 Task: Find a house in Sungurlu, Turkey, for 2 guests from June 3 to June 9, with a price range of ₹6000 to ₹12000, 1 bedroom, 1 bed, 1 bathroom, a washing machine, and an English-speaking host.
Action: Mouse moved to (572, 122)
Screenshot: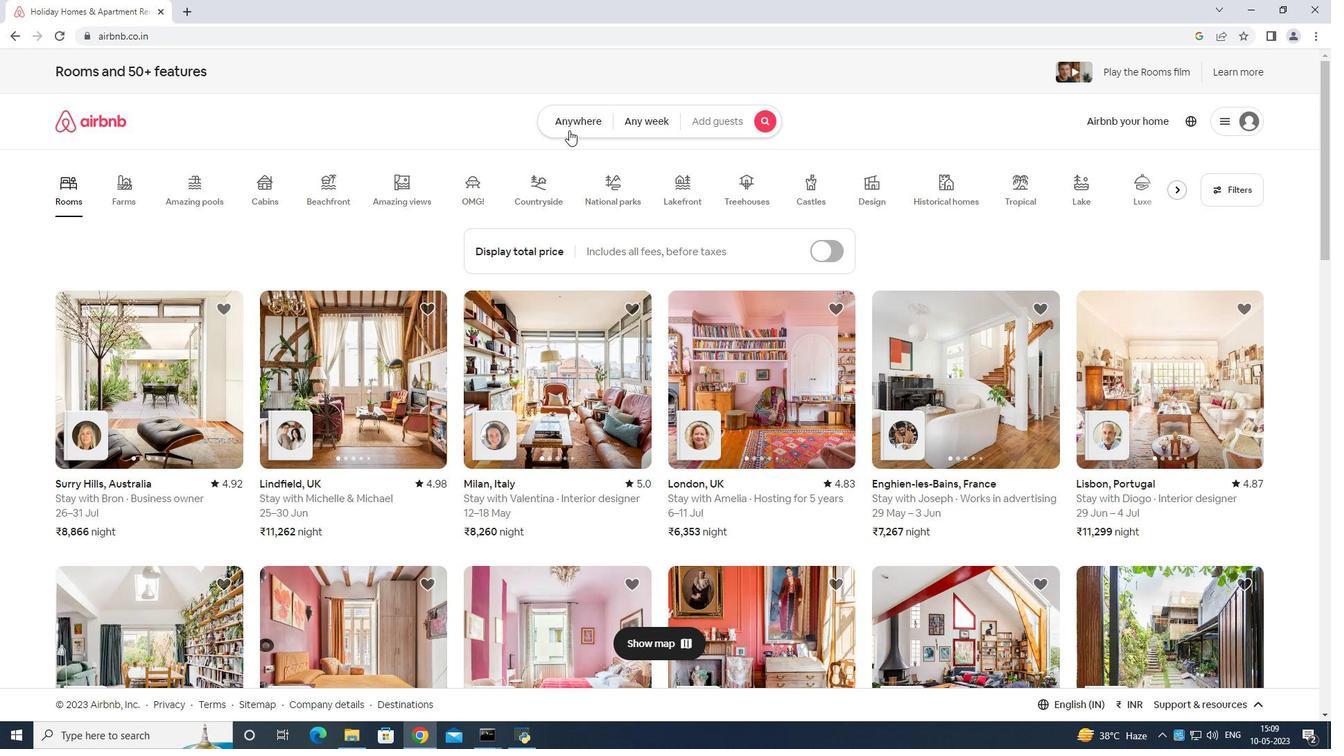 
Action: Mouse pressed left at (572, 122)
Screenshot: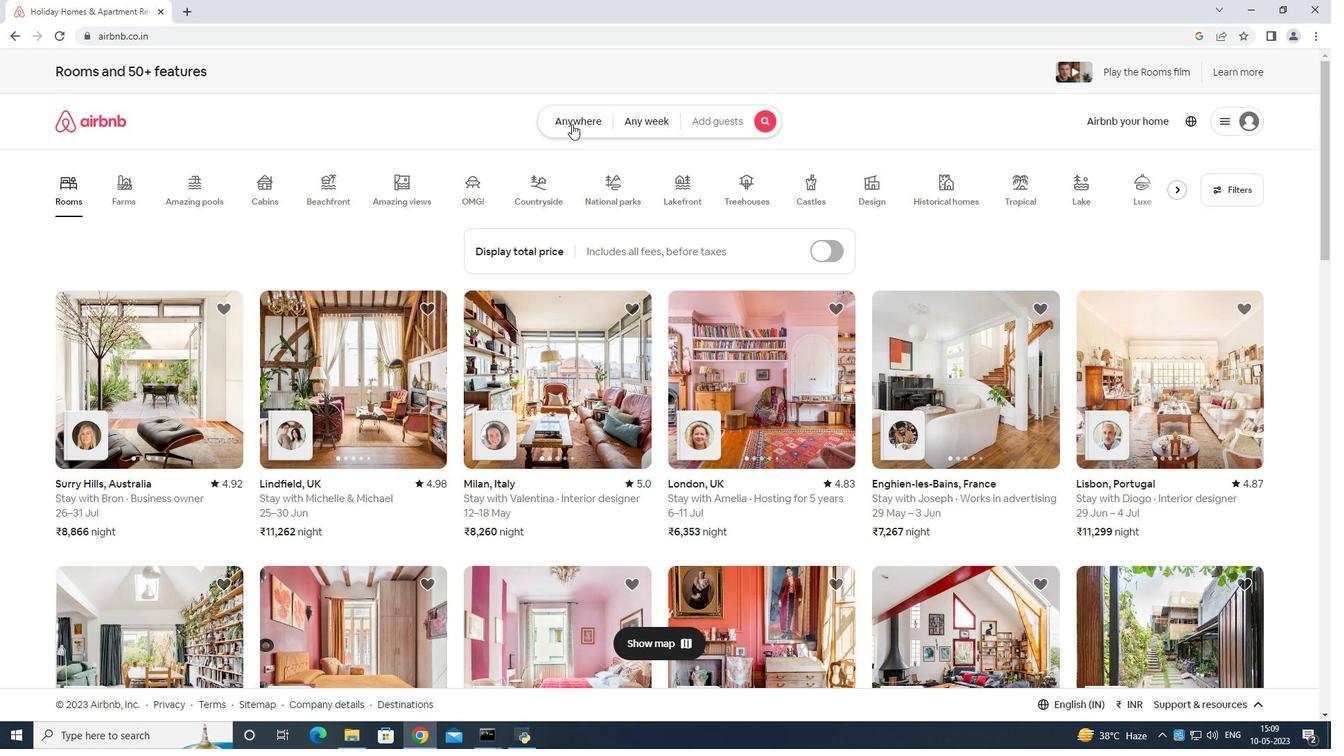 
Action: Mouse moved to (501, 160)
Screenshot: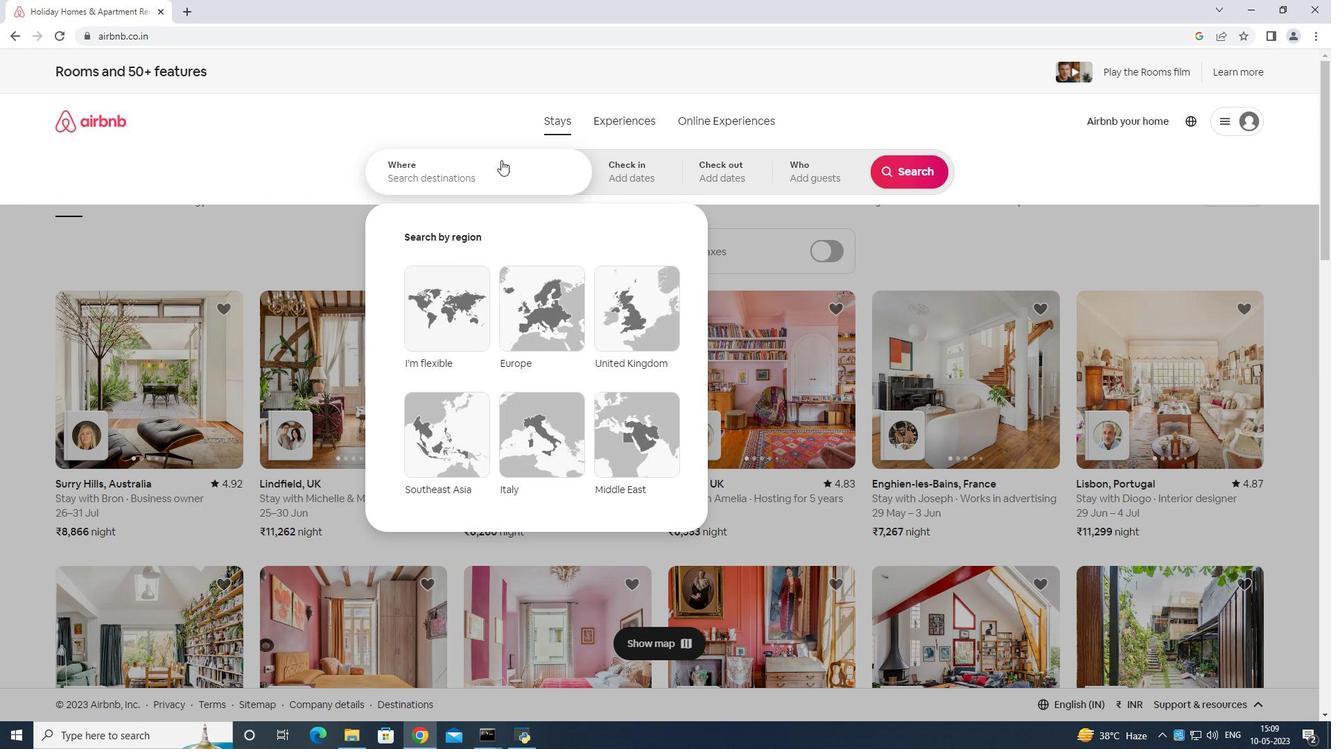 
Action: Mouse pressed left at (501, 160)
Screenshot: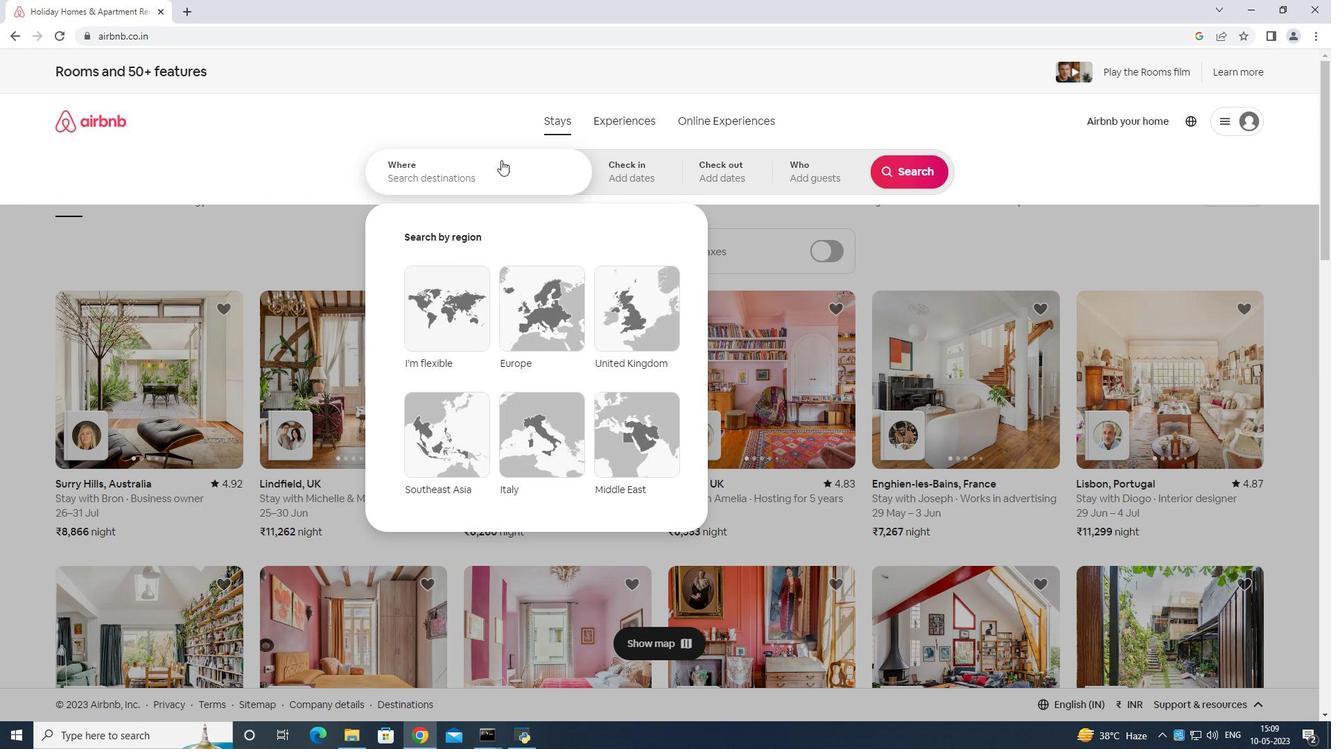 
Action: Mouse moved to (498, 159)
Screenshot: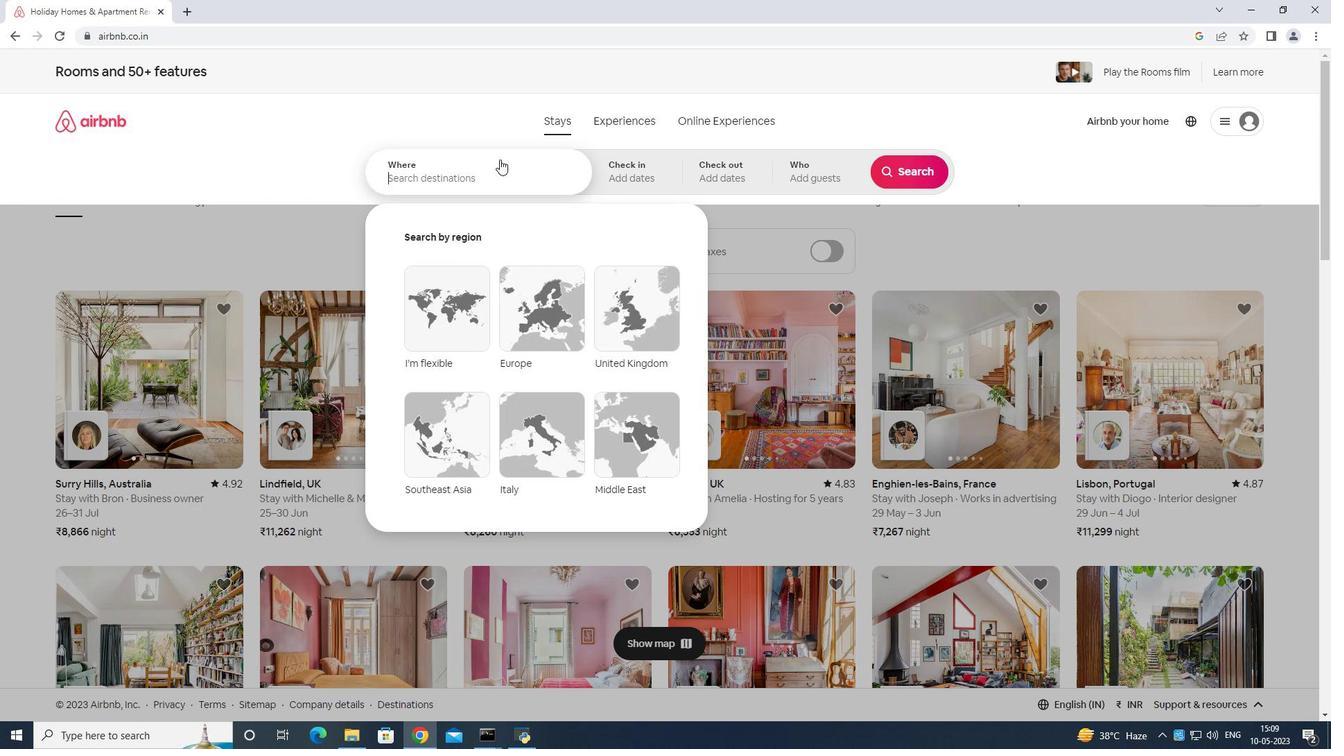 
Action: Key pressed <Key.shift>sa<Key.backspace><Key.backspace><Key.shift>Sungru<Key.backspace><Key.backspace>urlu<Key.space>turkey<Key.enter>
Screenshot: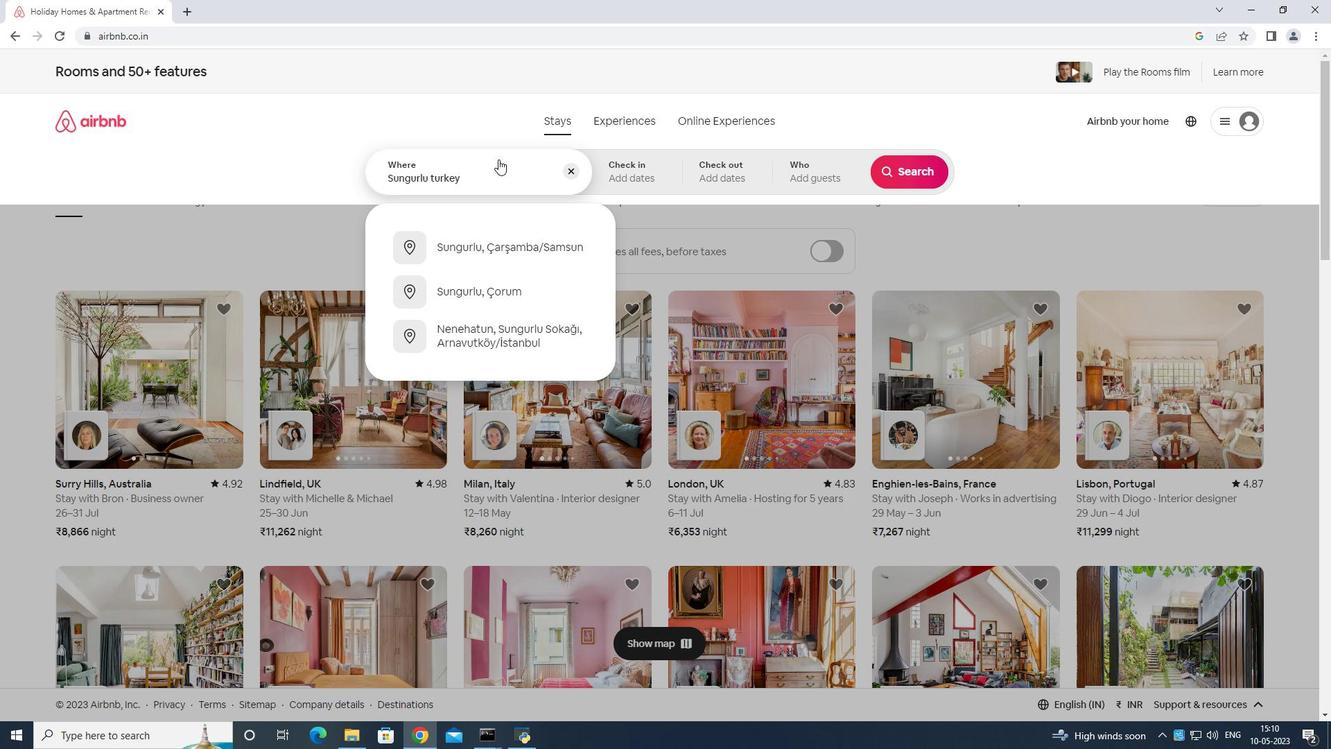 
Action: Mouse moved to (884, 341)
Screenshot: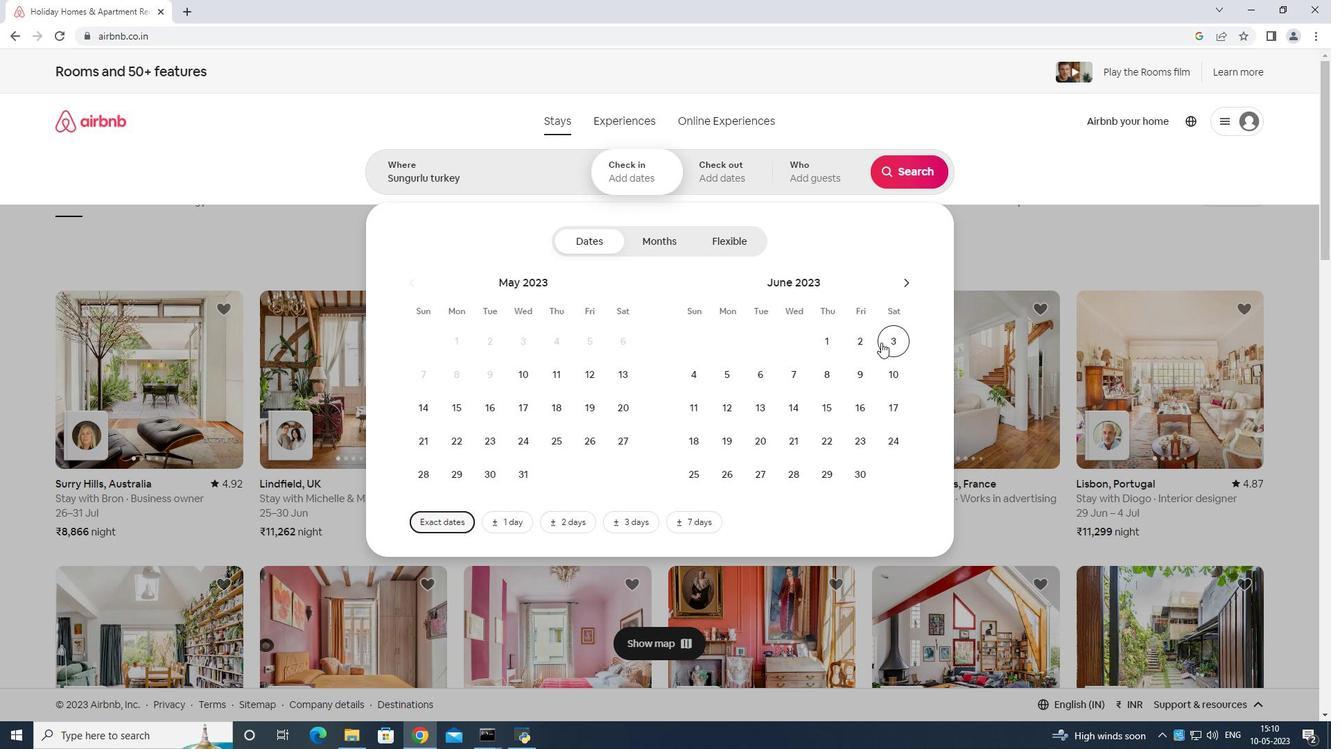 
Action: Mouse pressed left at (884, 341)
Screenshot: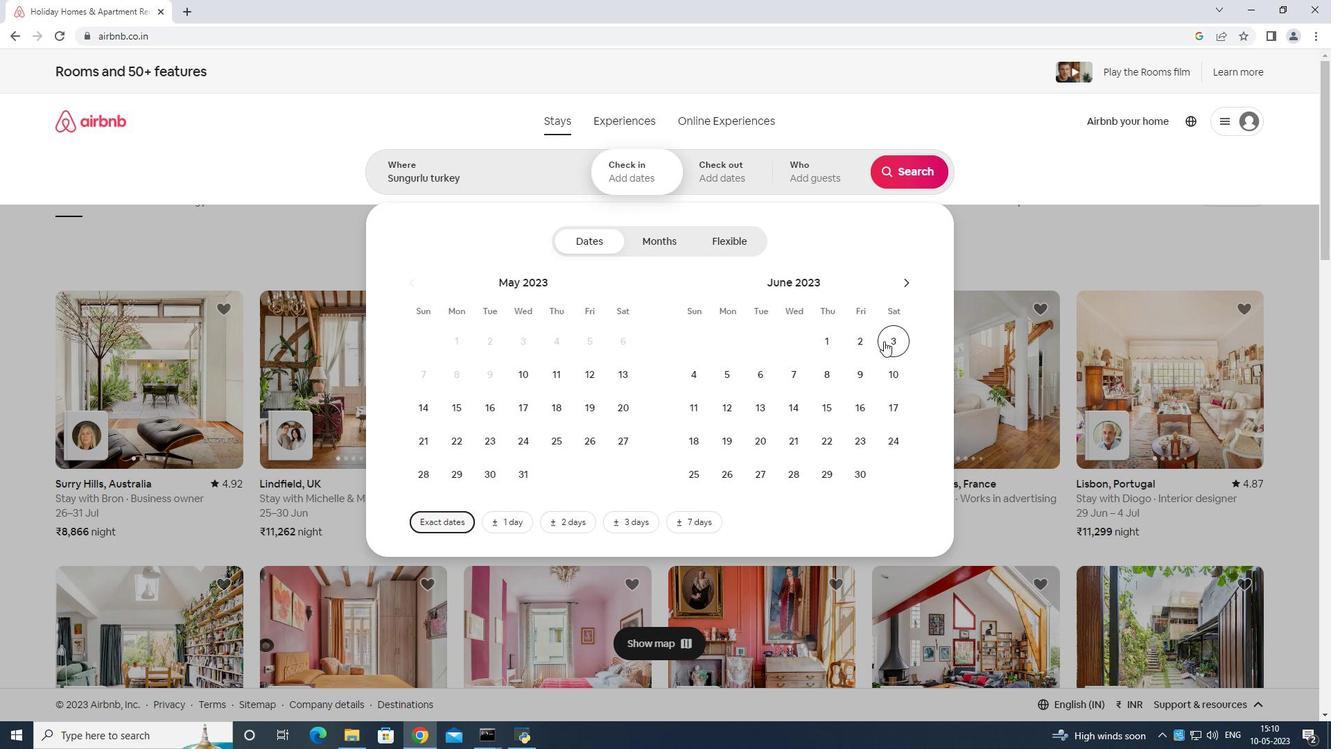 
Action: Mouse moved to (865, 368)
Screenshot: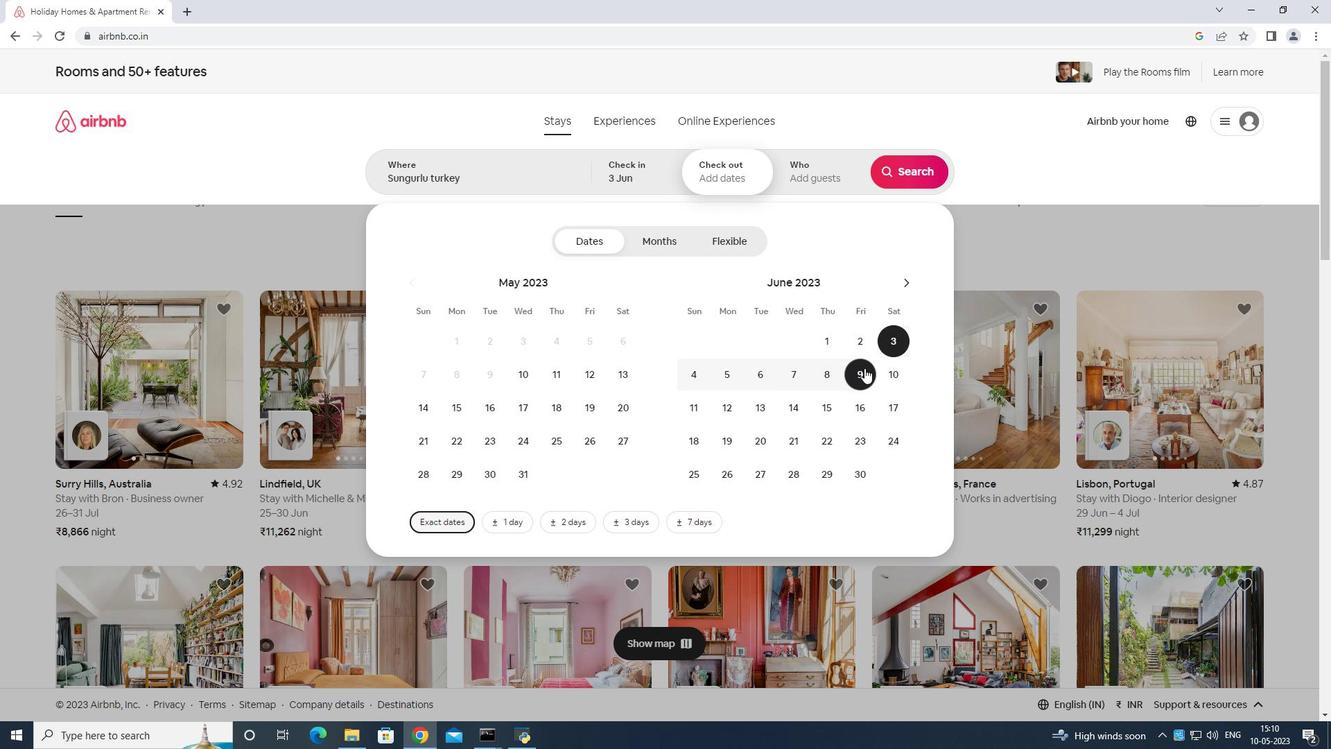 
Action: Mouse pressed left at (865, 368)
Screenshot: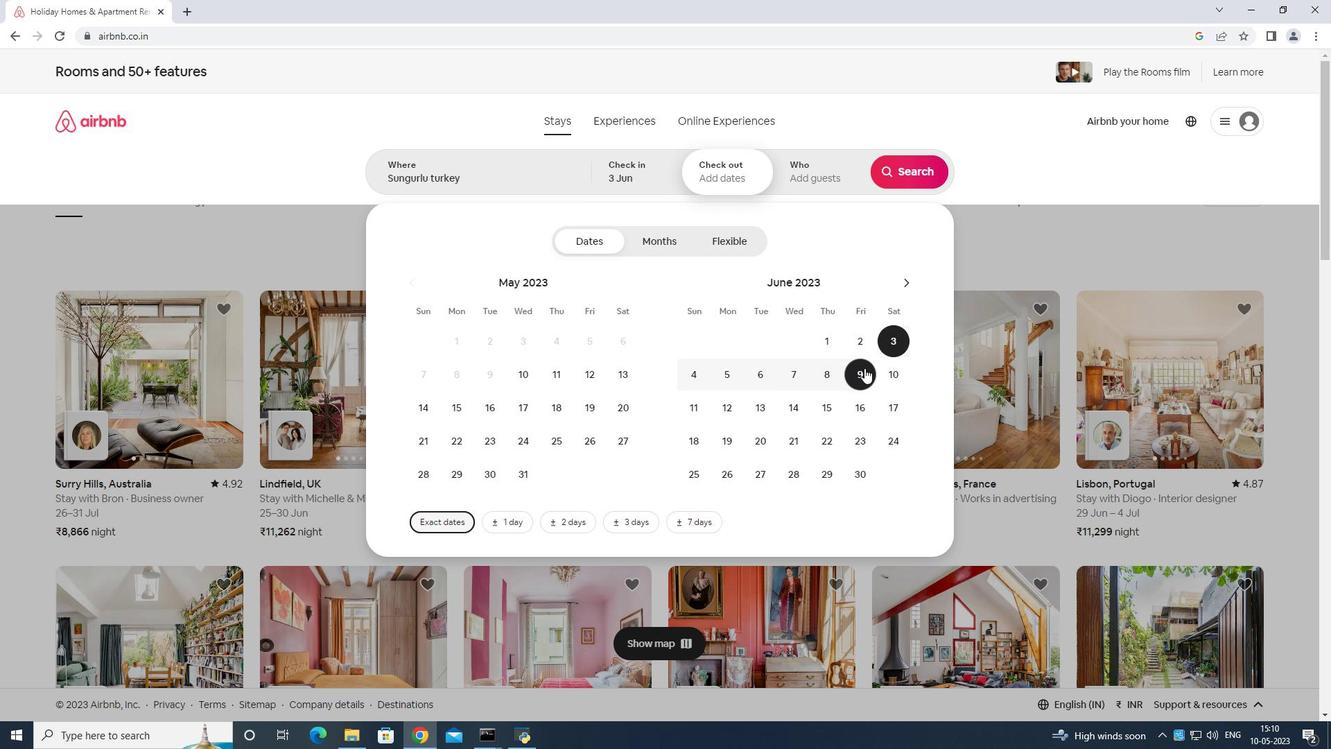 
Action: Mouse moved to (832, 167)
Screenshot: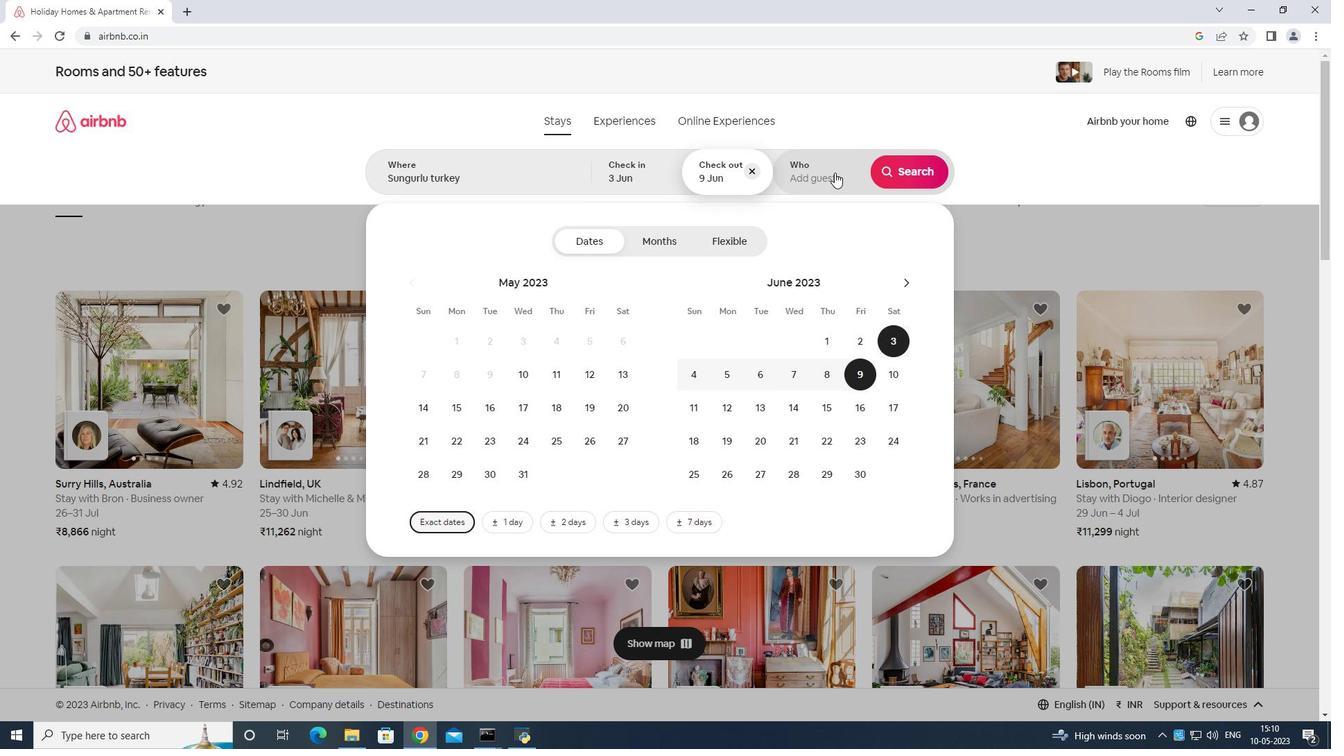 
Action: Mouse pressed left at (832, 167)
Screenshot: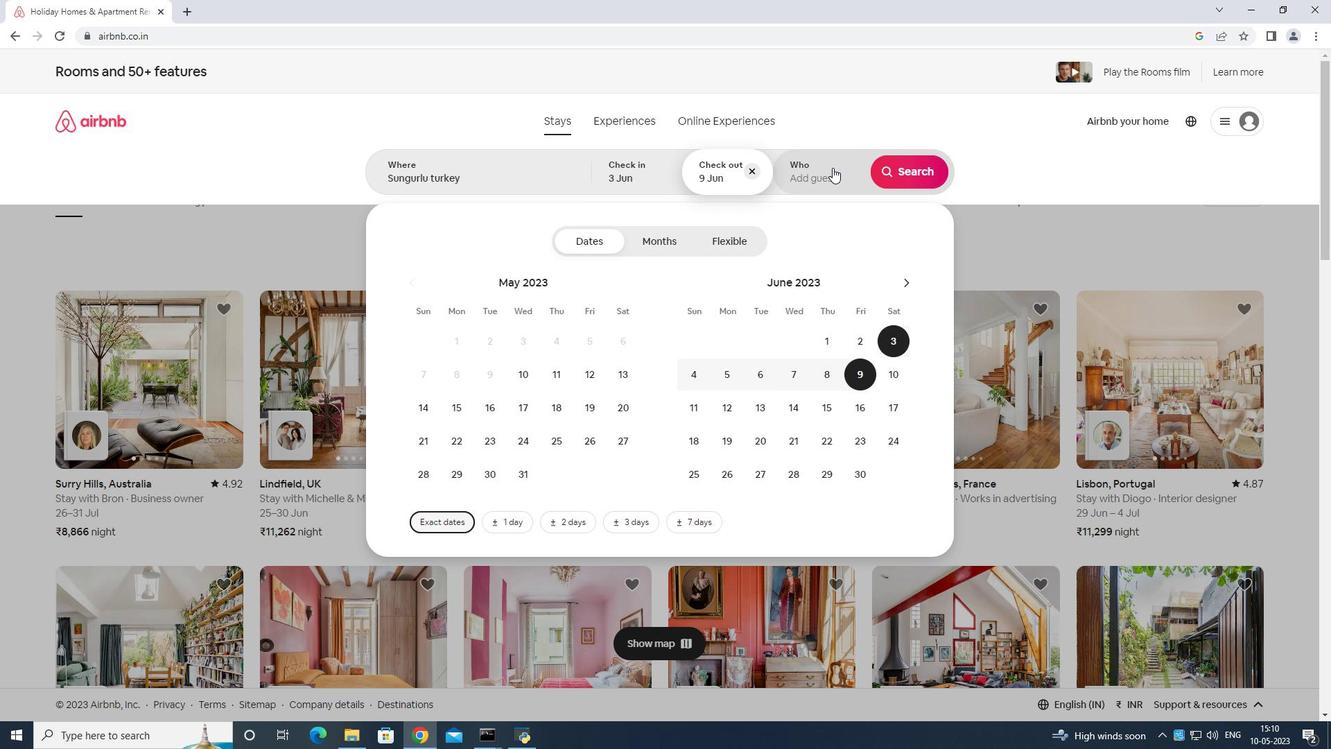 
Action: Mouse moved to (908, 241)
Screenshot: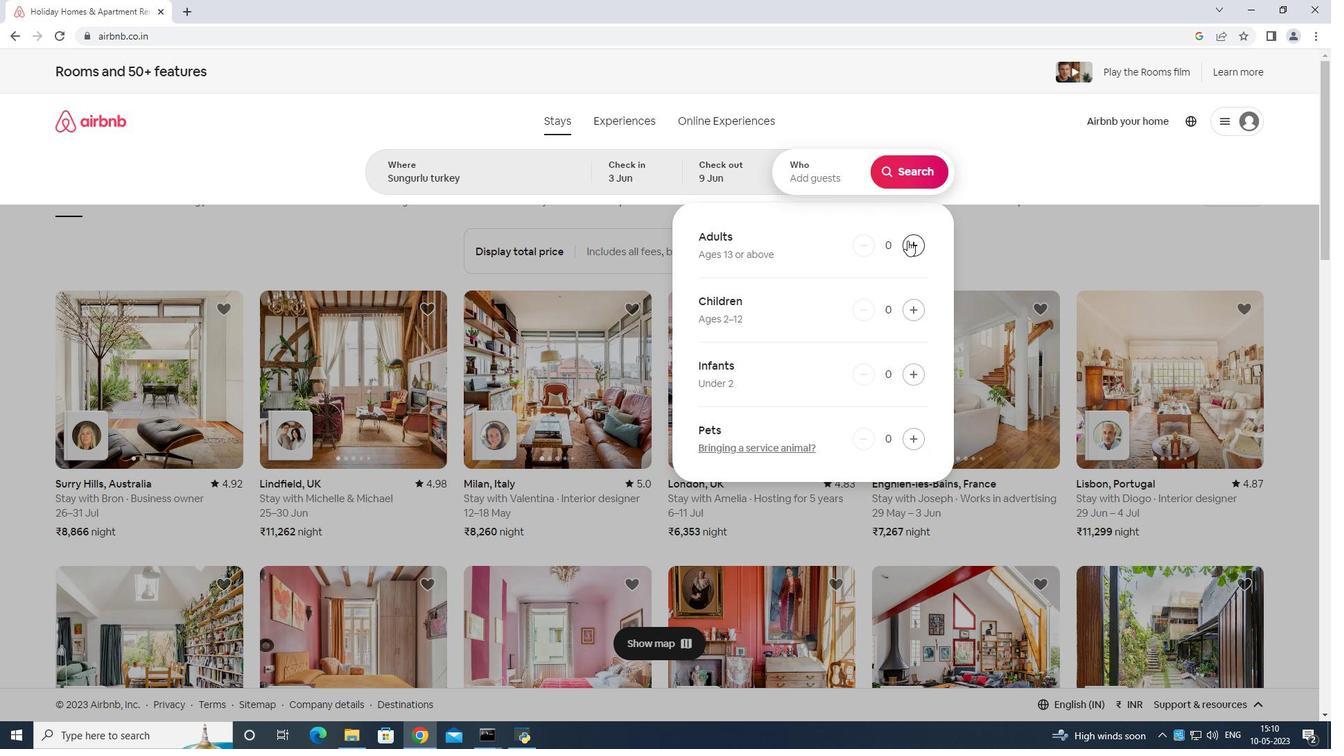 
Action: Mouse pressed left at (908, 241)
Screenshot: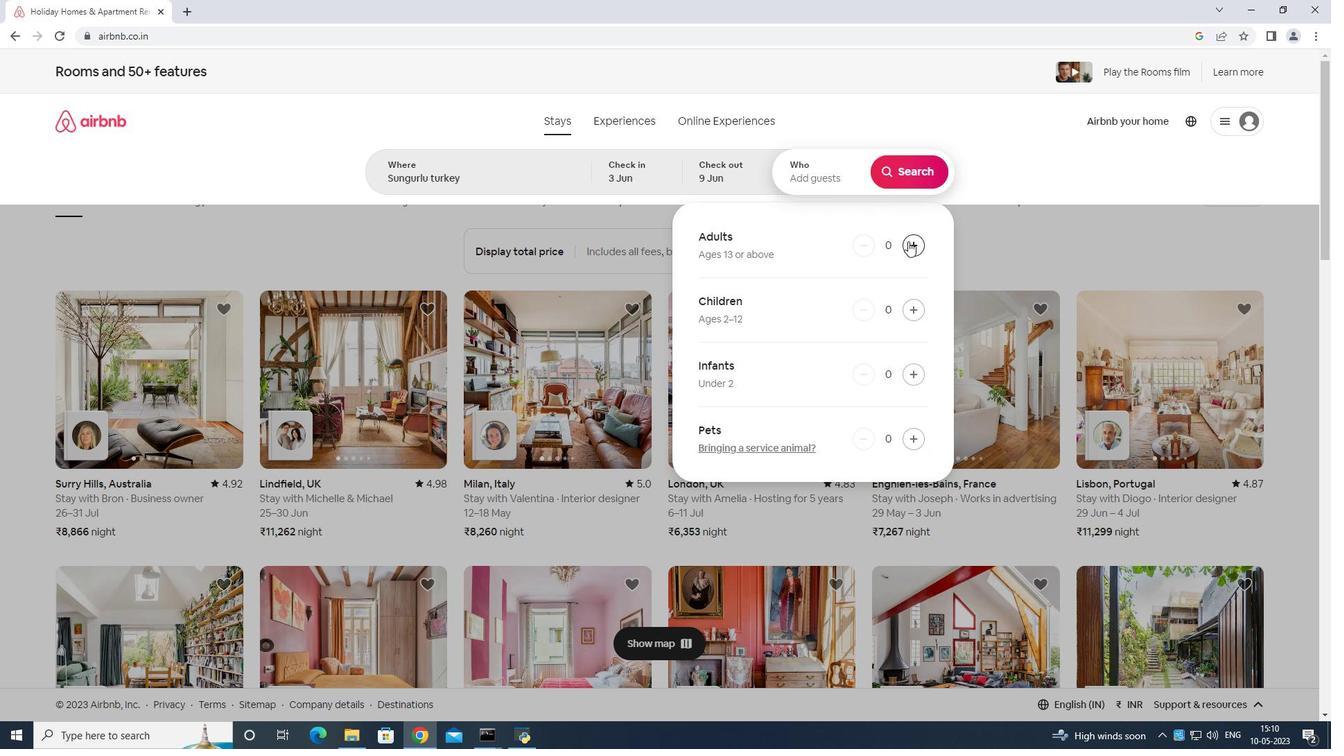 
Action: Mouse pressed left at (908, 241)
Screenshot: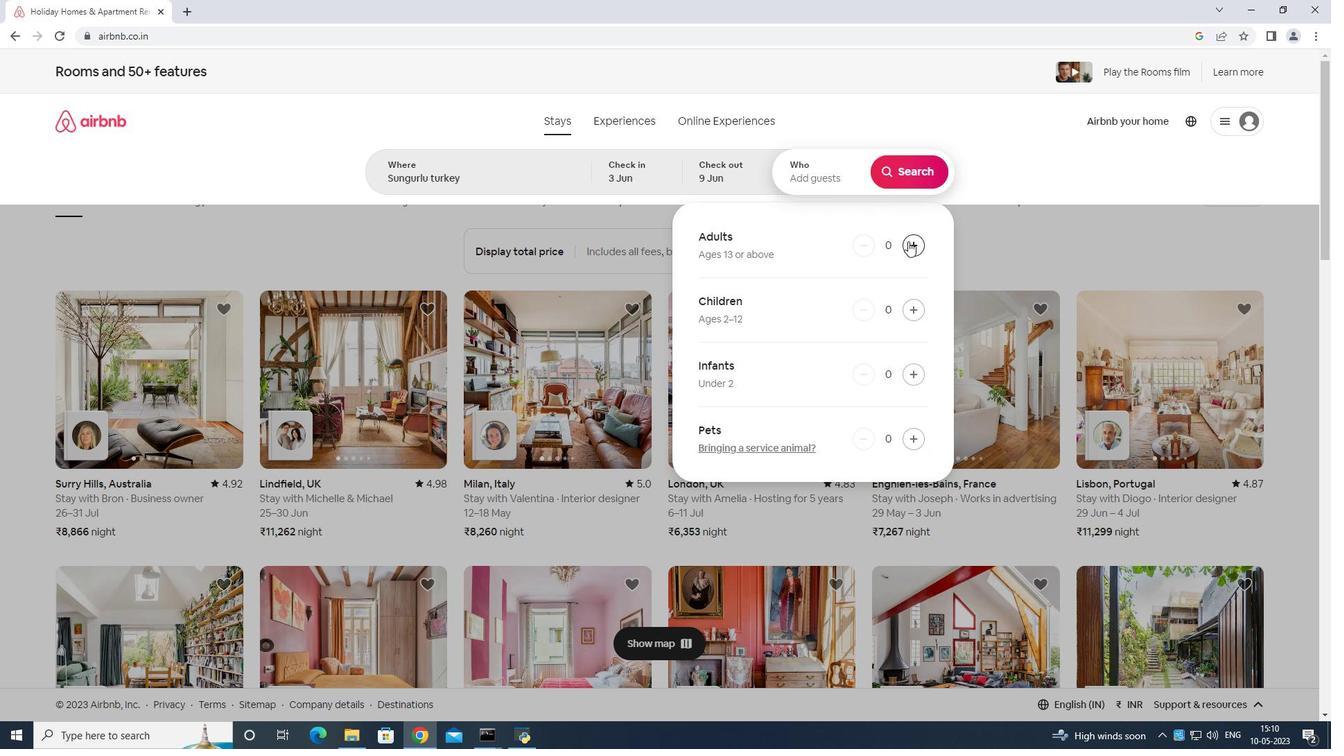 
Action: Mouse moved to (912, 171)
Screenshot: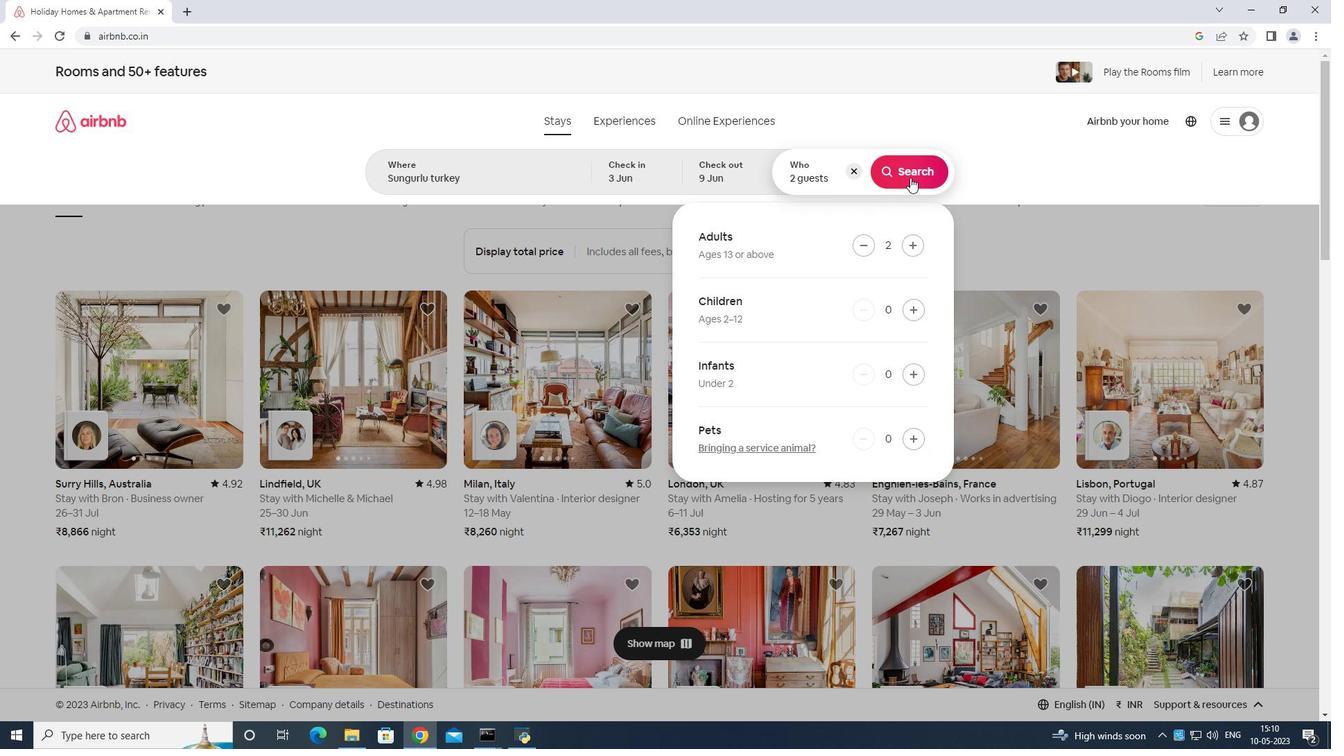 
Action: Mouse pressed left at (912, 171)
Screenshot: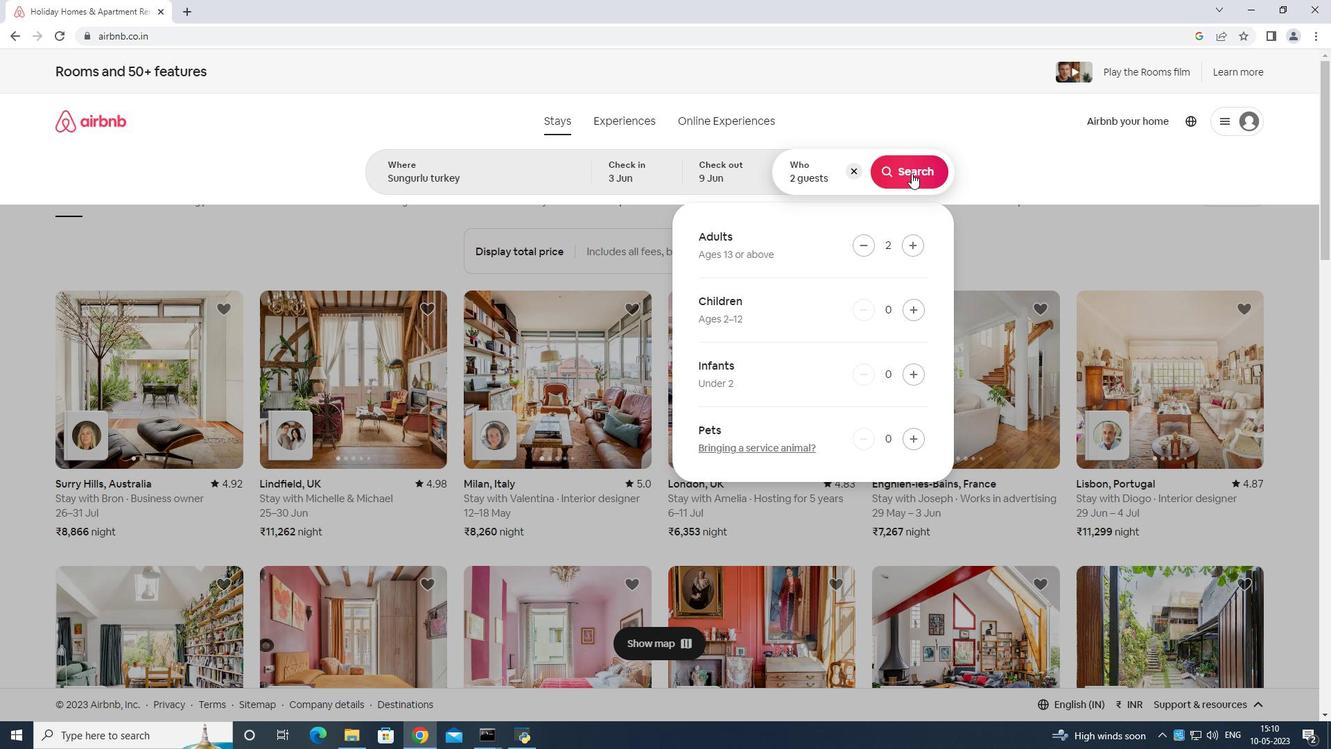 
Action: Mouse moved to (1267, 124)
Screenshot: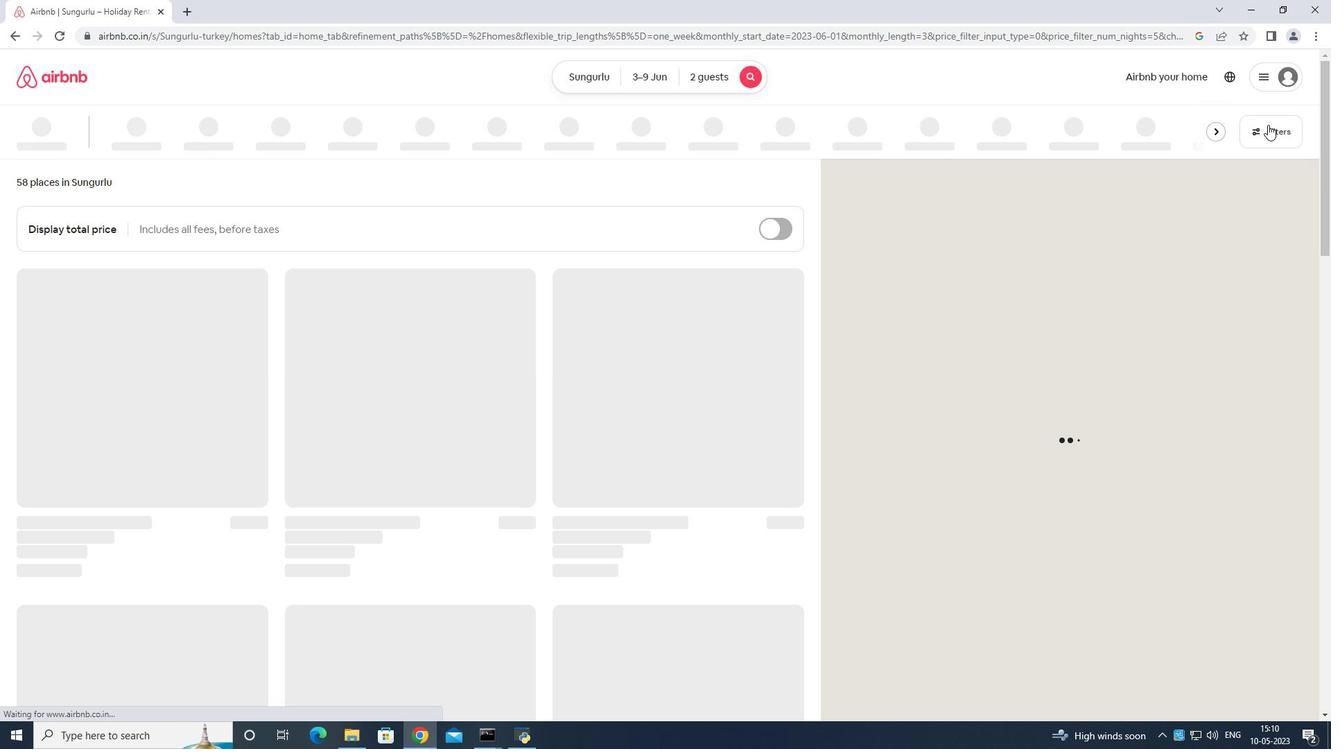 
Action: Mouse pressed left at (1267, 124)
Screenshot: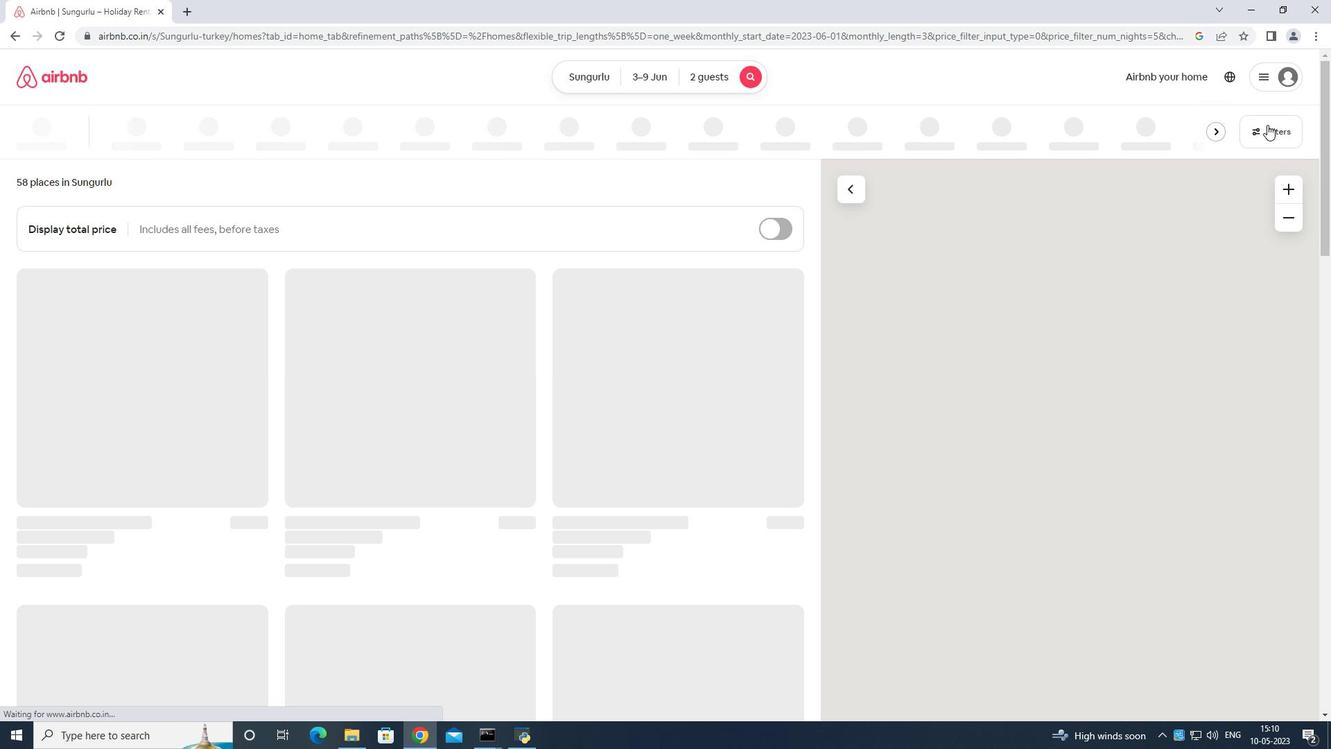 
Action: Mouse moved to (590, 464)
Screenshot: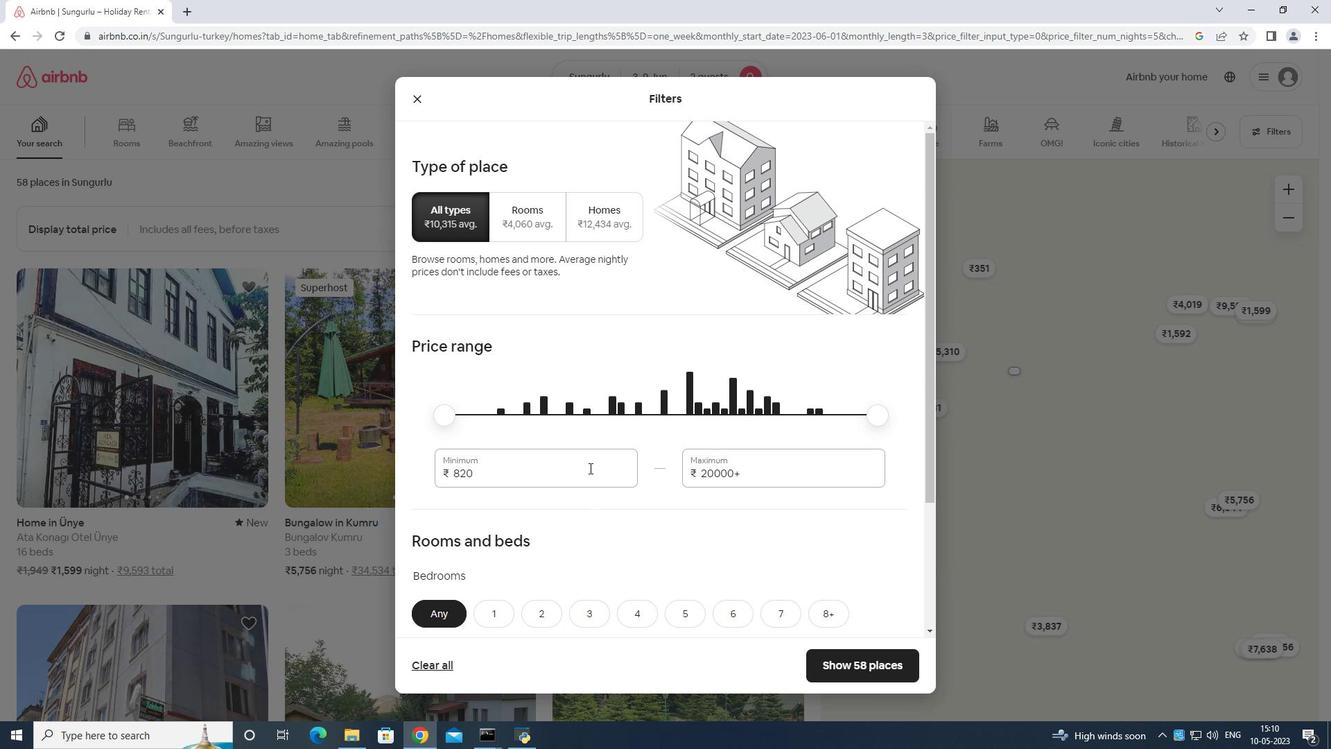 
Action: Mouse pressed left at (590, 464)
Screenshot: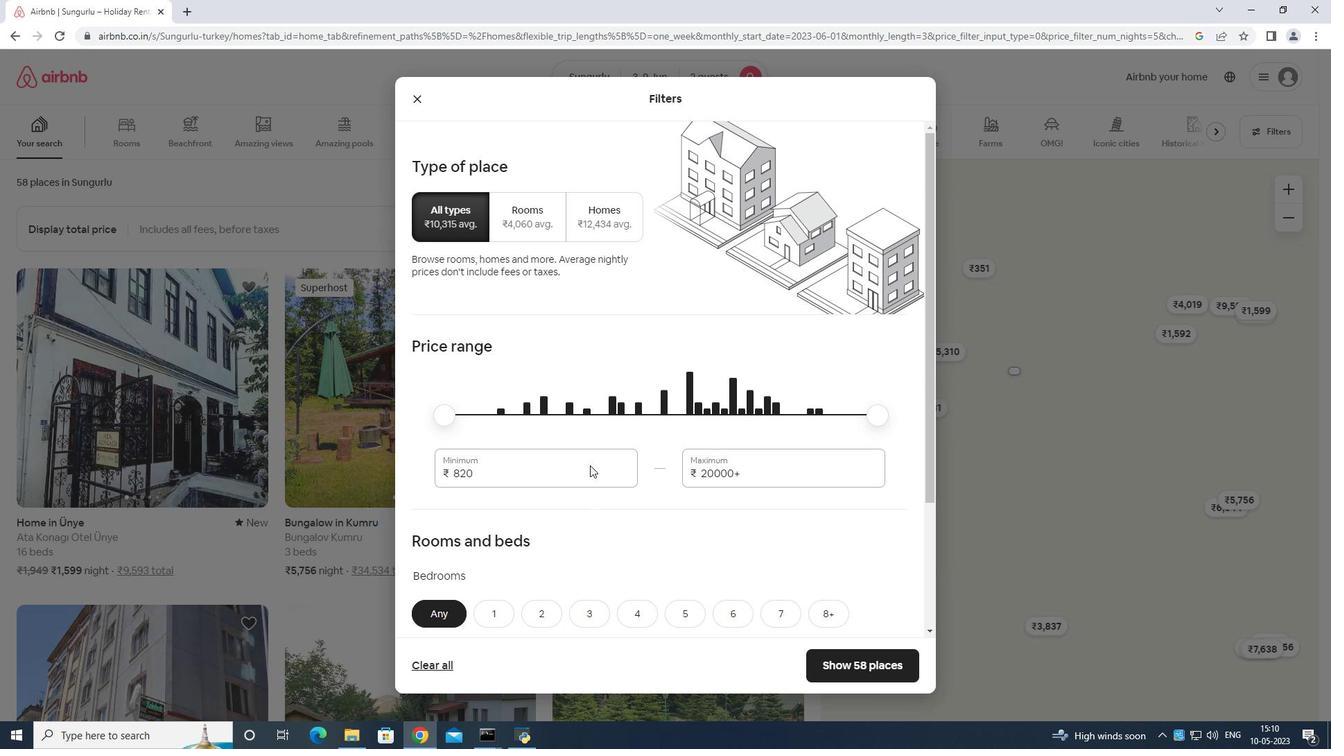 
Action: Key pressed <Key.backspace>6000
Screenshot: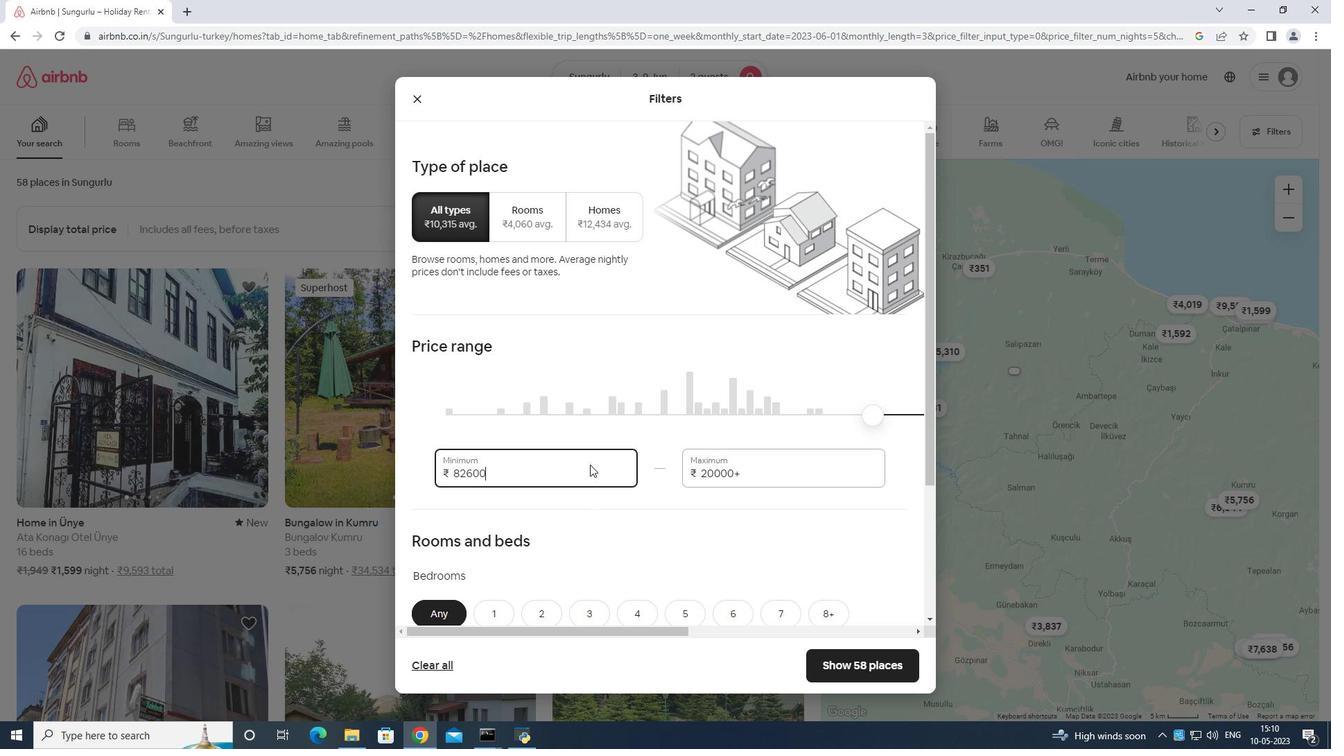 
Action: Mouse moved to (564, 481)
Screenshot: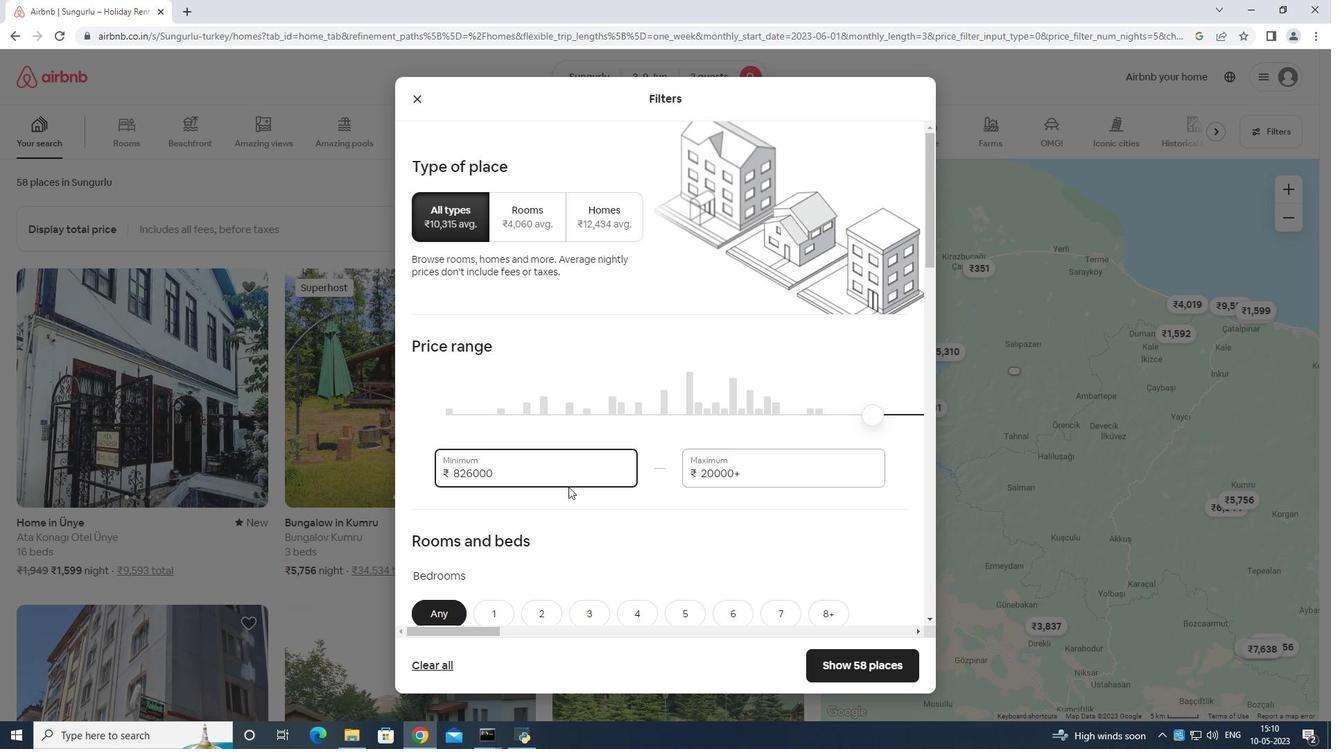 
Action: Key pressed <Key.backspace><Key.backspace><Key.backspace><Key.backspace><Key.backspace><Key.backspace><Key.backspace><Key.backspace><Key.backspace><Key.backspace><Key.backspace><Key.backspace><Key.backspace><Key.backspace>6000
Screenshot: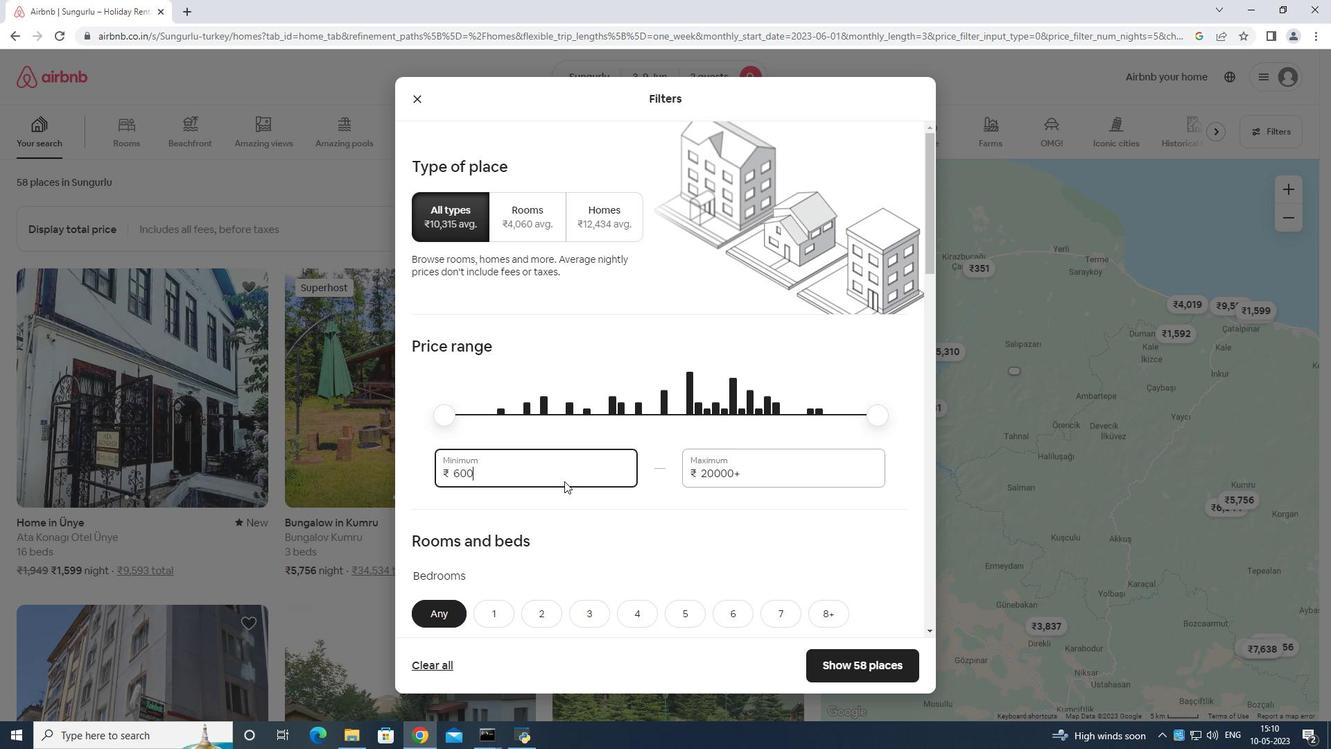 
Action: Mouse moved to (823, 459)
Screenshot: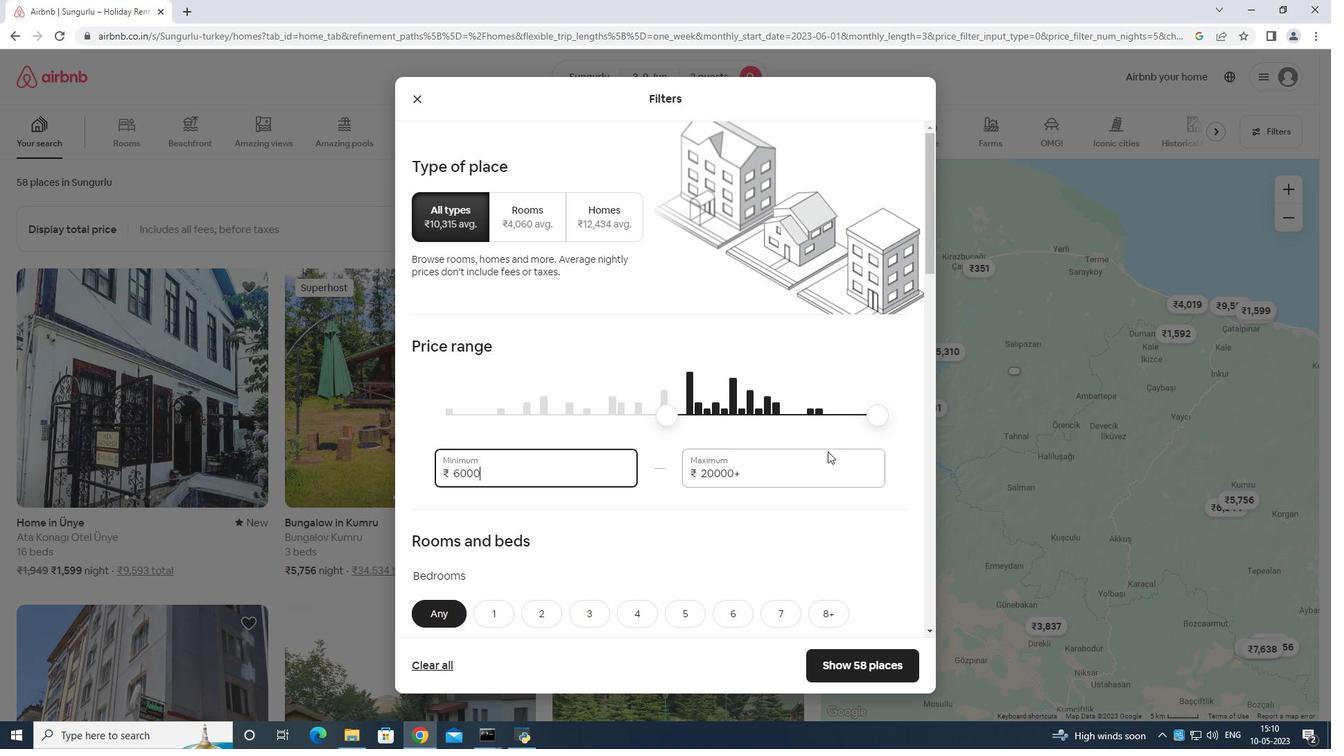 
Action: Mouse pressed left at (823, 459)
Screenshot: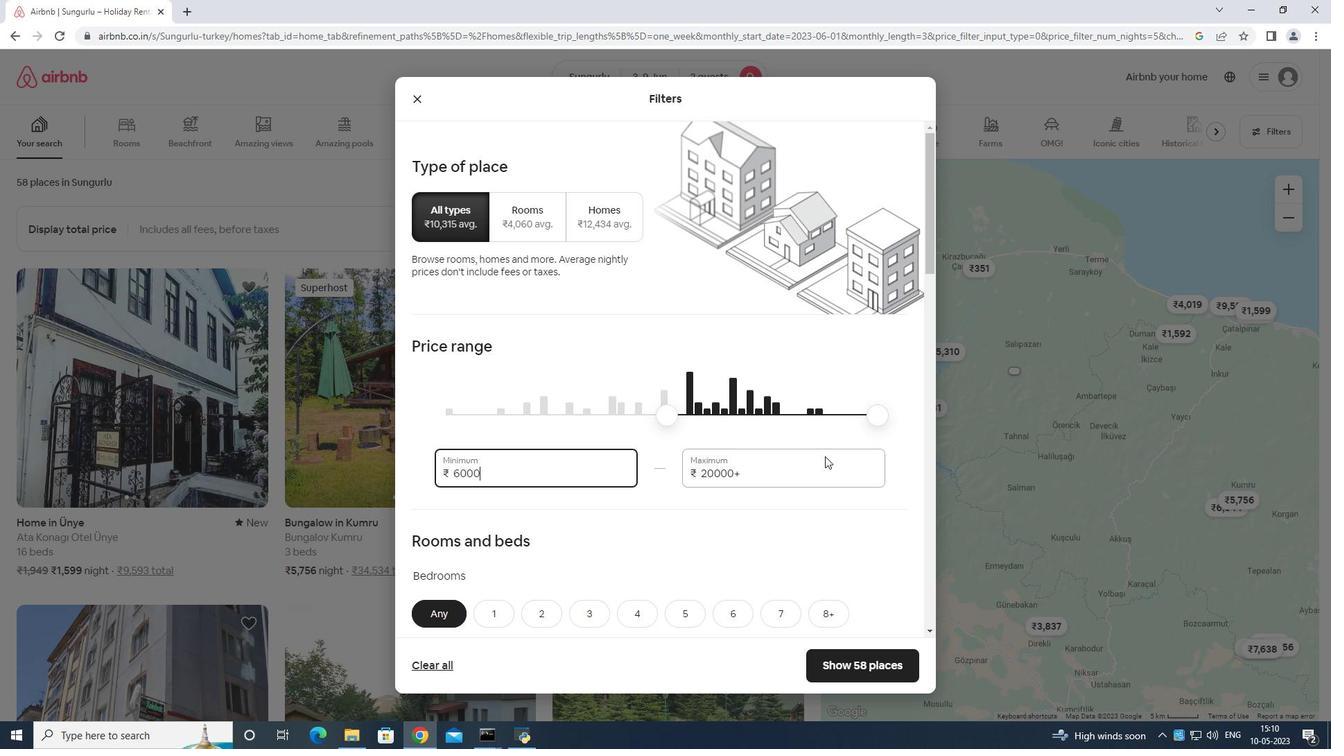 
Action: Mouse moved to (819, 454)
Screenshot: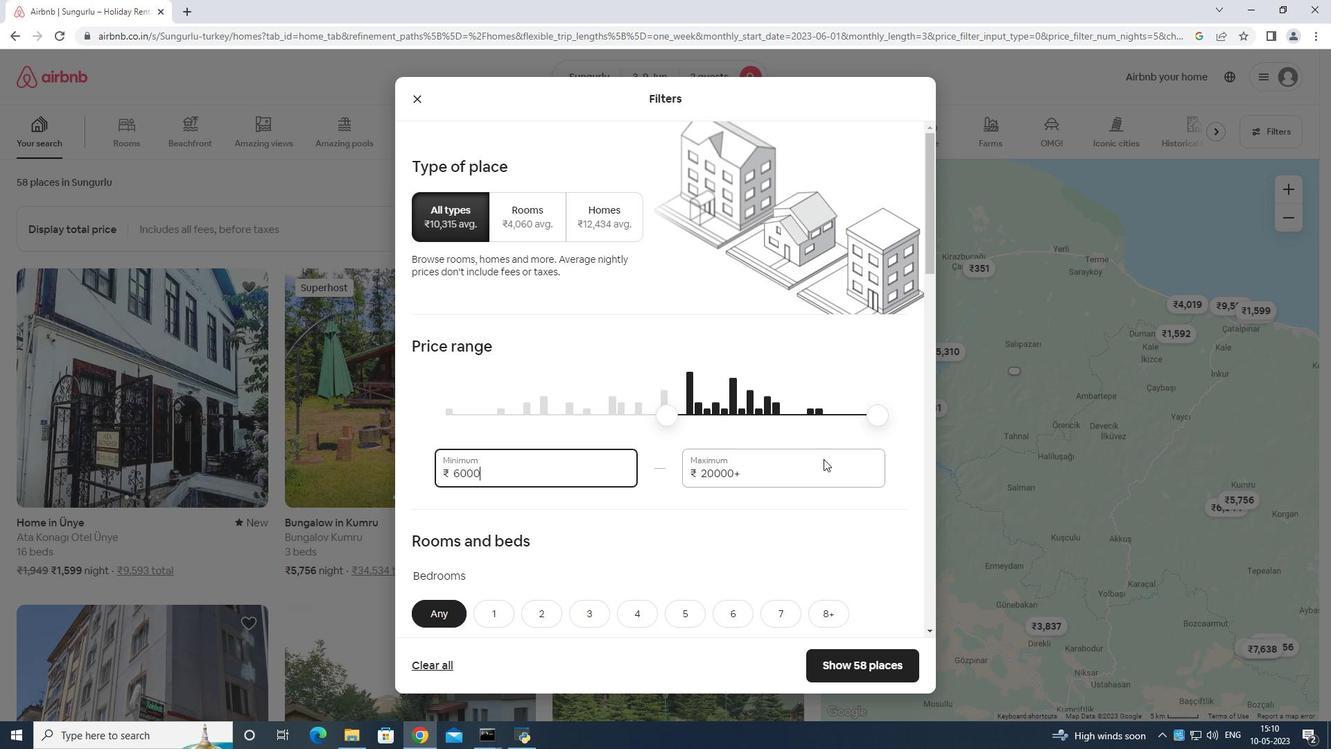 
Action: Key pressed <Key.backspace><Key.backspace><Key.backspace><Key.backspace><Key.backspace><Key.backspace><Key.backspace><Key.backspace><Key.backspace><Key.backspace><Key.backspace><Key.backspace>12000
Screenshot: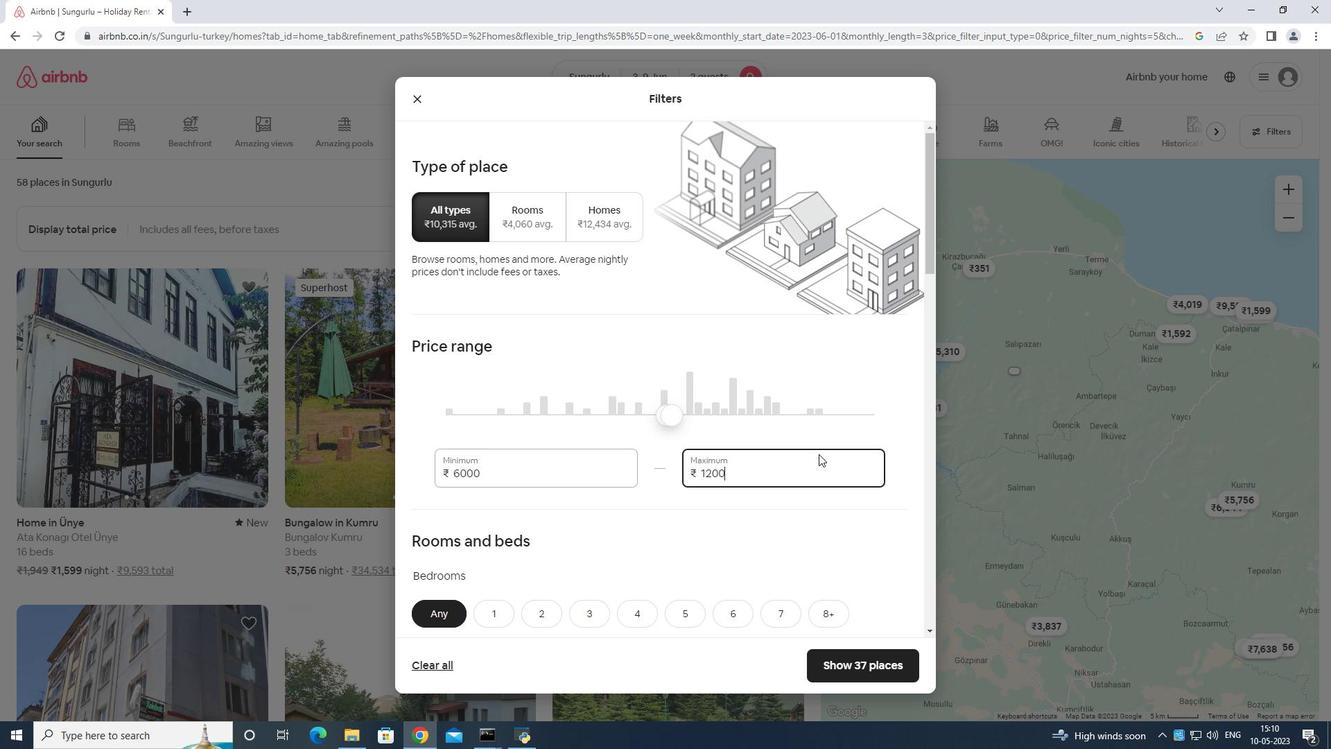 
Action: Mouse moved to (740, 444)
Screenshot: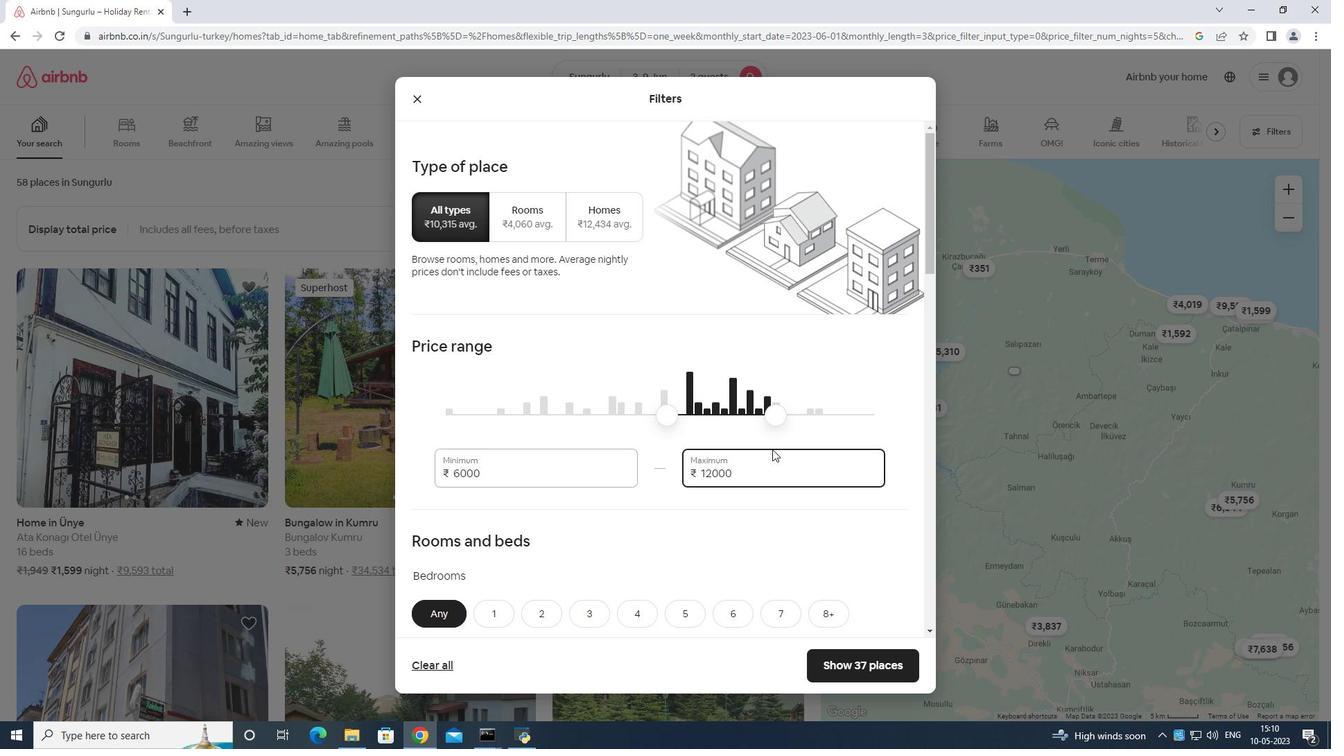 
Action: Mouse scrolled (740, 443) with delta (0, 0)
Screenshot: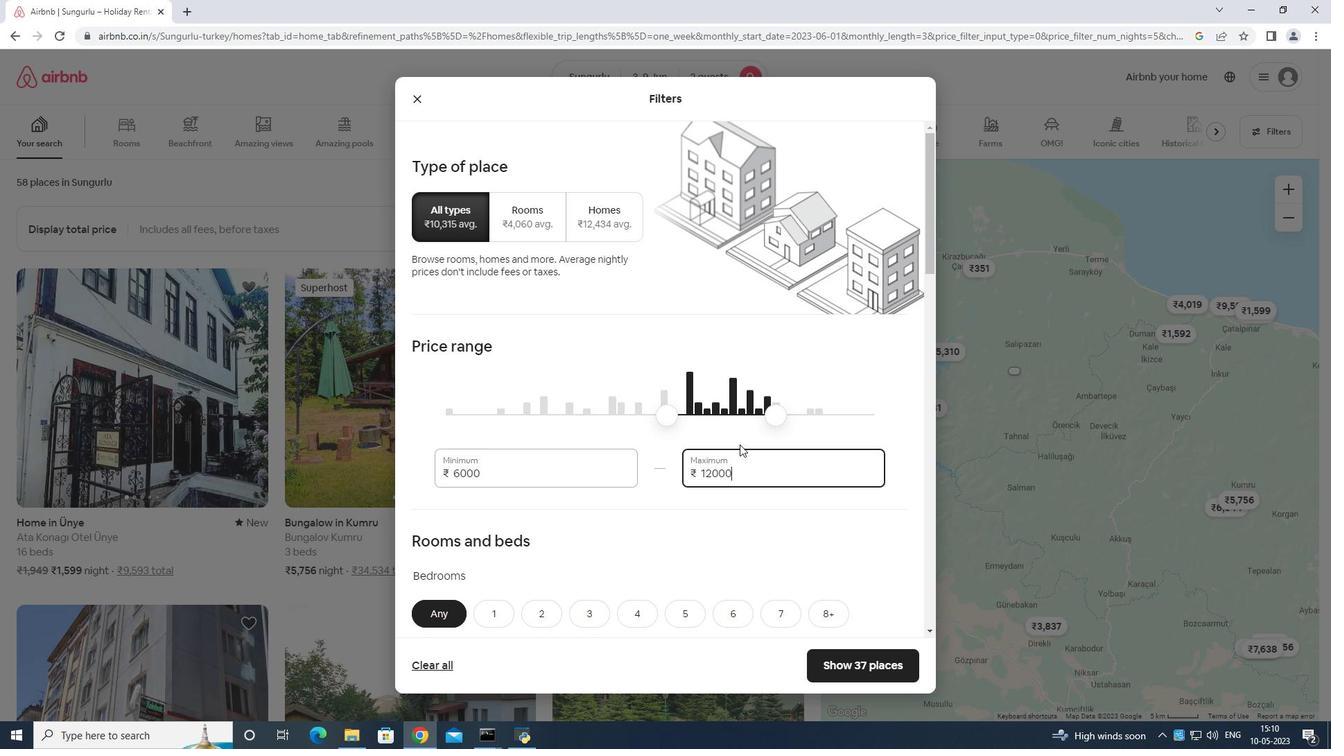 
Action: Mouse moved to (740, 445)
Screenshot: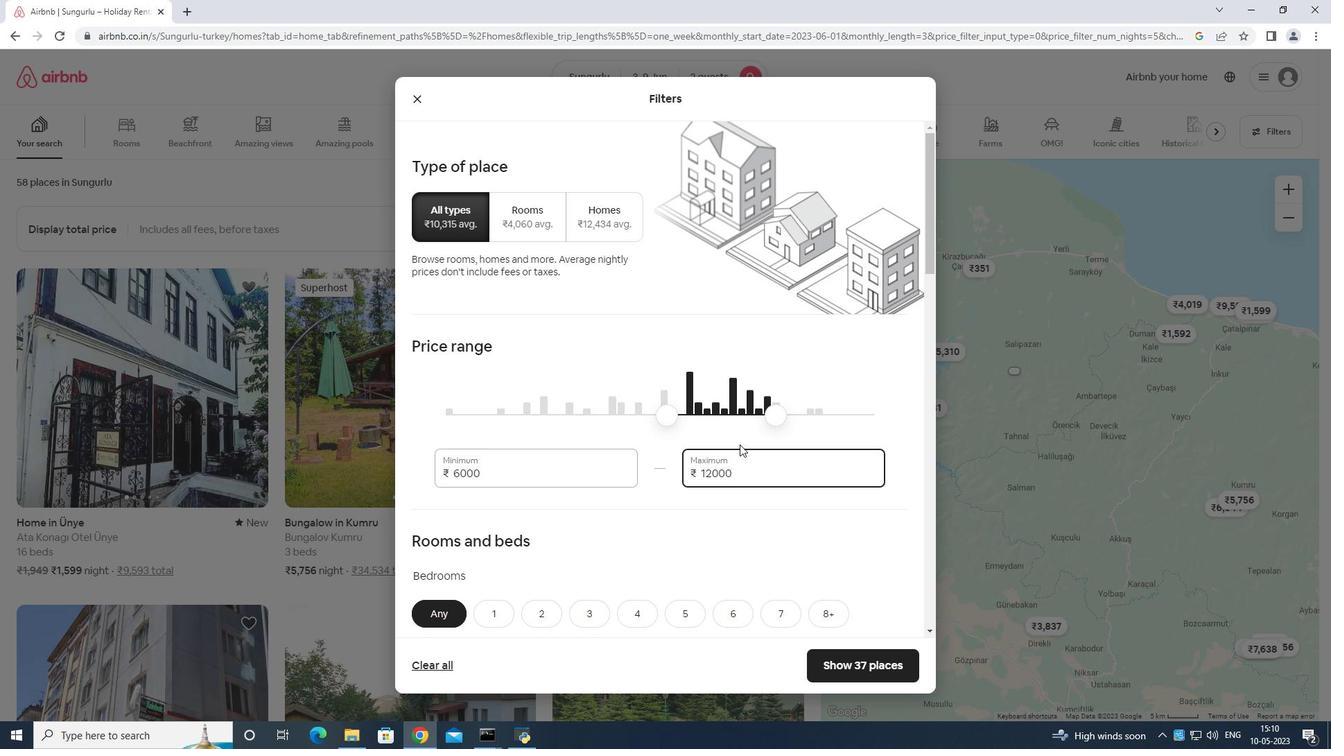 
Action: Mouse scrolled (740, 444) with delta (0, 0)
Screenshot: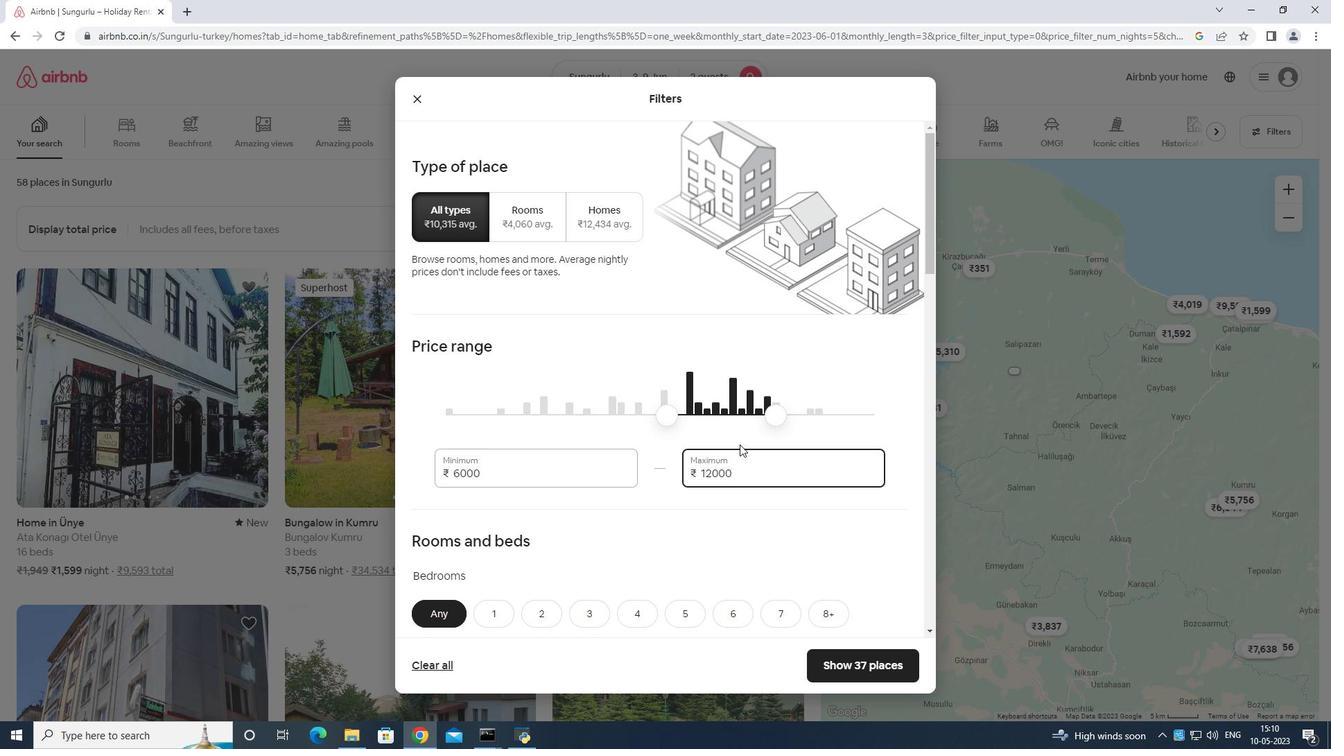 
Action: Mouse moved to (502, 474)
Screenshot: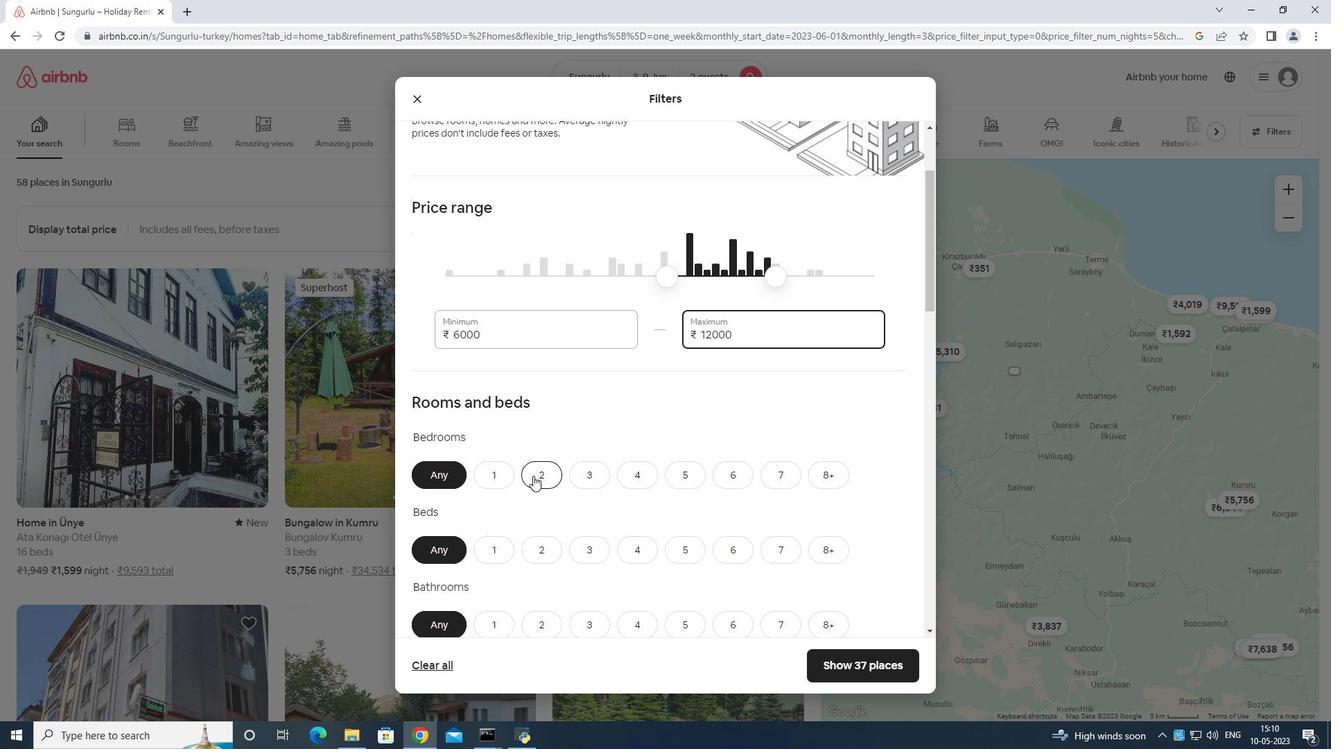 
Action: Mouse pressed left at (502, 474)
Screenshot: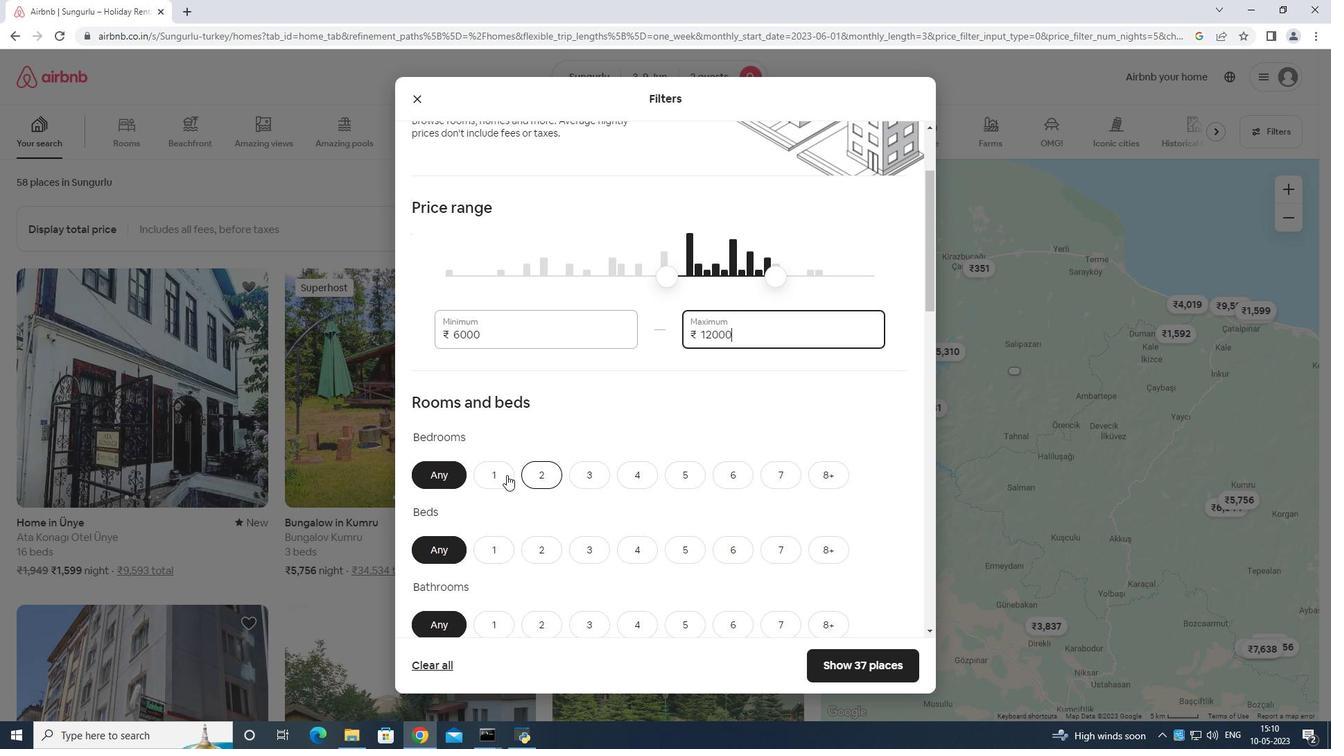 
Action: Mouse moved to (496, 557)
Screenshot: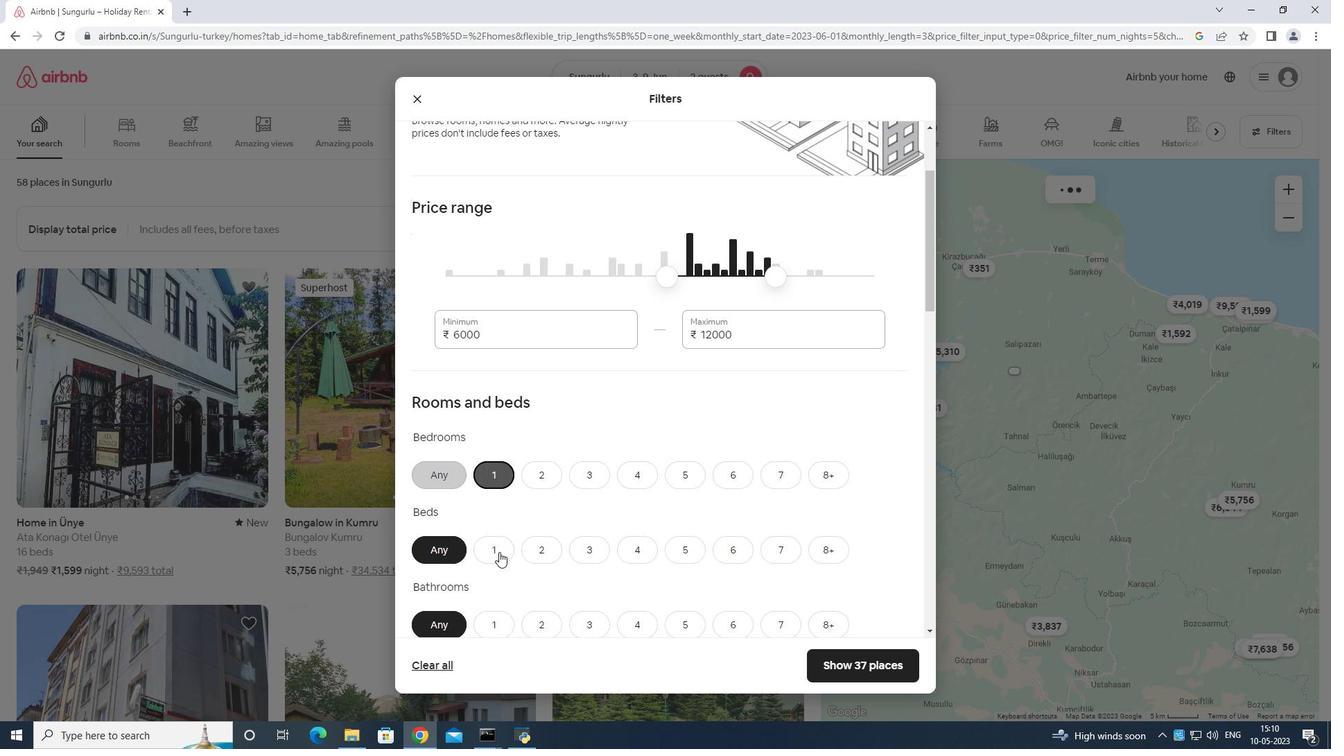 
Action: Mouse pressed left at (496, 557)
Screenshot: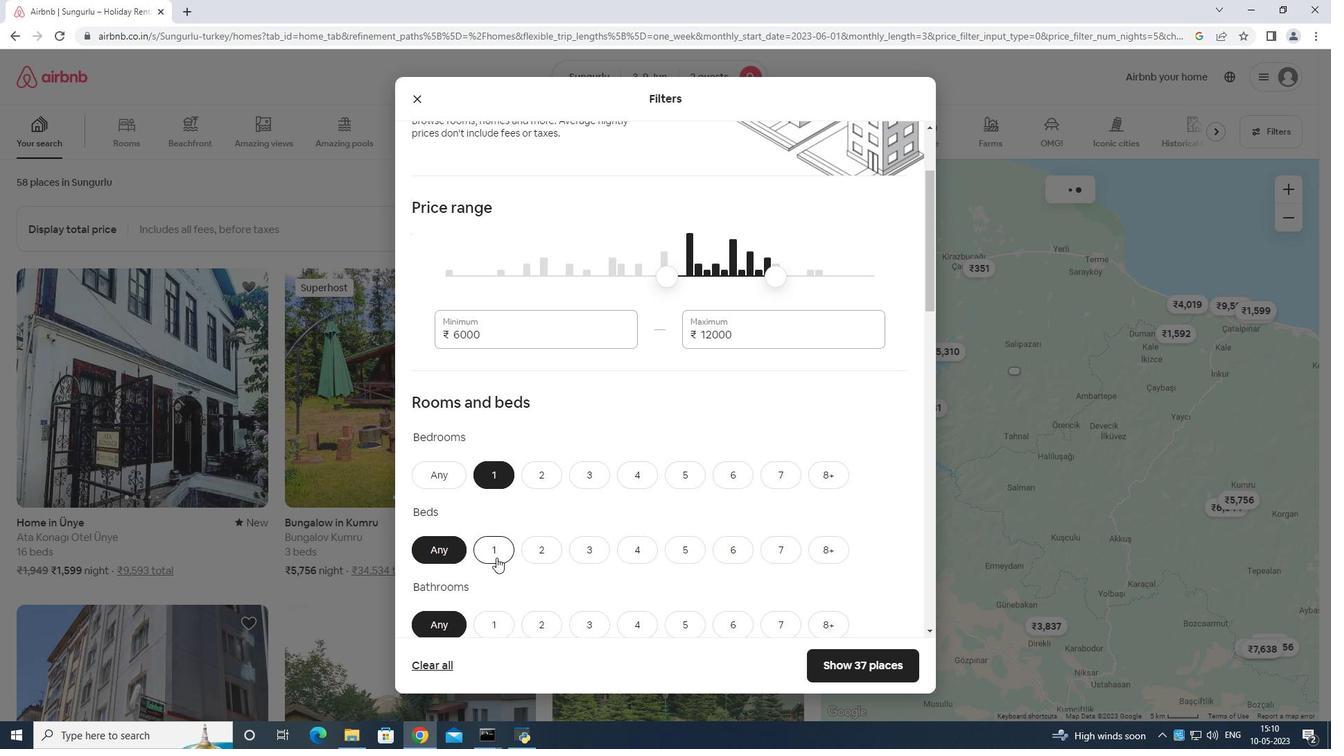 
Action: Mouse moved to (486, 626)
Screenshot: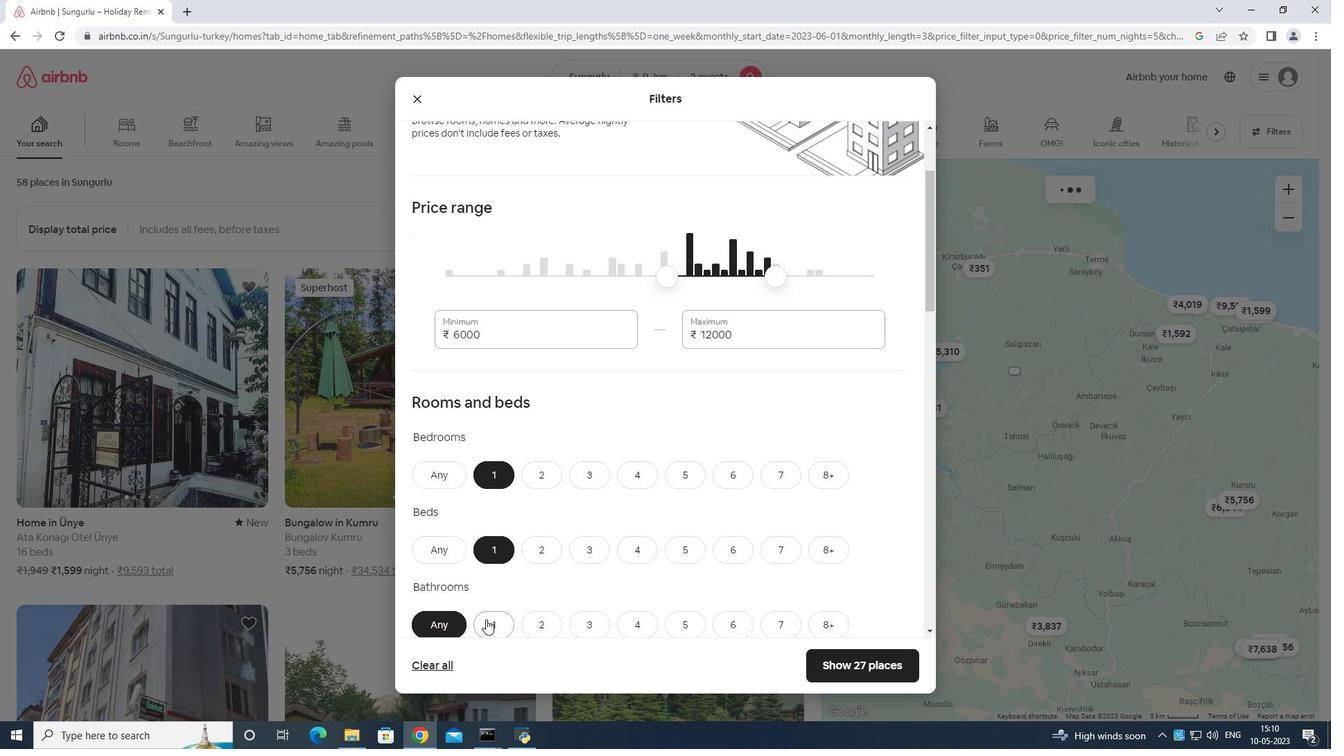 
Action: Mouse pressed left at (486, 626)
Screenshot: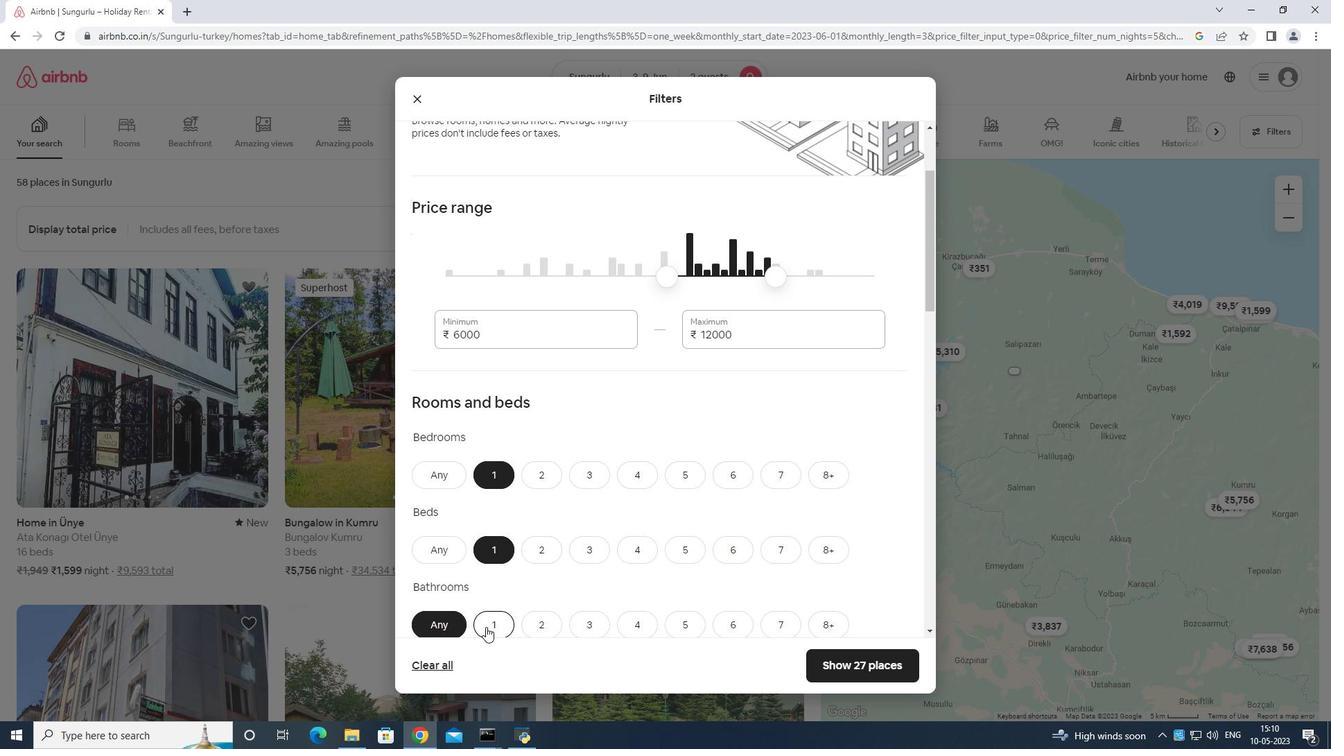 
Action: Mouse moved to (559, 589)
Screenshot: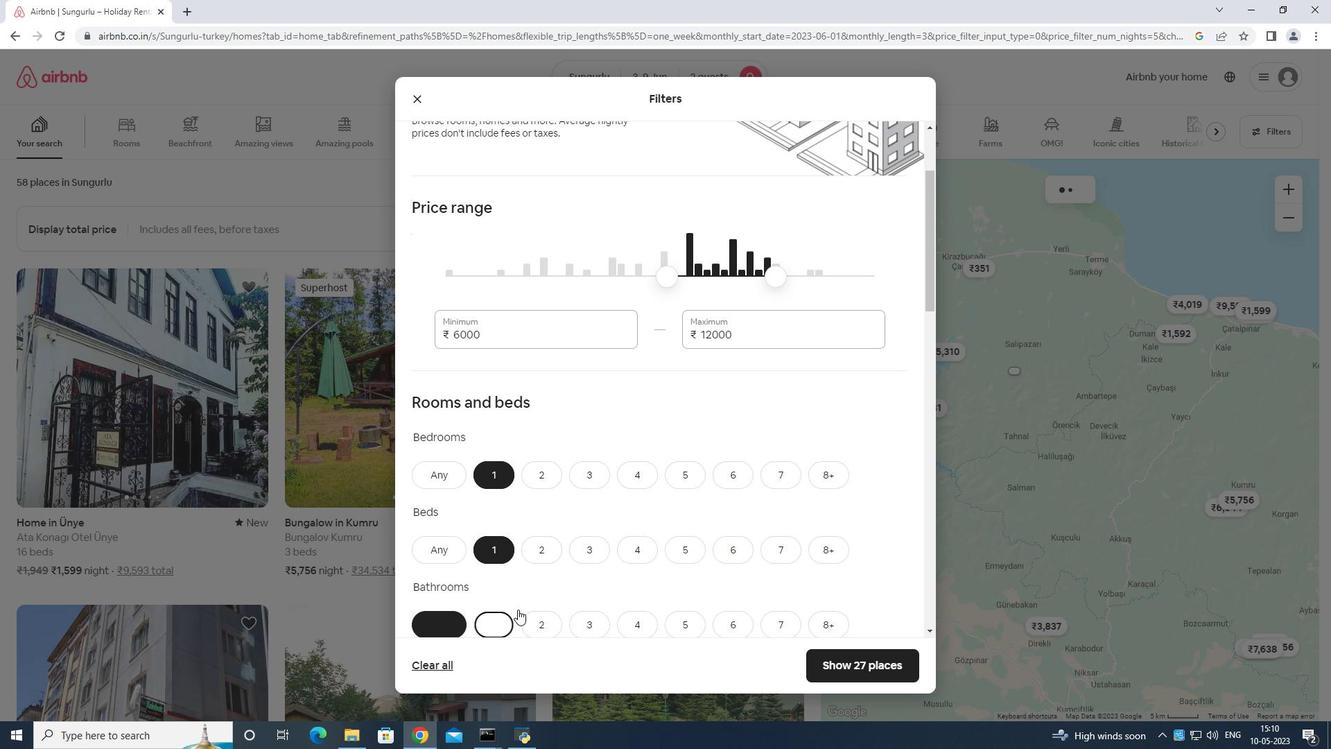 
Action: Mouse scrolled (559, 588) with delta (0, 0)
Screenshot: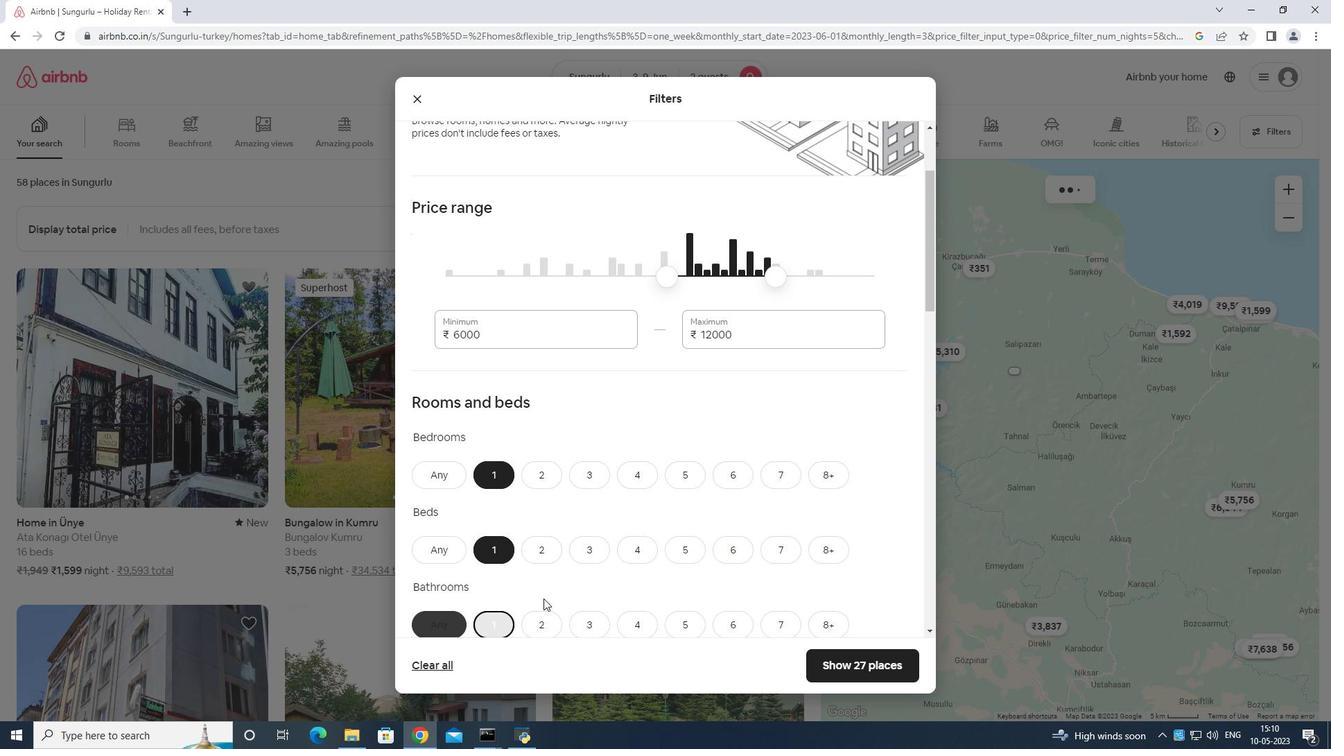 
Action: Mouse moved to (560, 589)
Screenshot: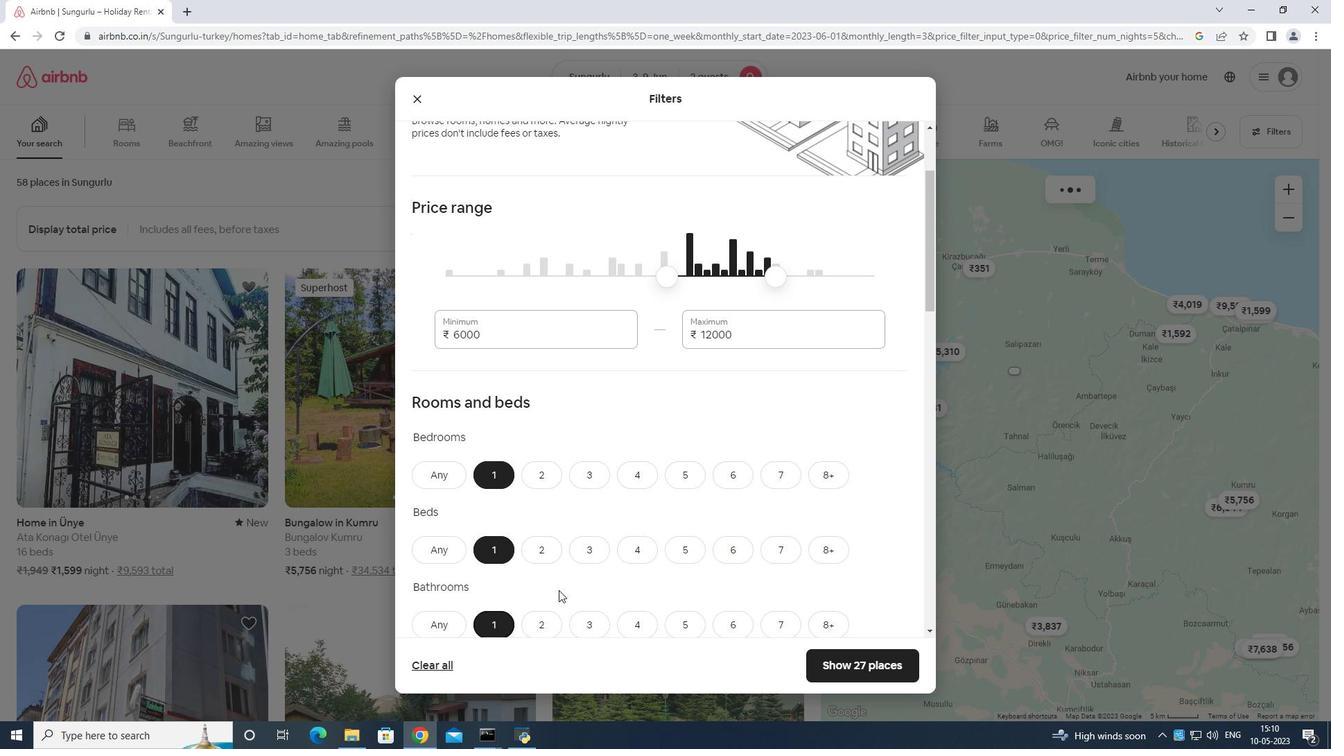
Action: Mouse scrolled (560, 588) with delta (0, 0)
Screenshot: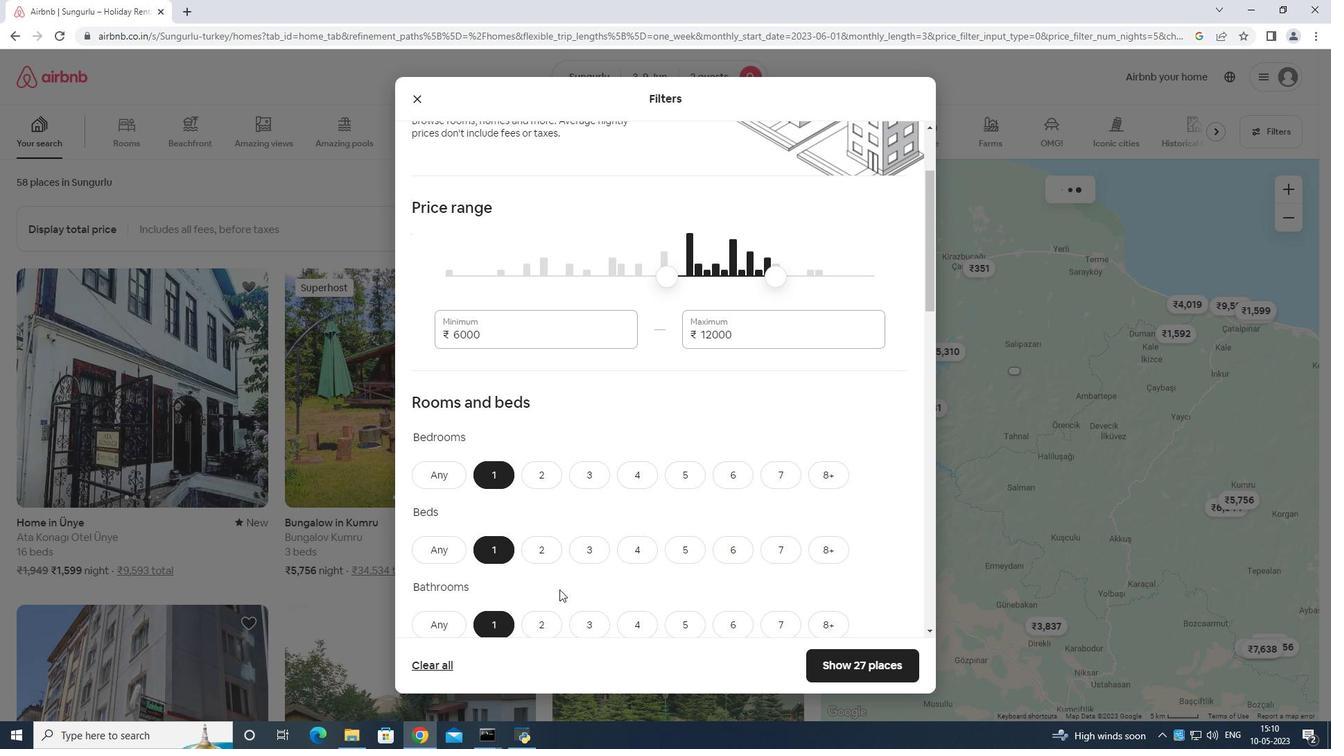 
Action: Mouse moved to (561, 588)
Screenshot: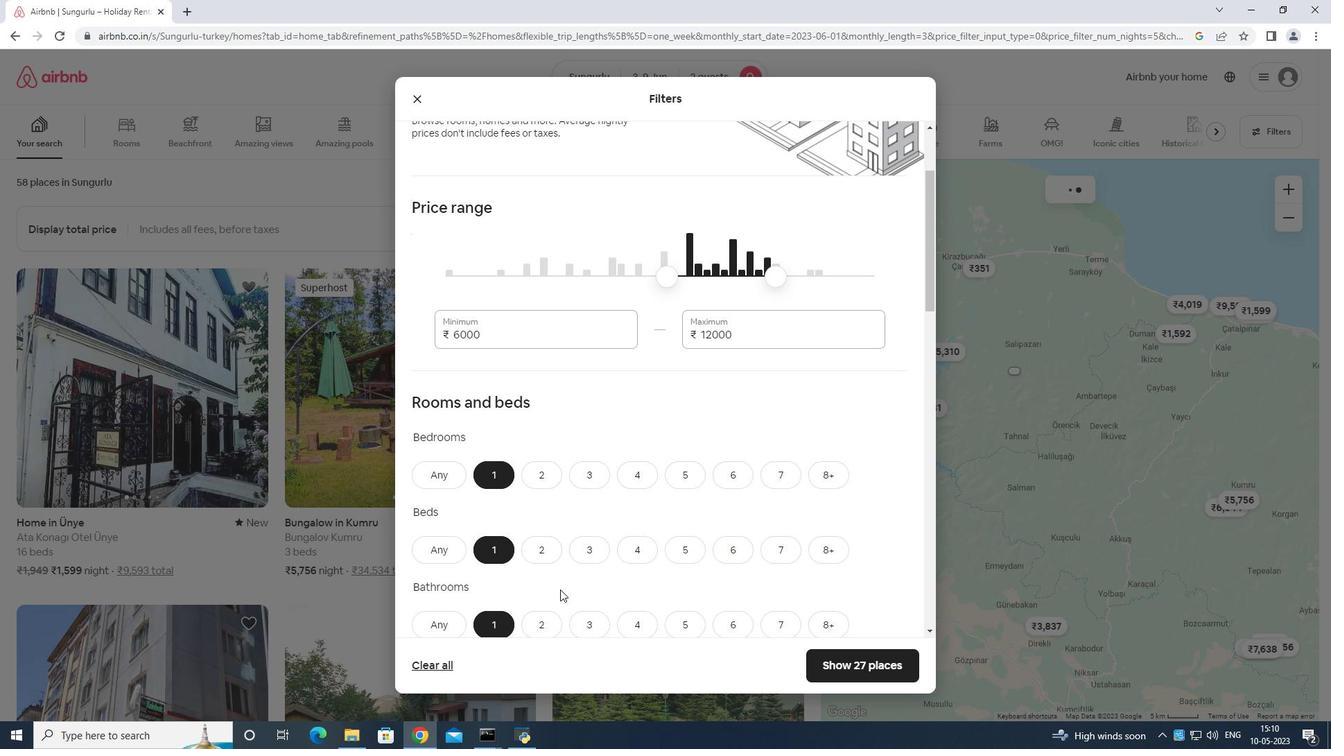 
Action: Mouse scrolled (561, 588) with delta (0, 0)
Screenshot: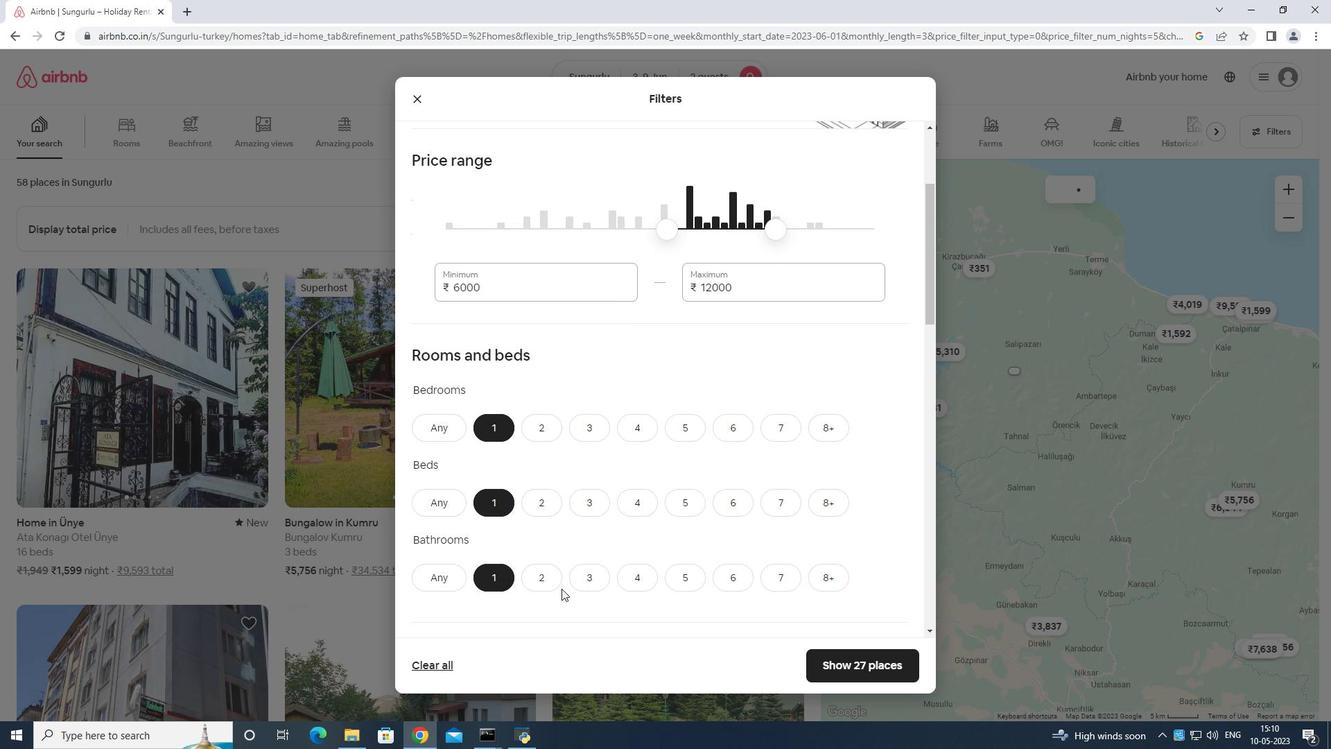 
Action: Mouse moved to (498, 561)
Screenshot: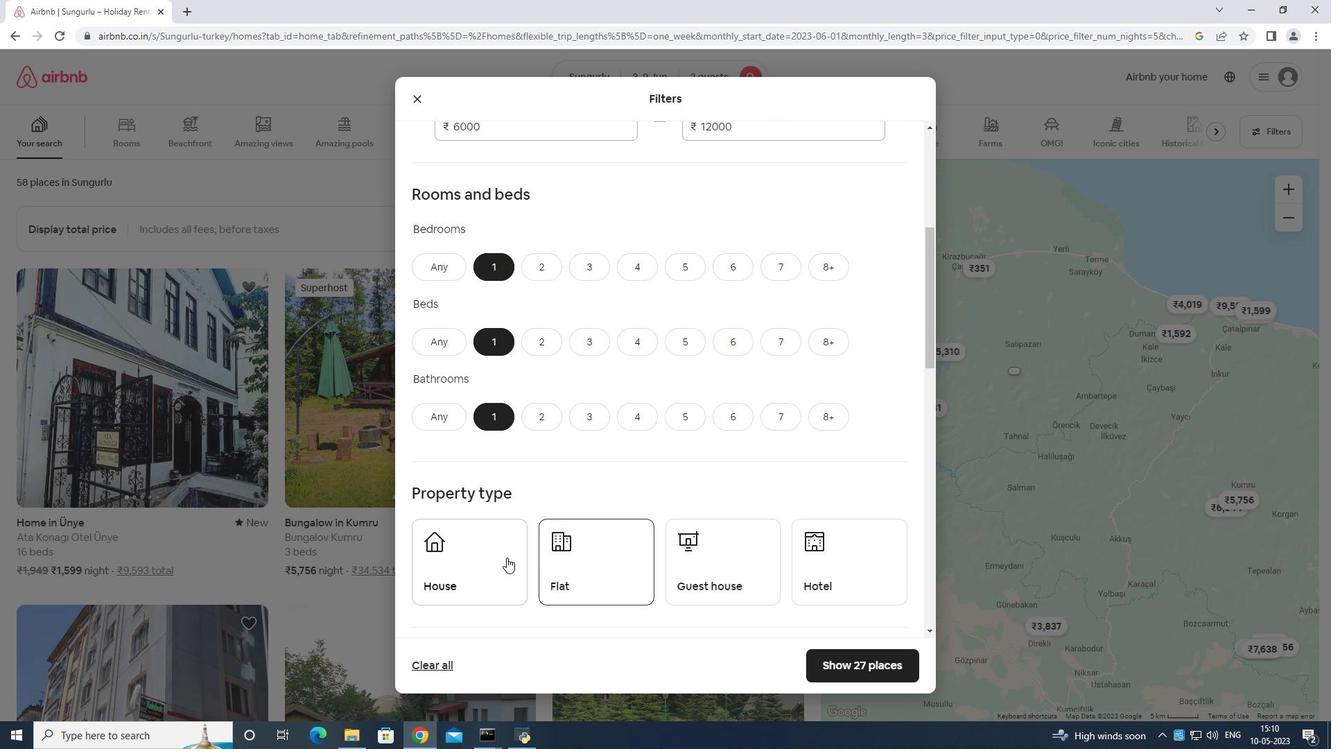 
Action: Mouse pressed left at (498, 561)
Screenshot: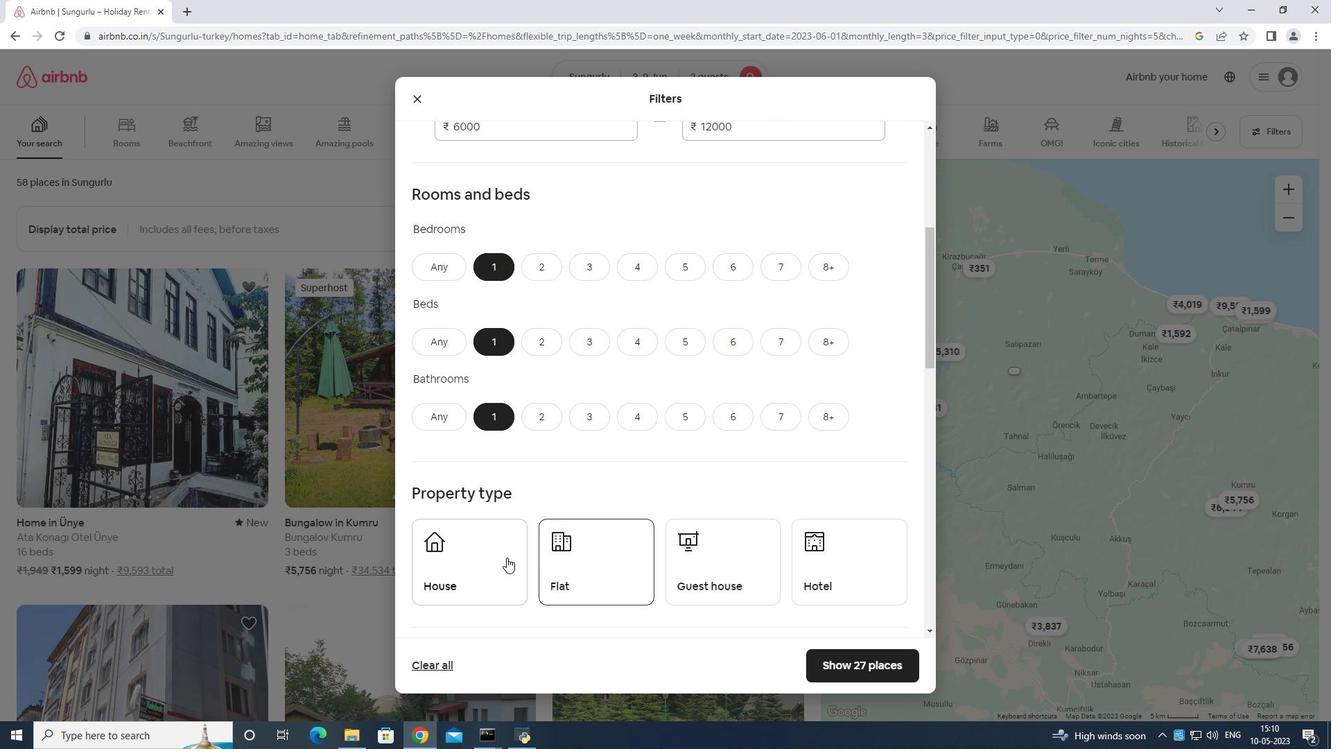 
Action: Mouse moved to (564, 560)
Screenshot: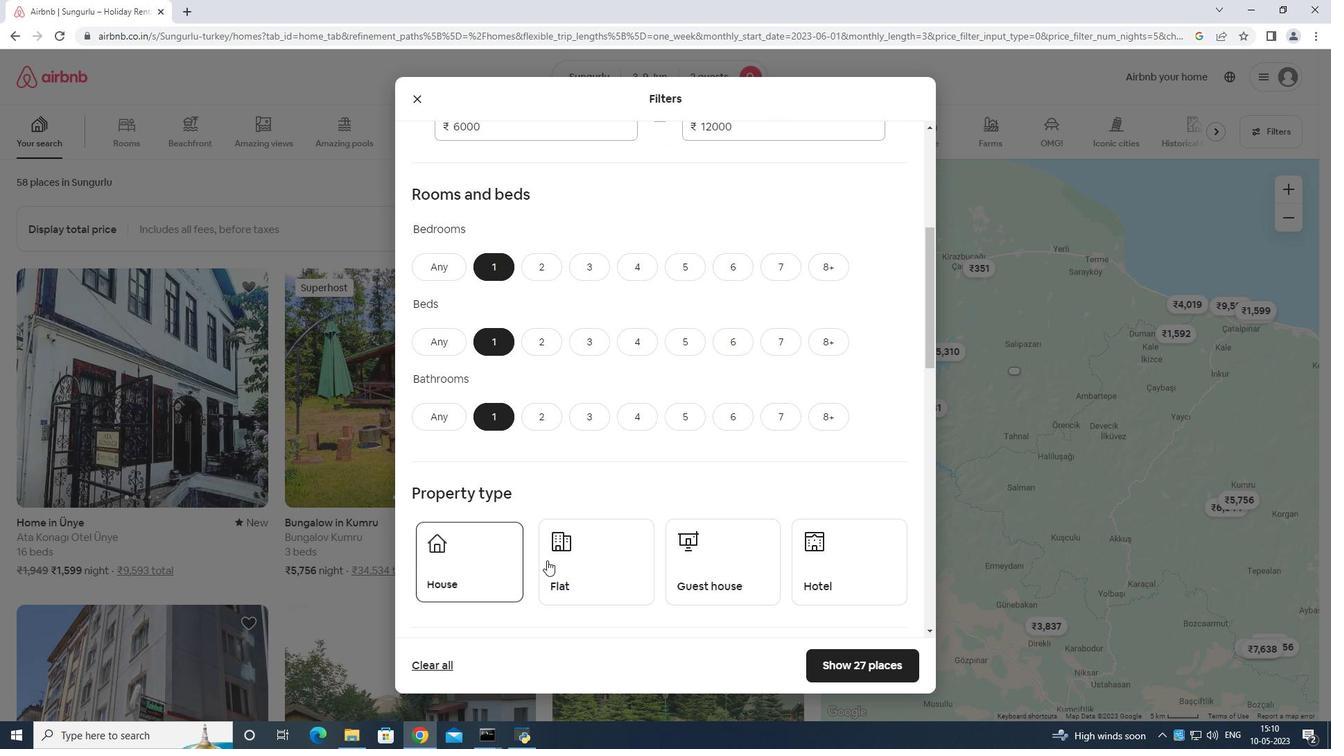 
Action: Mouse pressed left at (564, 560)
Screenshot: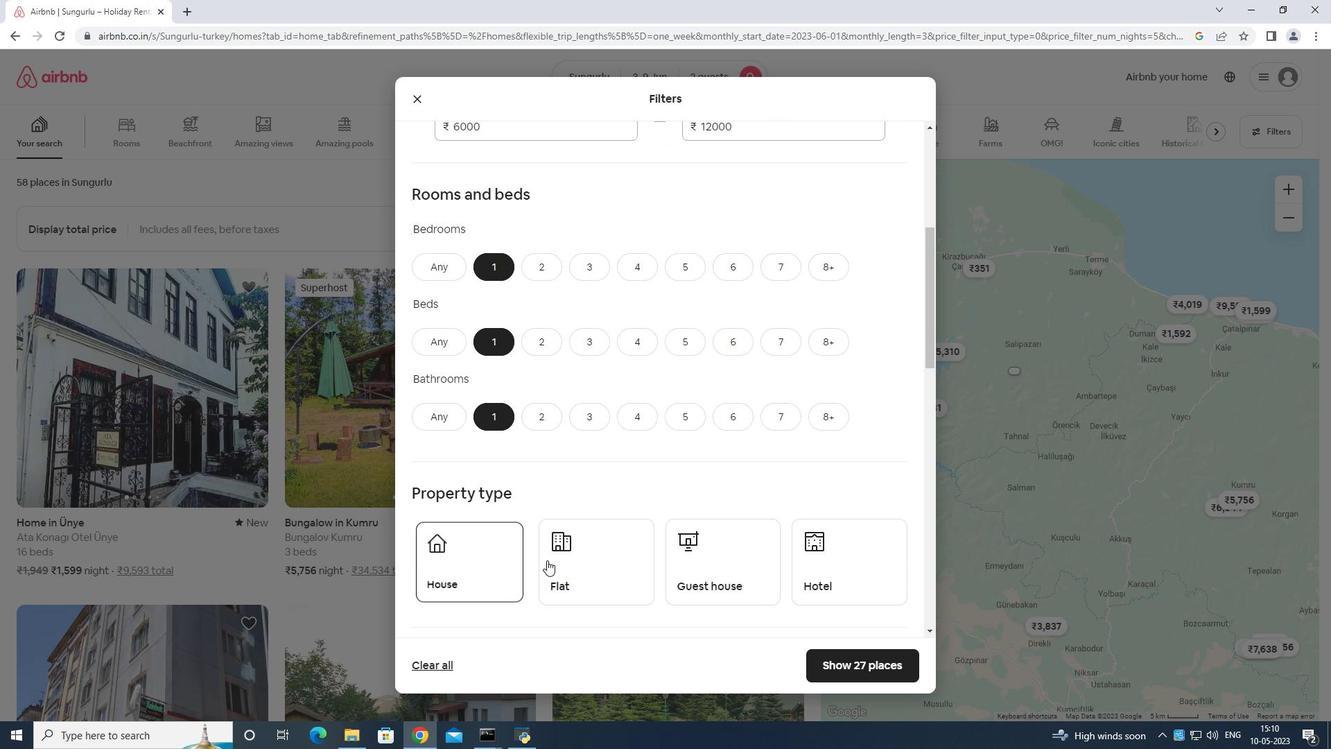 
Action: Mouse moved to (660, 560)
Screenshot: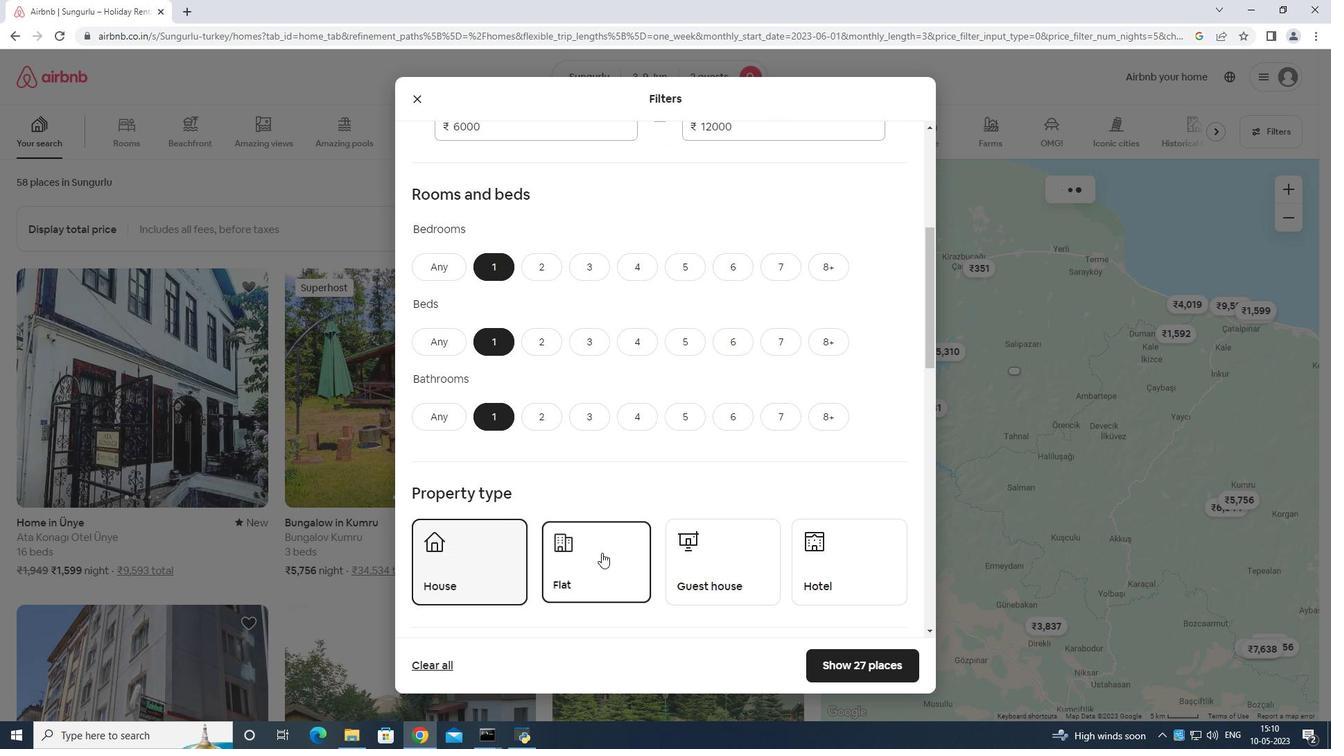 
Action: Mouse pressed left at (660, 560)
Screenshot: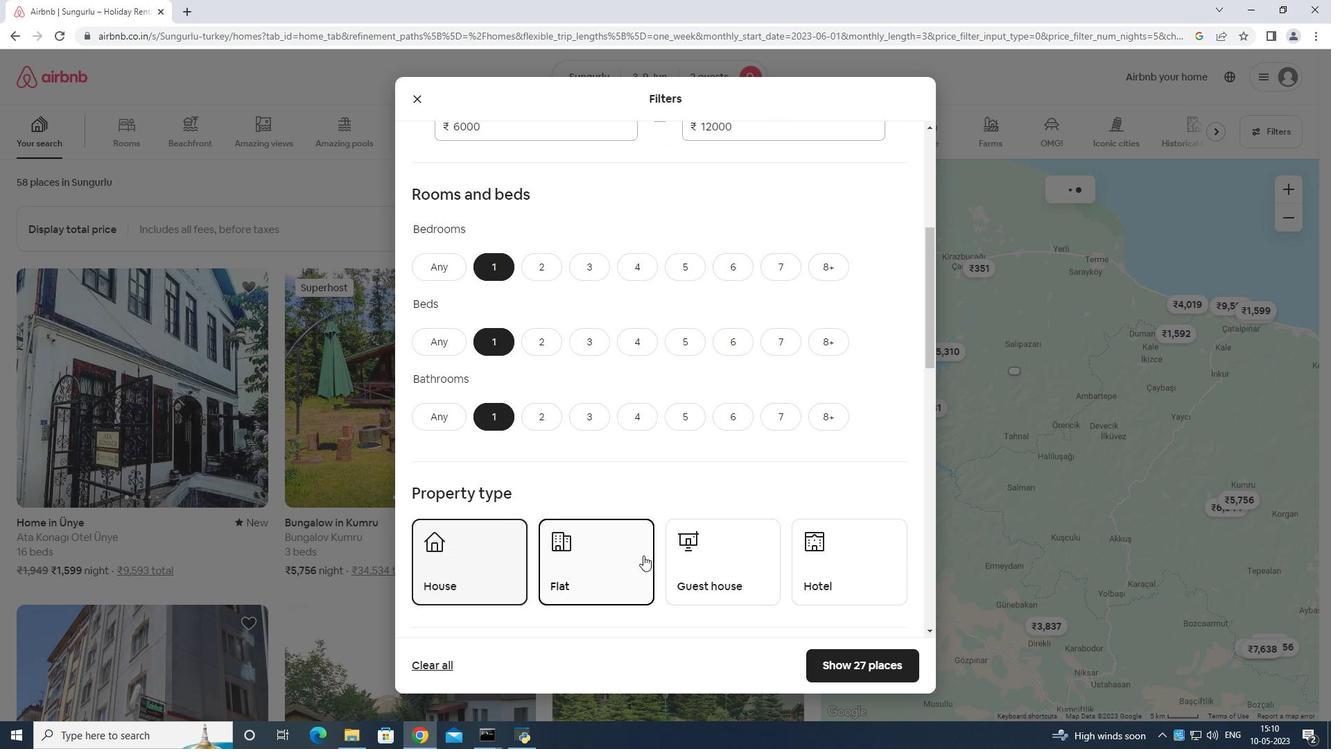 
Action: Mouse moved to (818, 565)
Screenshot: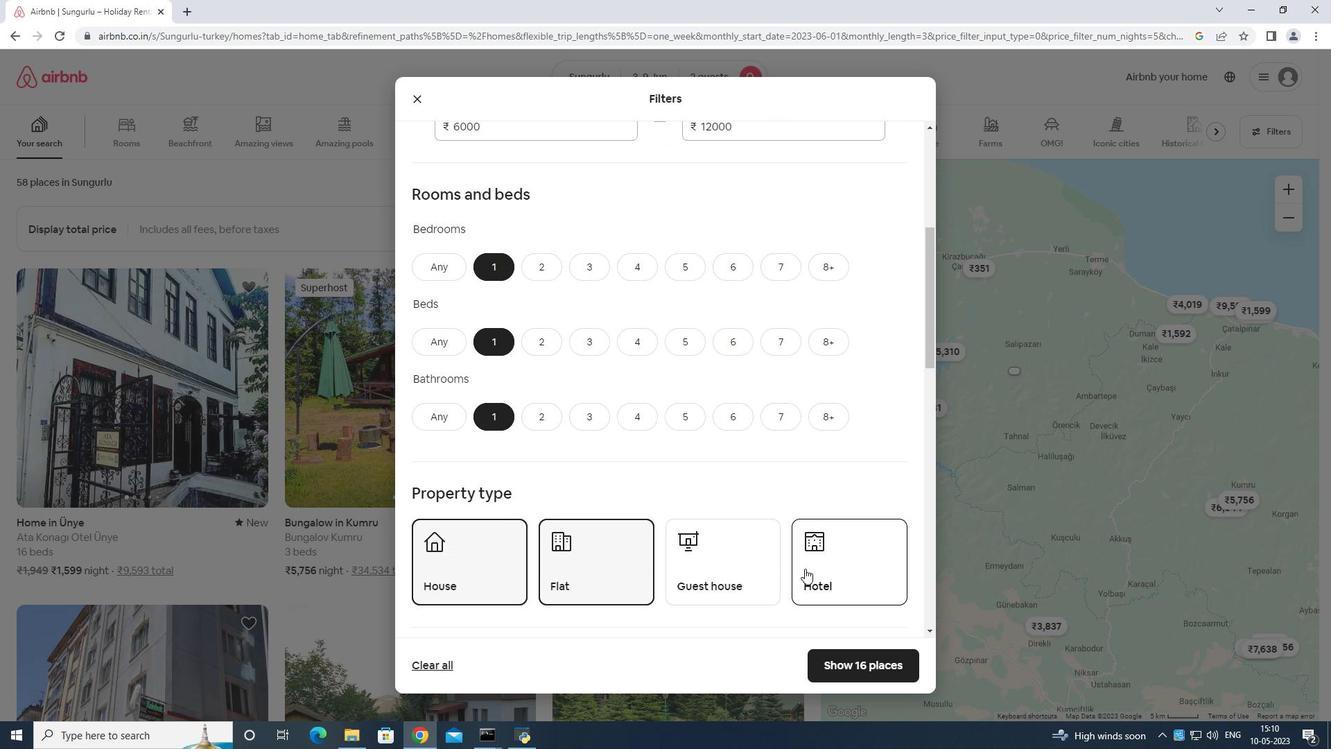 
Action: Mouse pressed left at (818, 565)
Screenshot: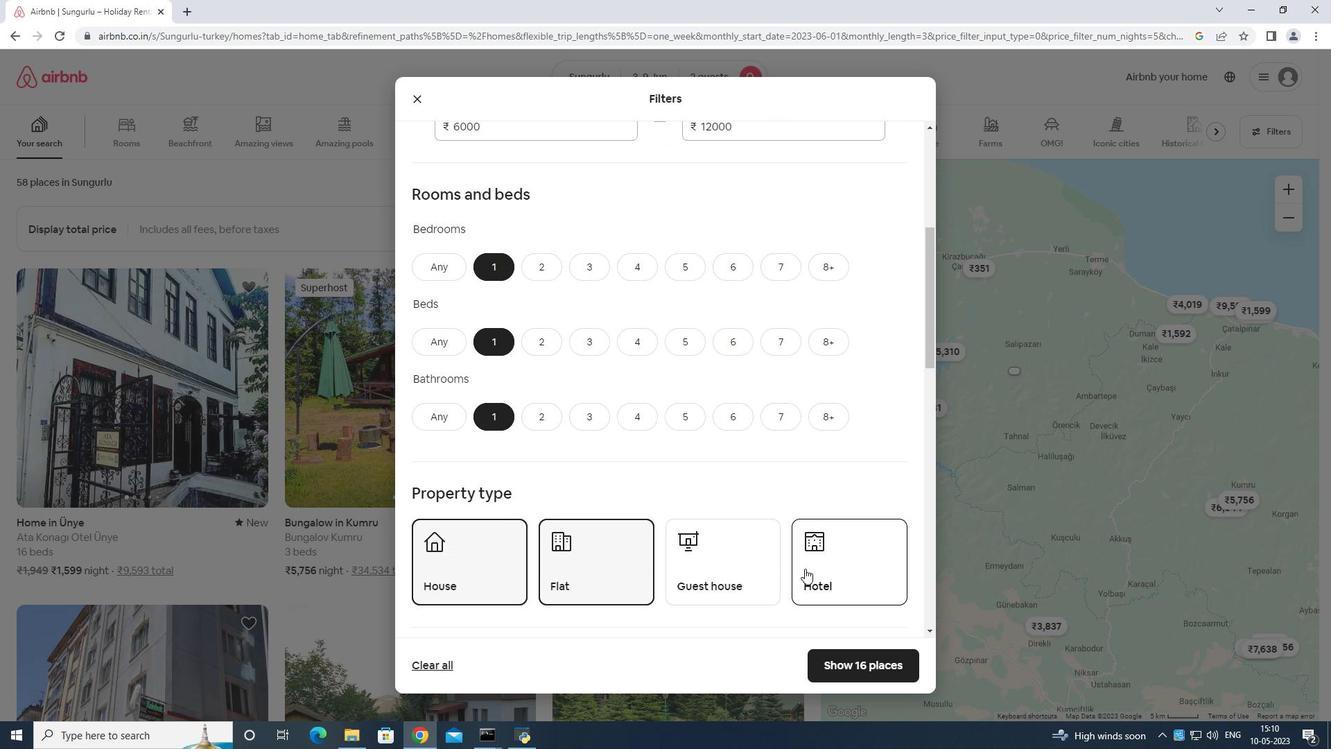 
Action: Mouse moved to (735, 555)
Screenshot: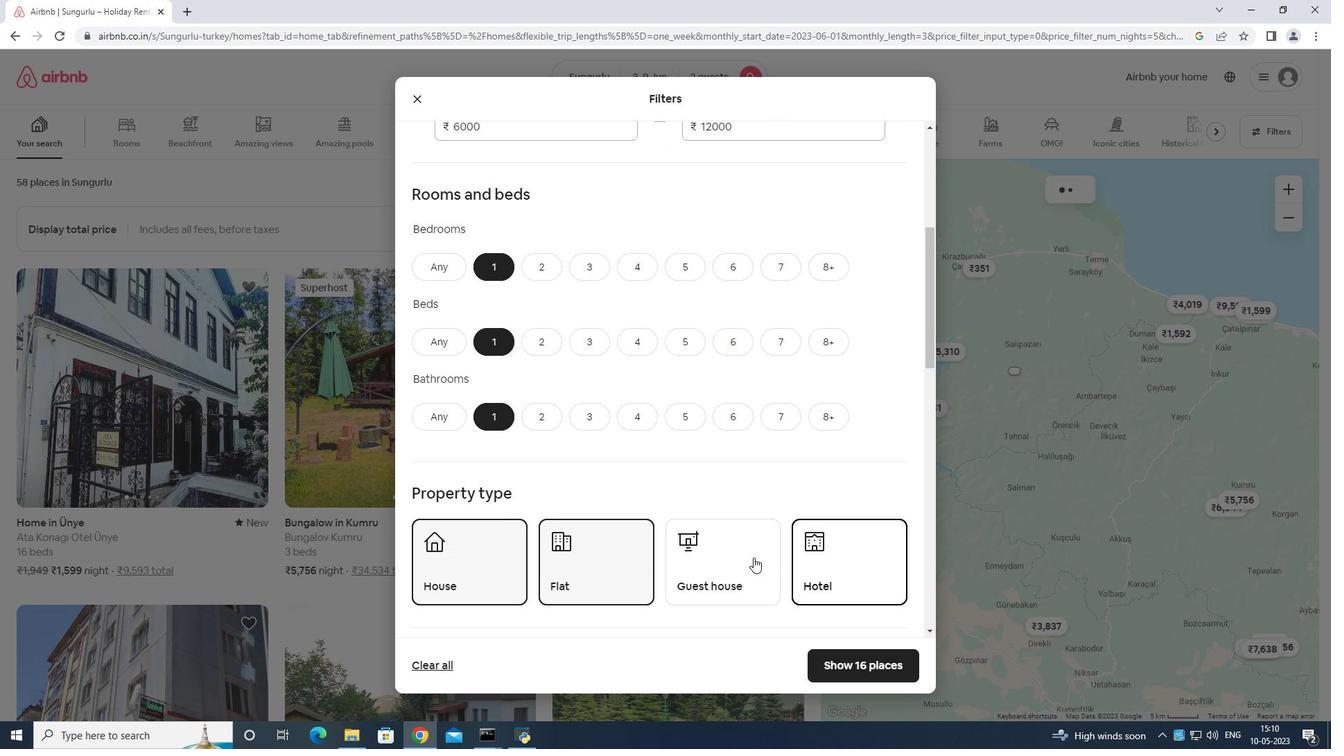 
Action: Mouse pressed left at (735, 555)
Screenshot: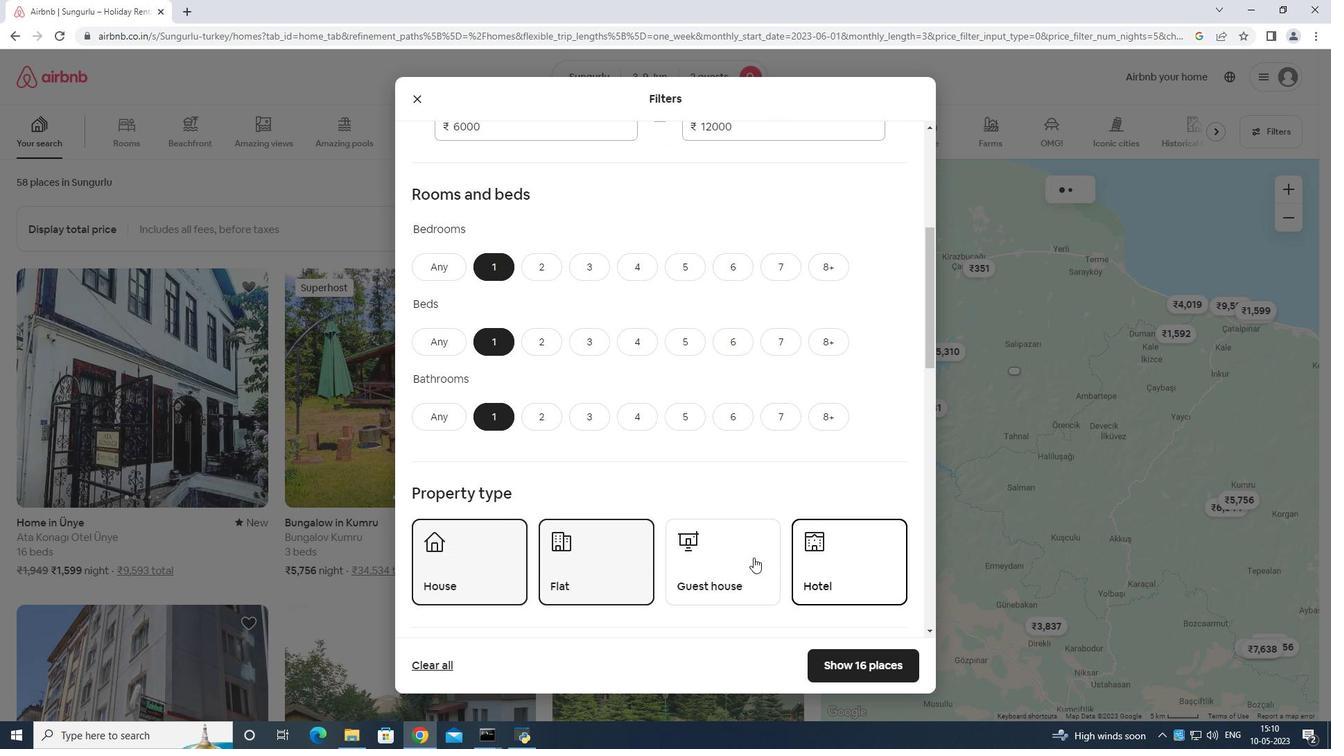
Action: Mouse moved to (748, 548)
Screenshot: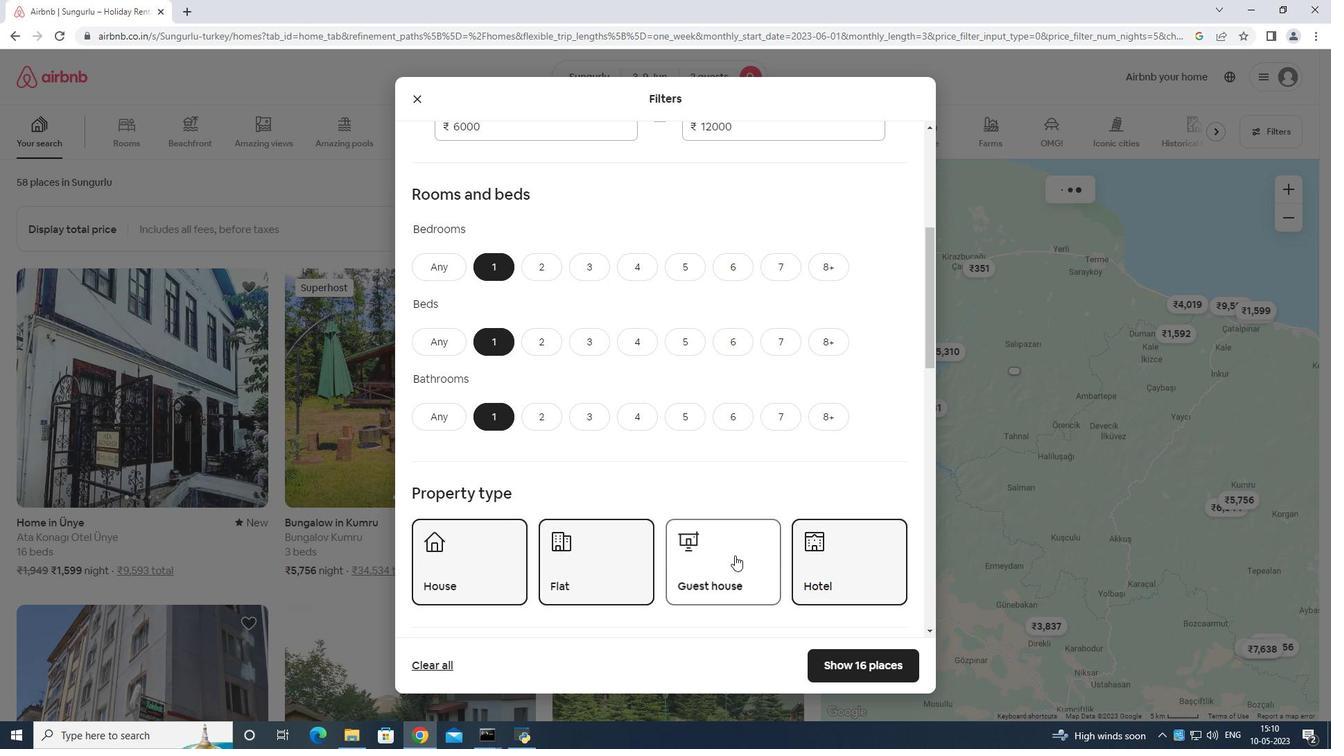 
Action: Mouse scrolled (748, 547) with delta (0, 0)
Screenshot: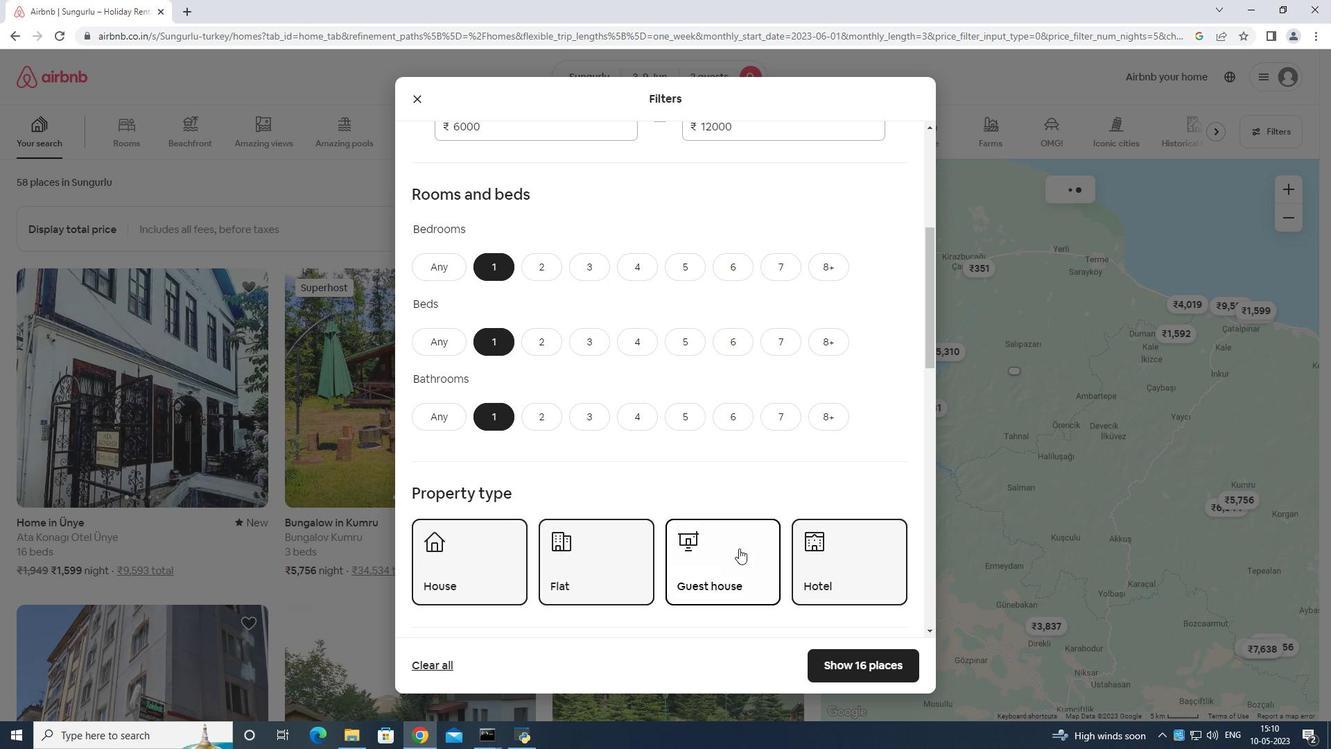 
Action: Mouse moved to (748, 548)
Screenshot: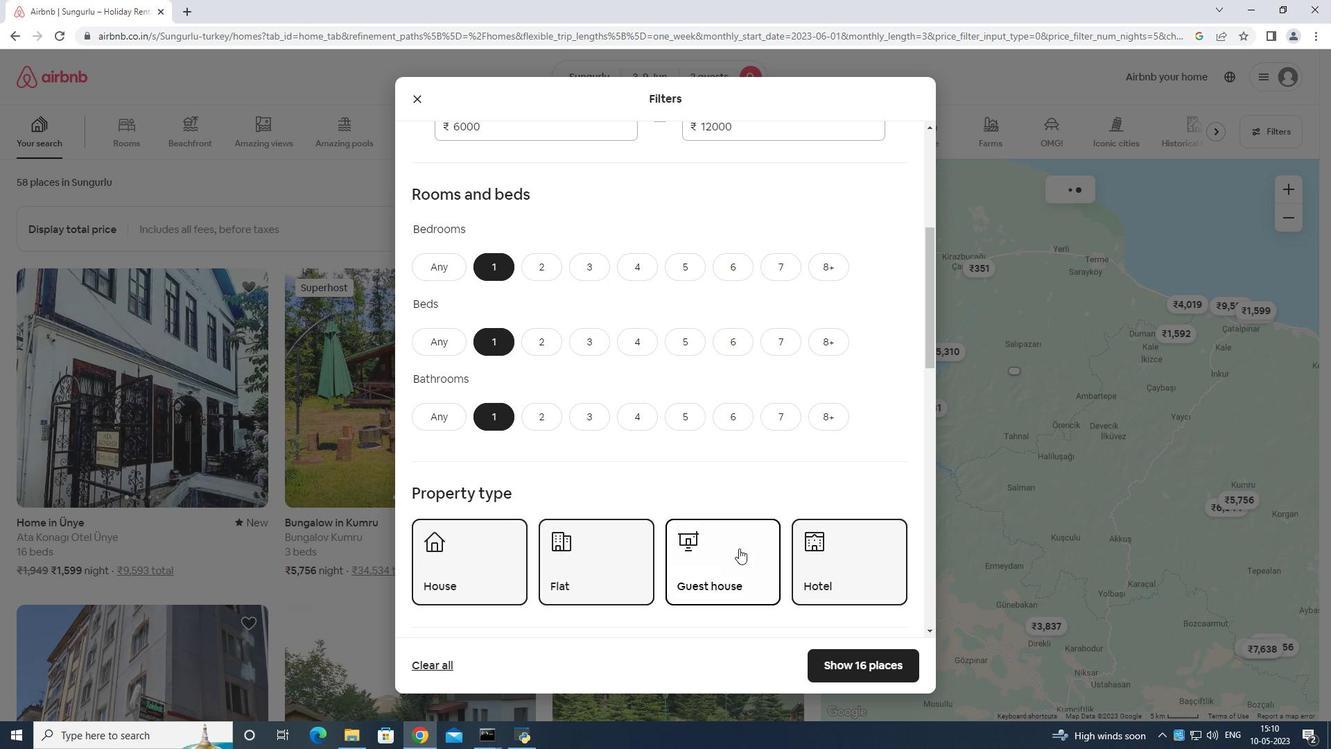 
Action: Mouse scrolled (748, 547) with delta (0, 0)
Screenshot: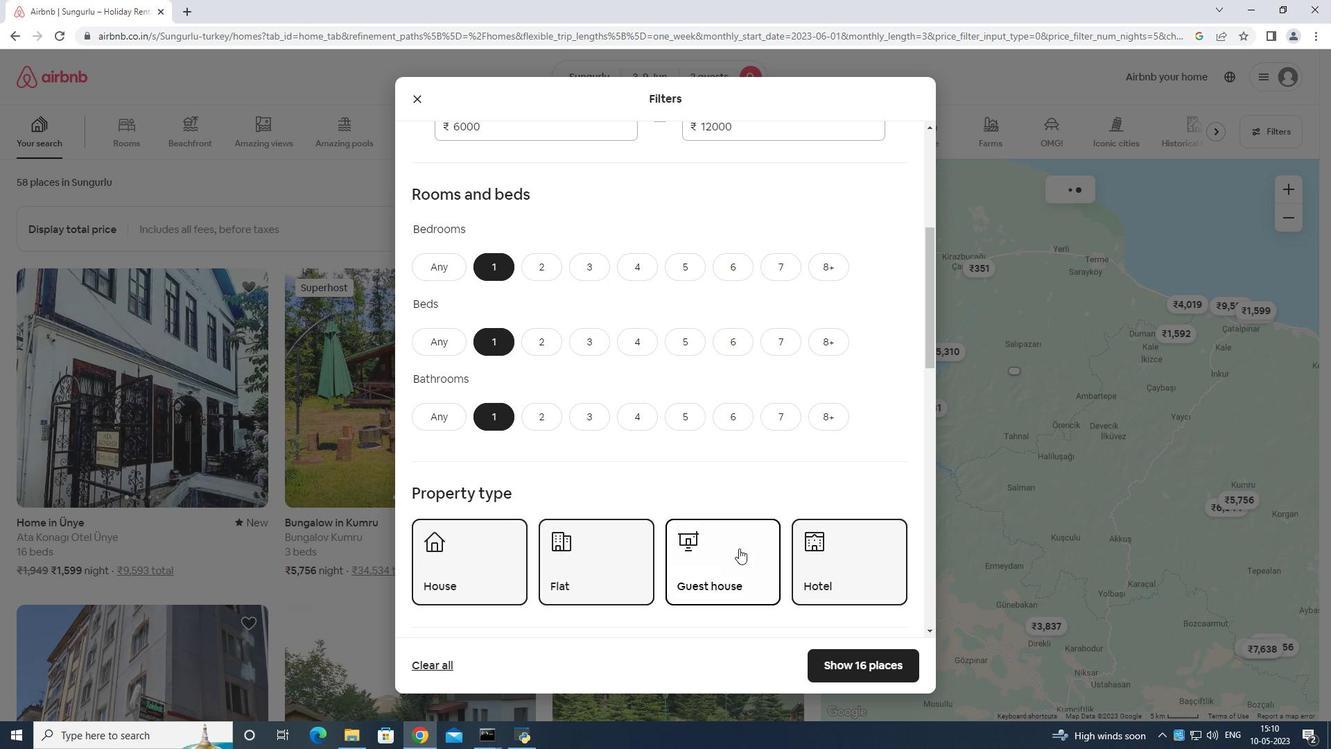 
Action: Mouse scrolled (748, 547) with delta (0, 0)
Screenshot: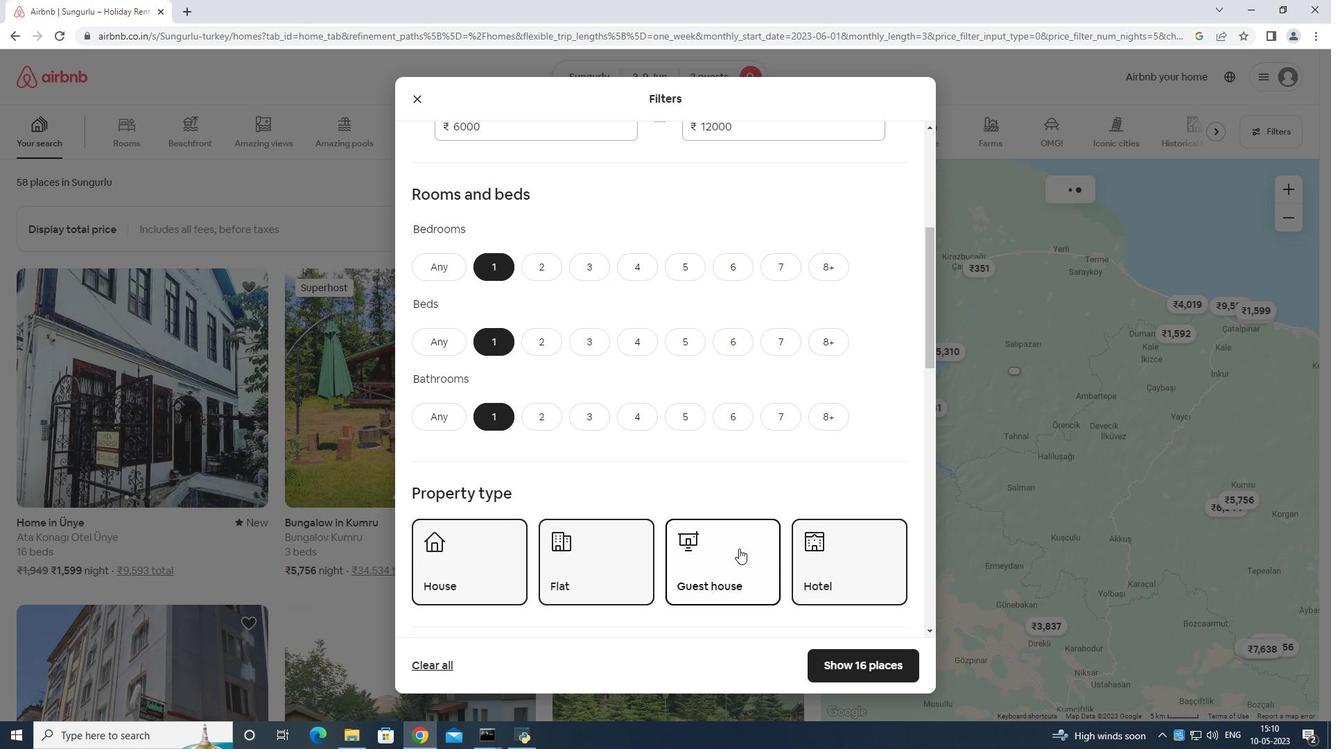 
Action: Mouse moved to (748, 549)
Screenshot: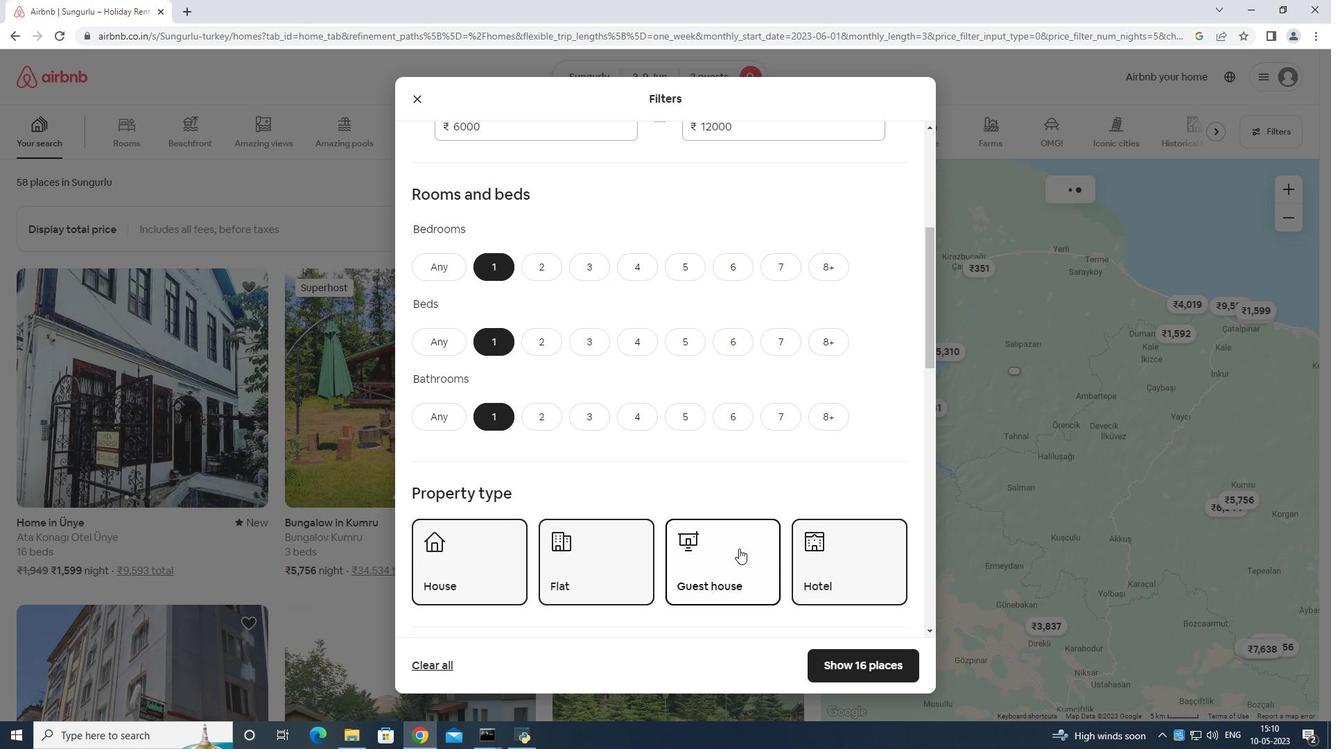 
Action: Mouse scrolled (748, 548) with delta (0, 0)
Screenshot: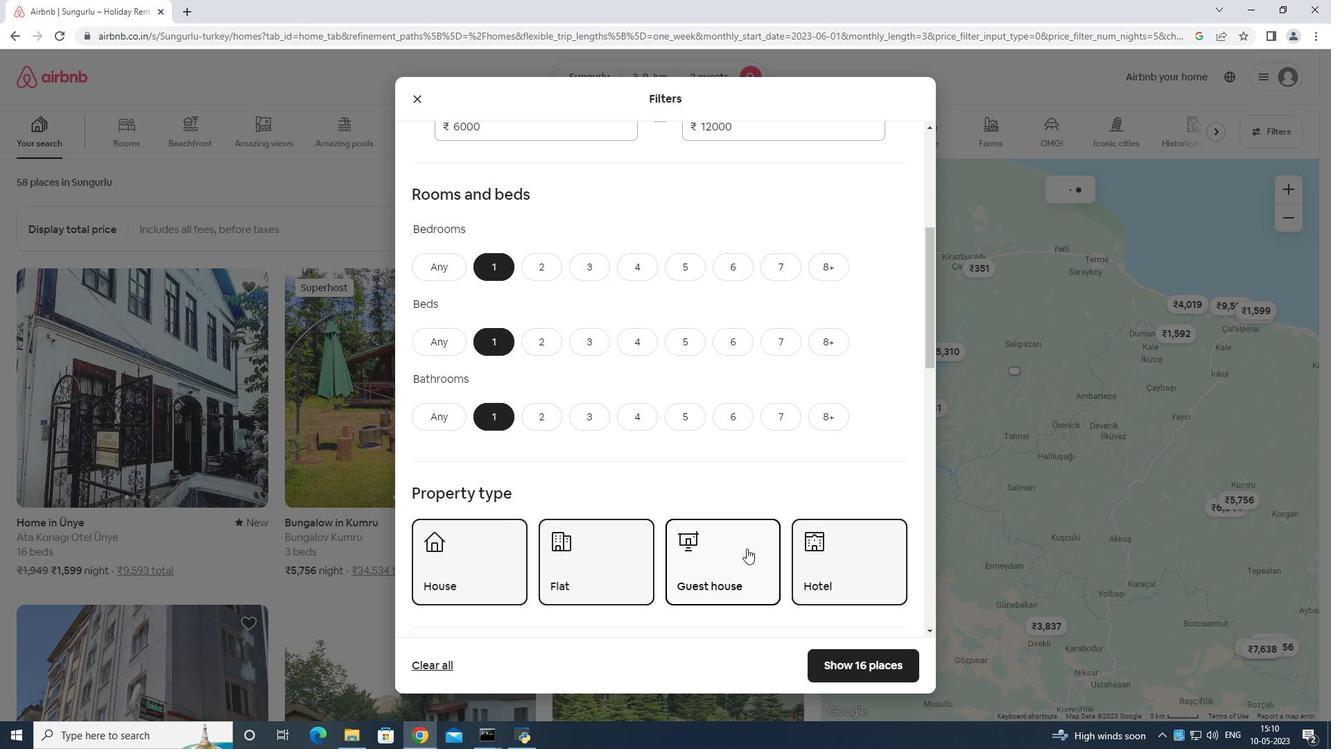 
Action: Mouse moved to (662, 480)
Screenshot: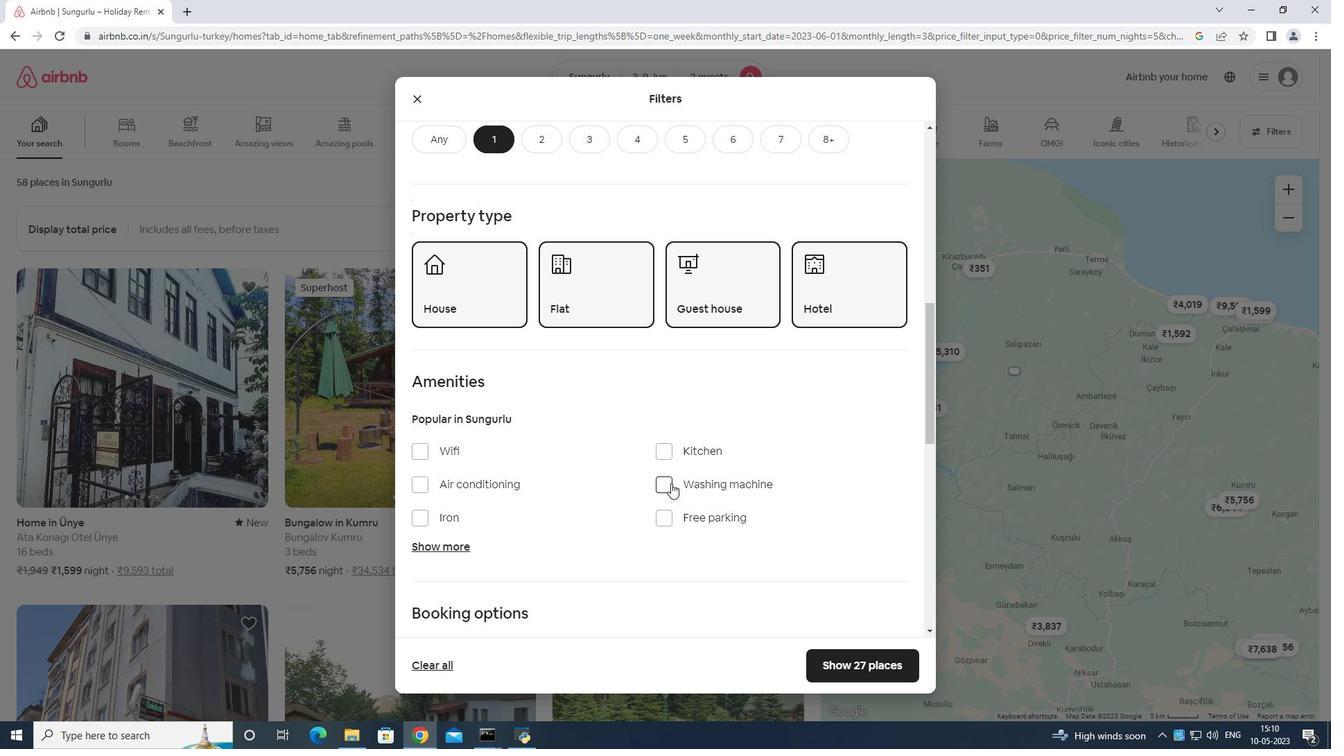 
Action: Mouse pressed left at (662, 480)
Screenshot: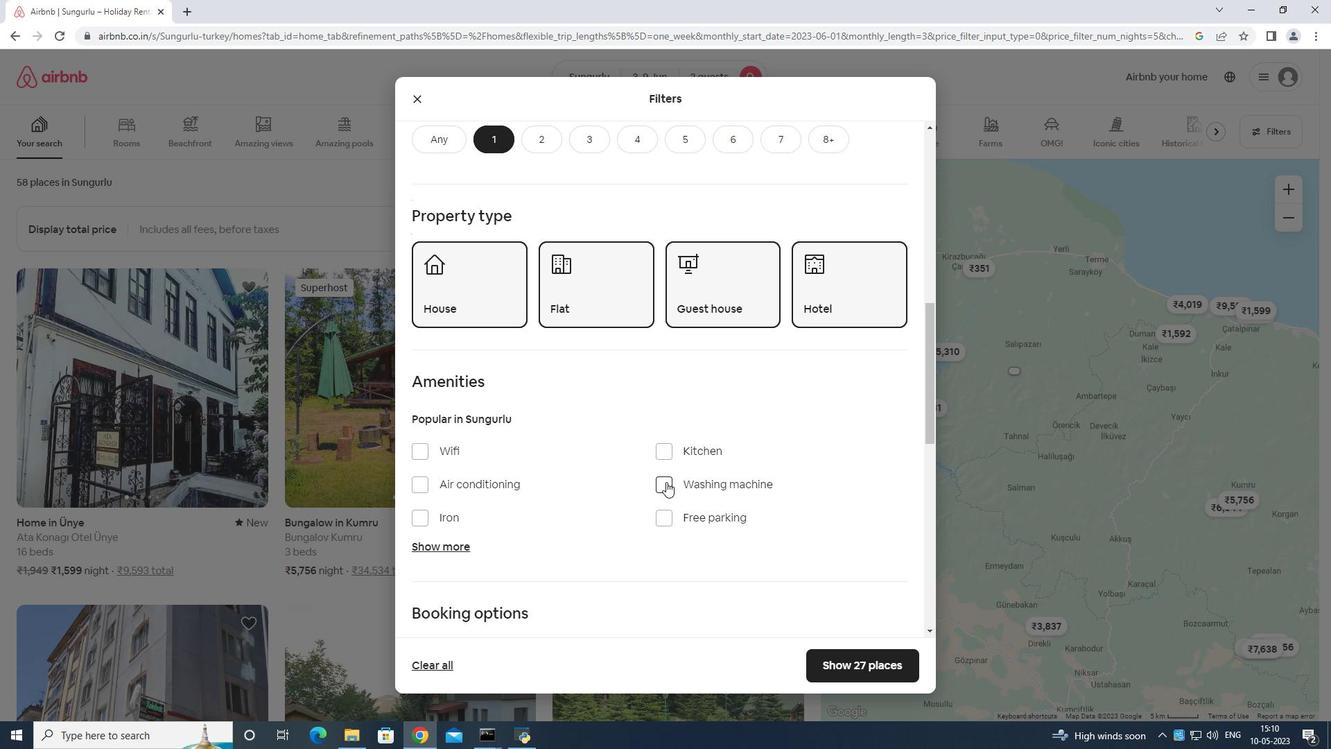 
Action: Mouse moved to (662, 480)
Screenshot: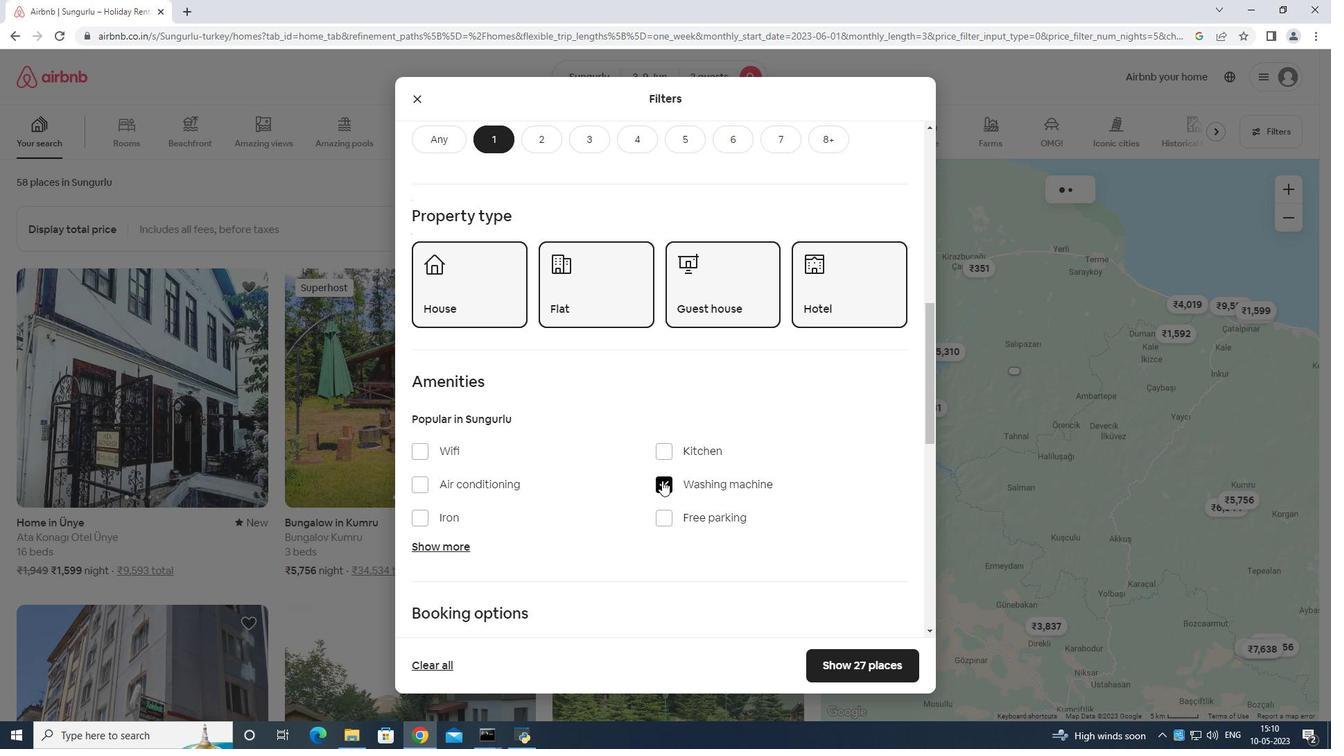 
Action: Mouse scrolled (662, 479) with delta (0, 0)
Screenshot: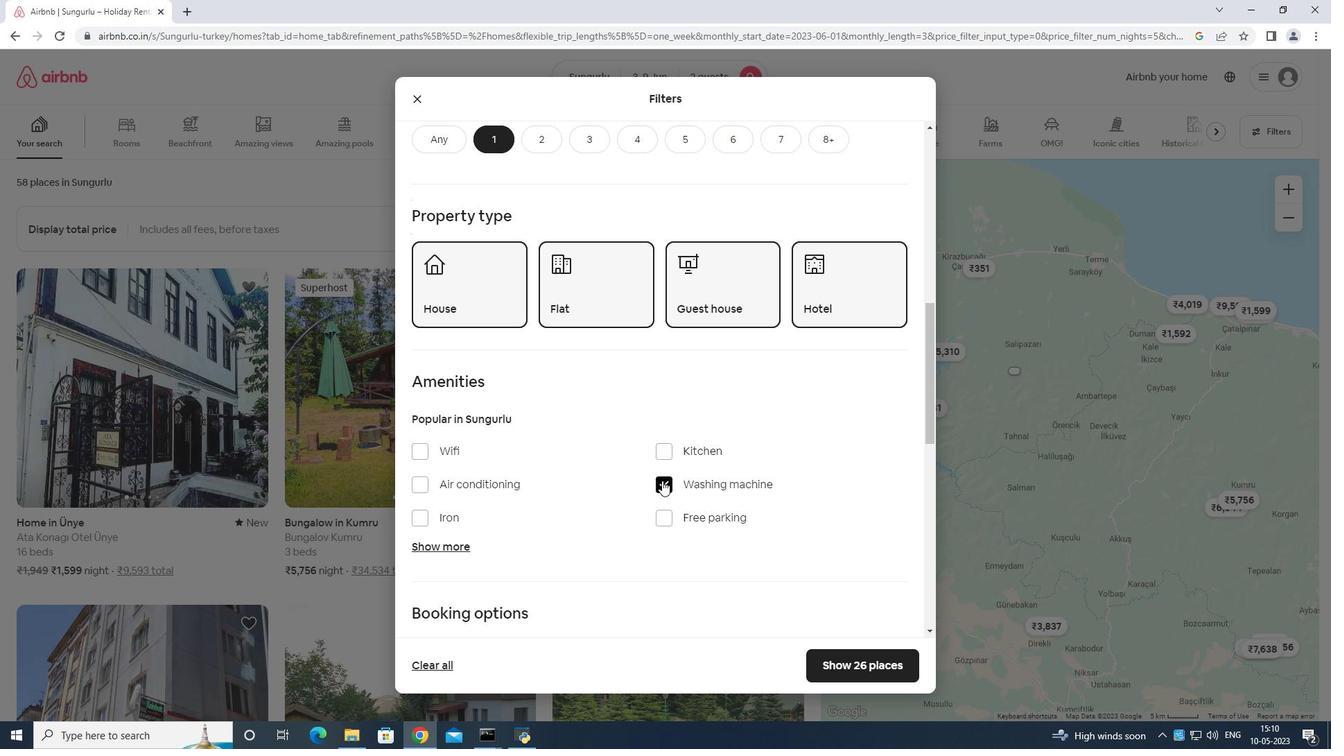 
Action: Mouse scrolled (662, 479) with delta (0, 0)
Screenshot: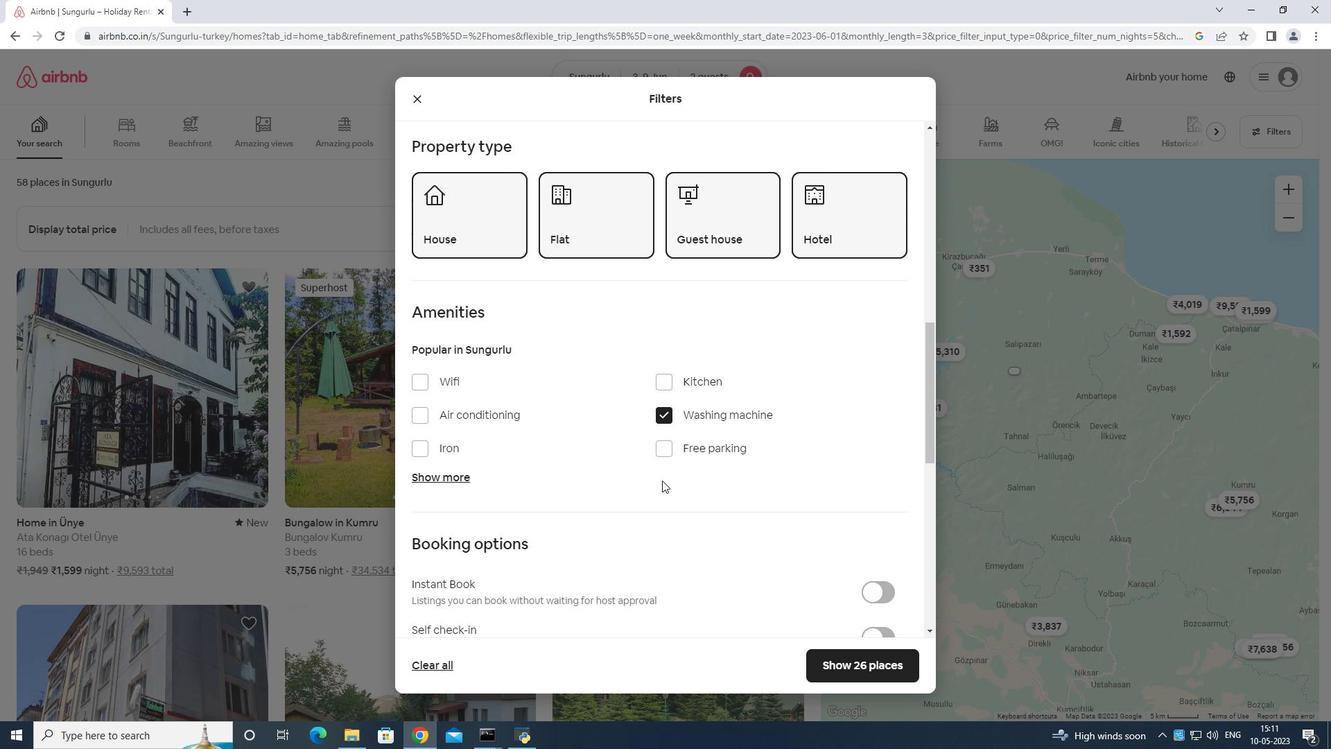 
Action: Mouse moved to (883, 565)
Screenshot: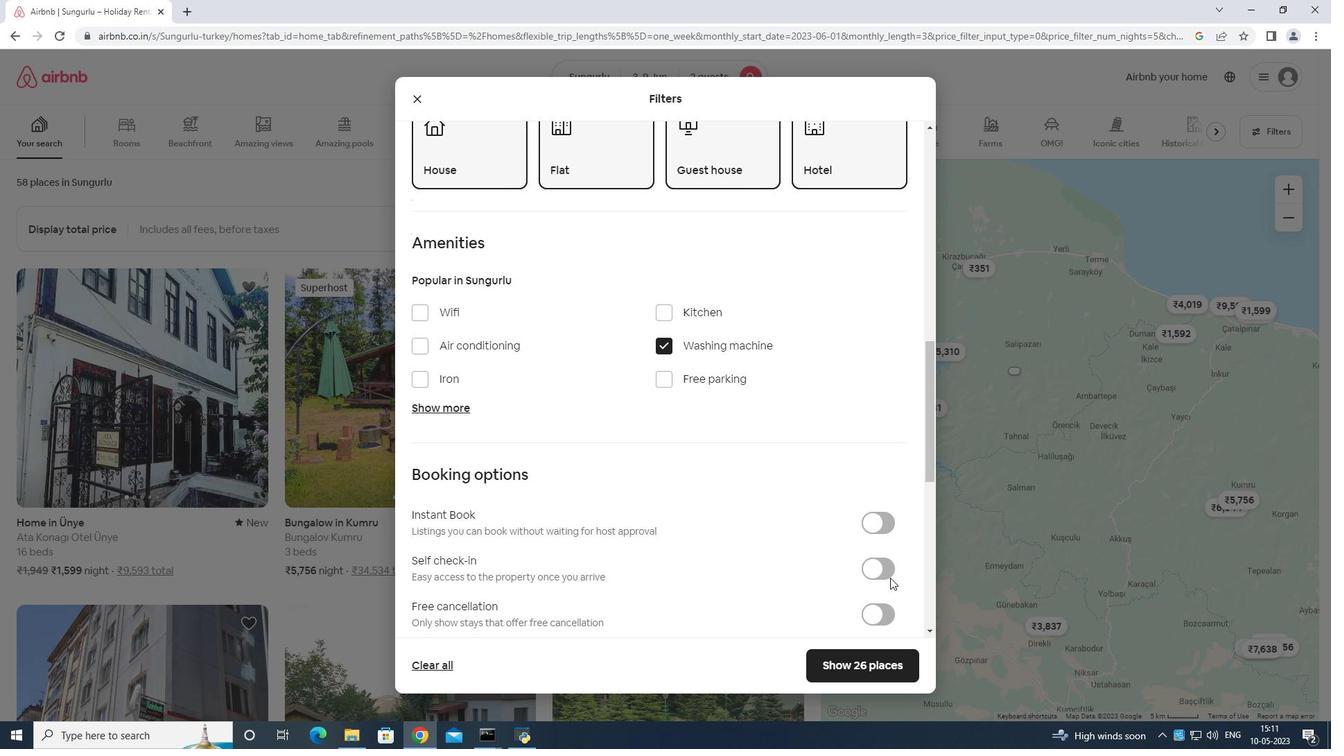 
Action: Mouse pressed left at (883, 565)
Screenshot: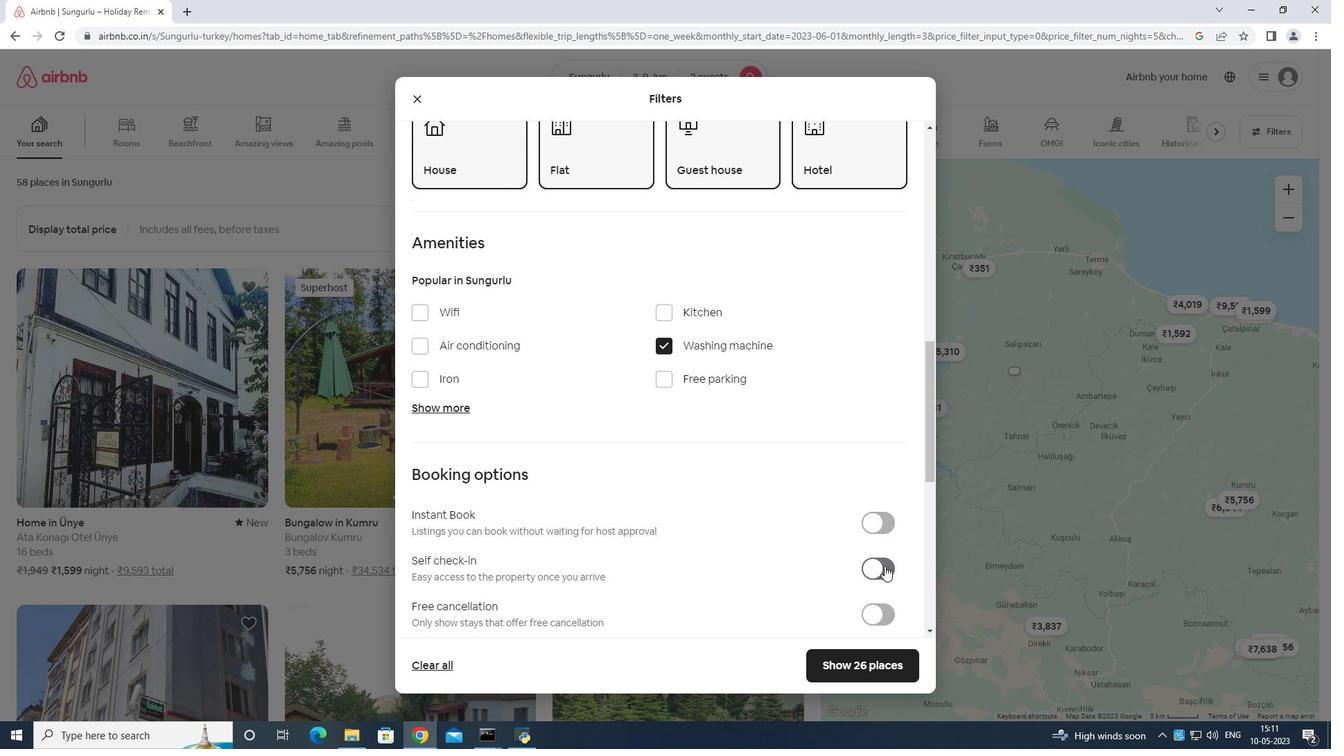 
Action: Mouse moved to (898, 576)
Screenshot: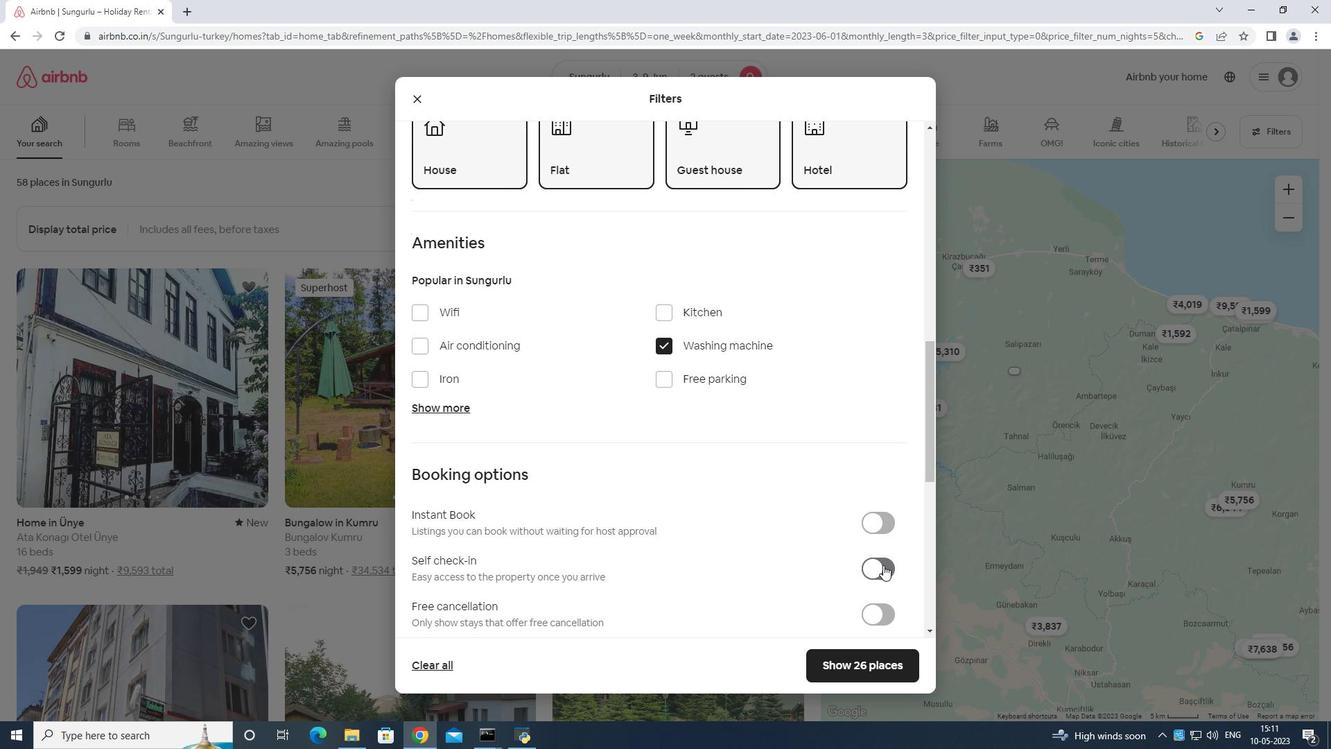 
Action: Mouse scrolled (898, 575) with delta (0, 0)
Screenshot: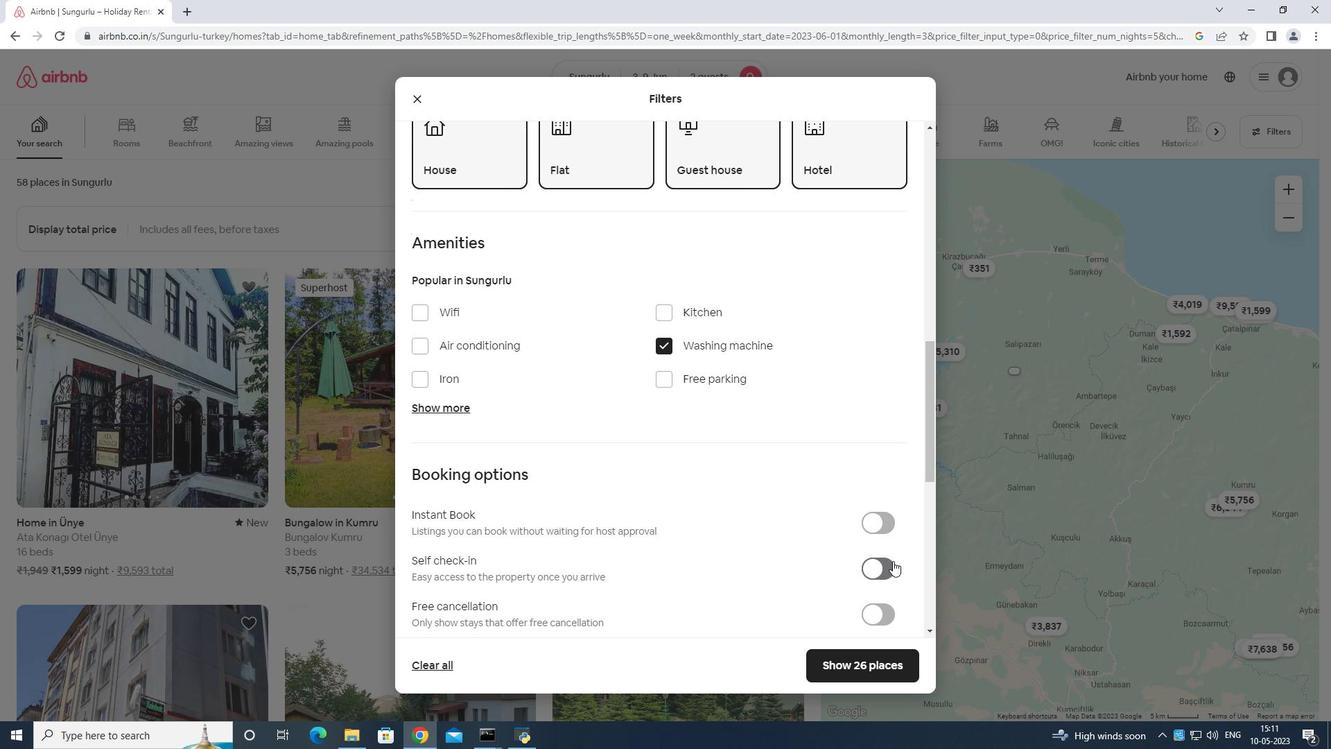 
Action: Mouse moved to (899, 580)
Screenshot: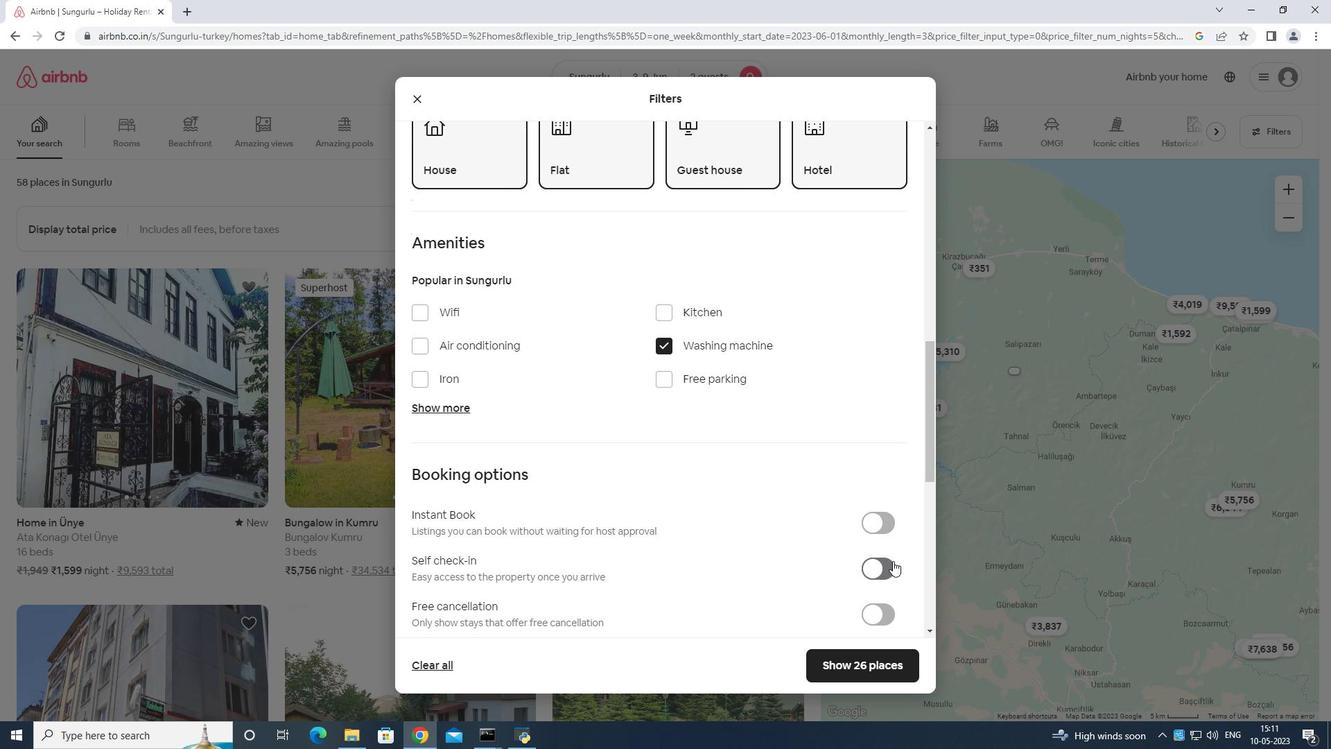 
Action: Mouse scrolled (899, 579) with delta (0, 0)
Screenshot: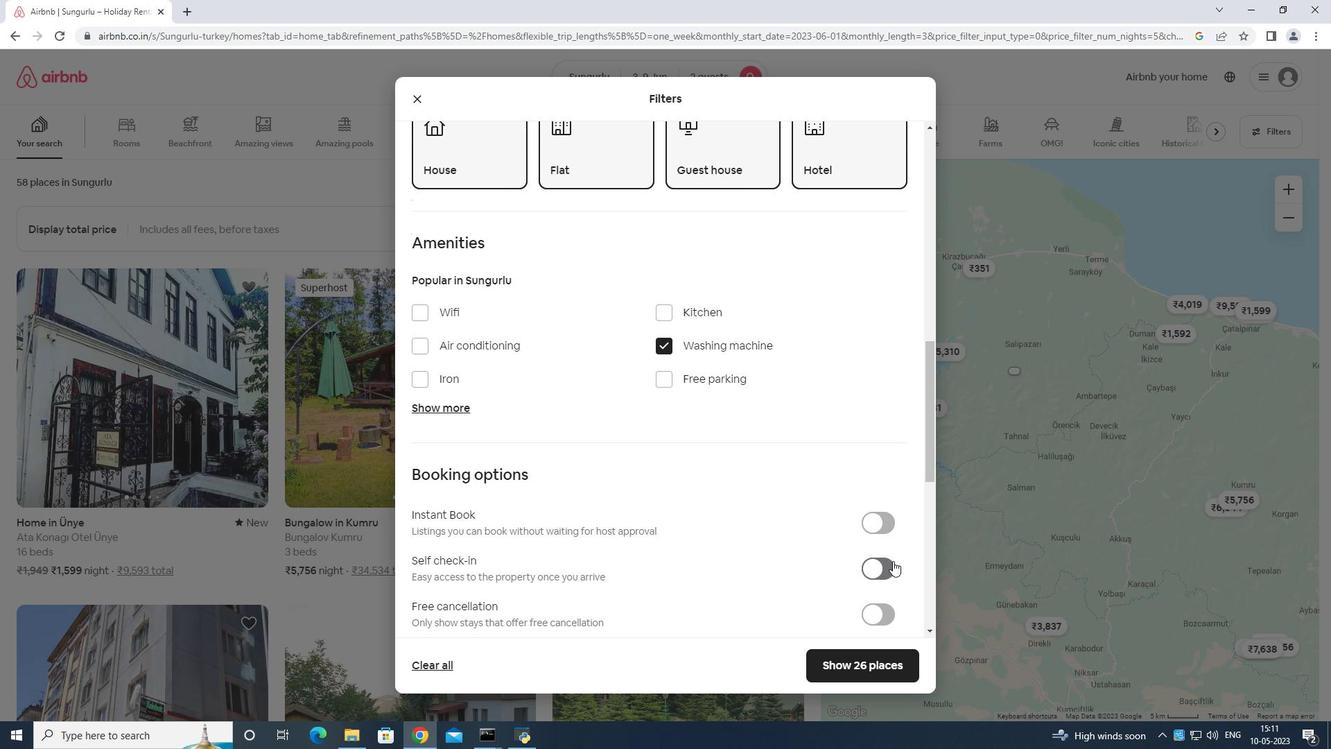 
Action: Mouse scrolled (899, 579) with delta (0, 0)
Screenshot: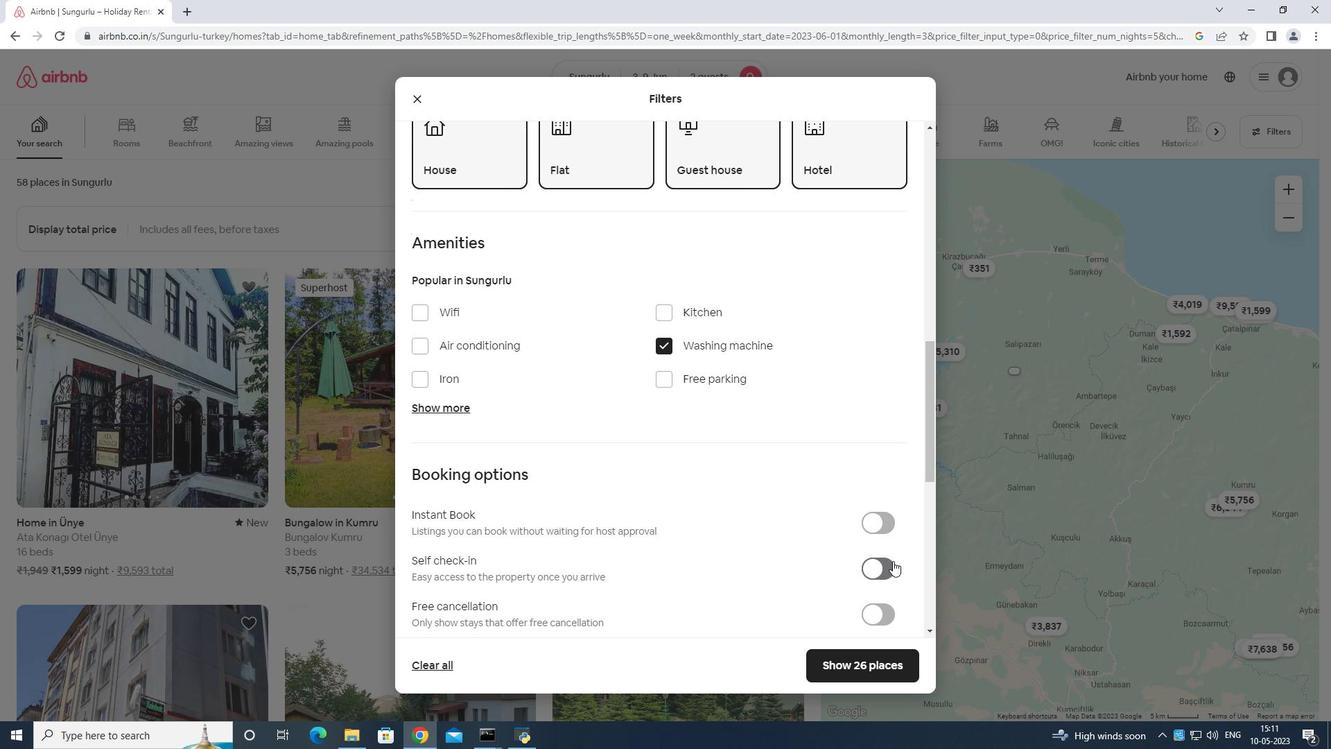 
Action: Mouse moved to (899, 580)
Screenshot: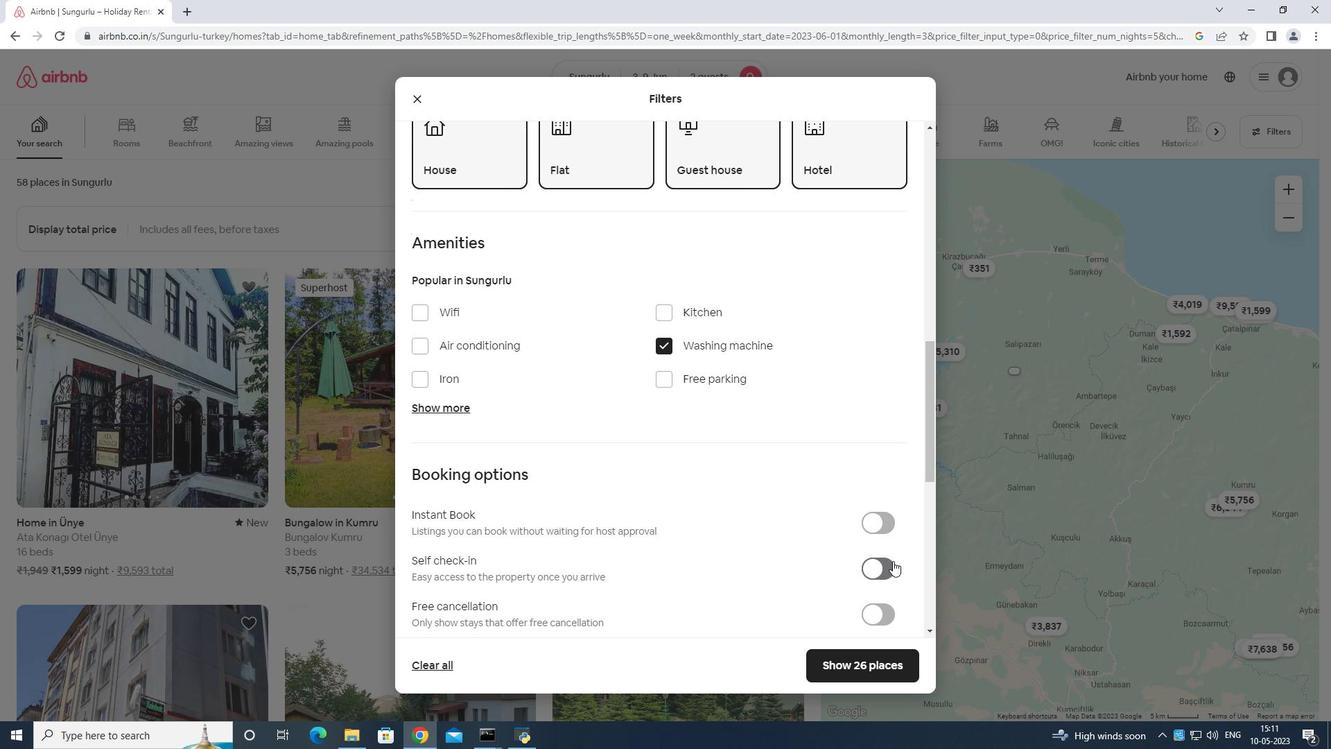 
Action: Mouse scrolled (899, 579) with delta (0, 0)
Screenshot: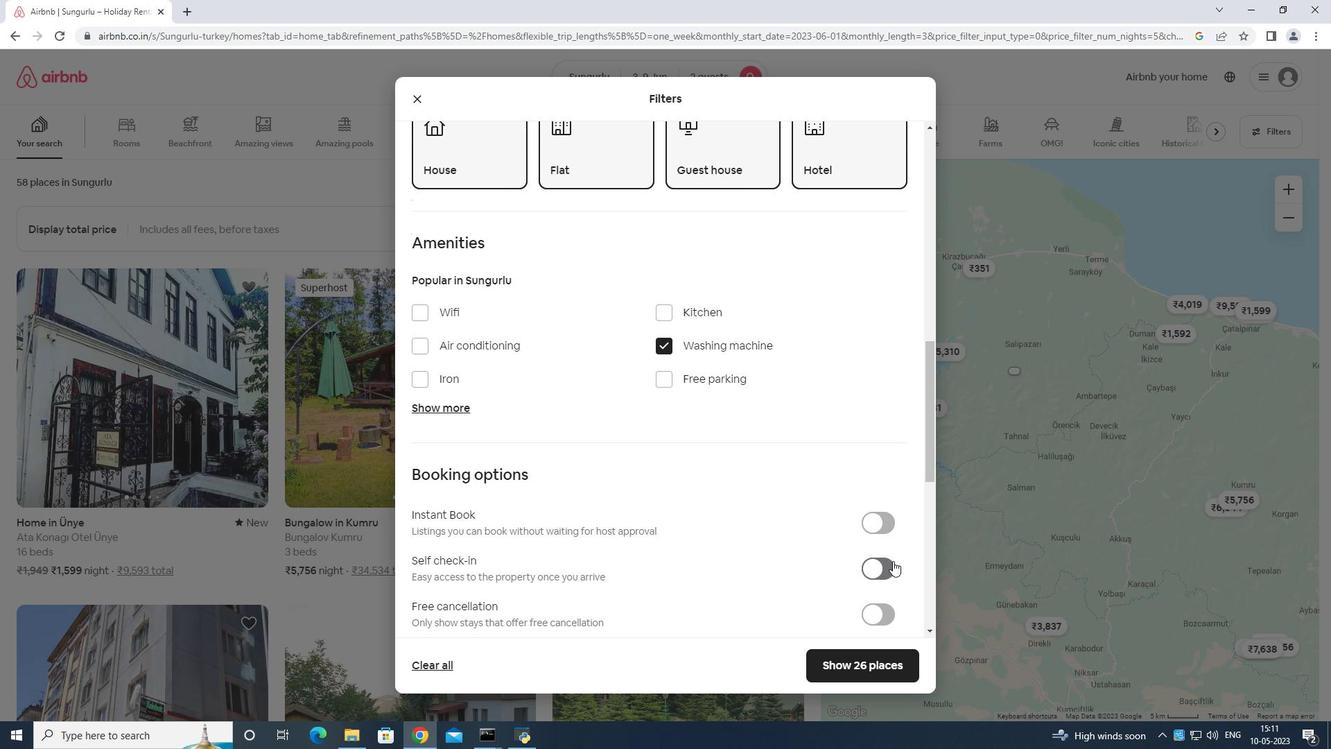 
Action: Mouse scrolled (899, 579) with delta (0, 0)
Screenshot: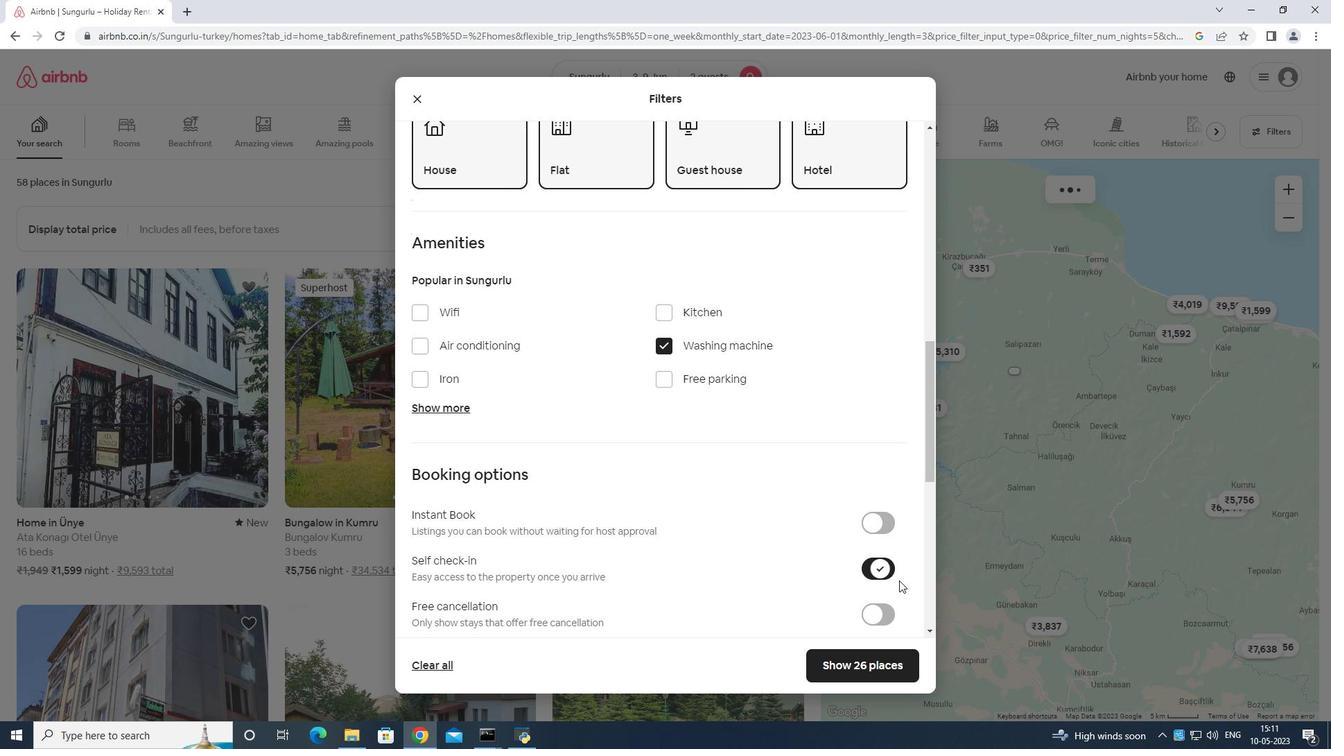 
Action: Mouse scrolled (899, 579) with delta (0, 0)
Screenshot: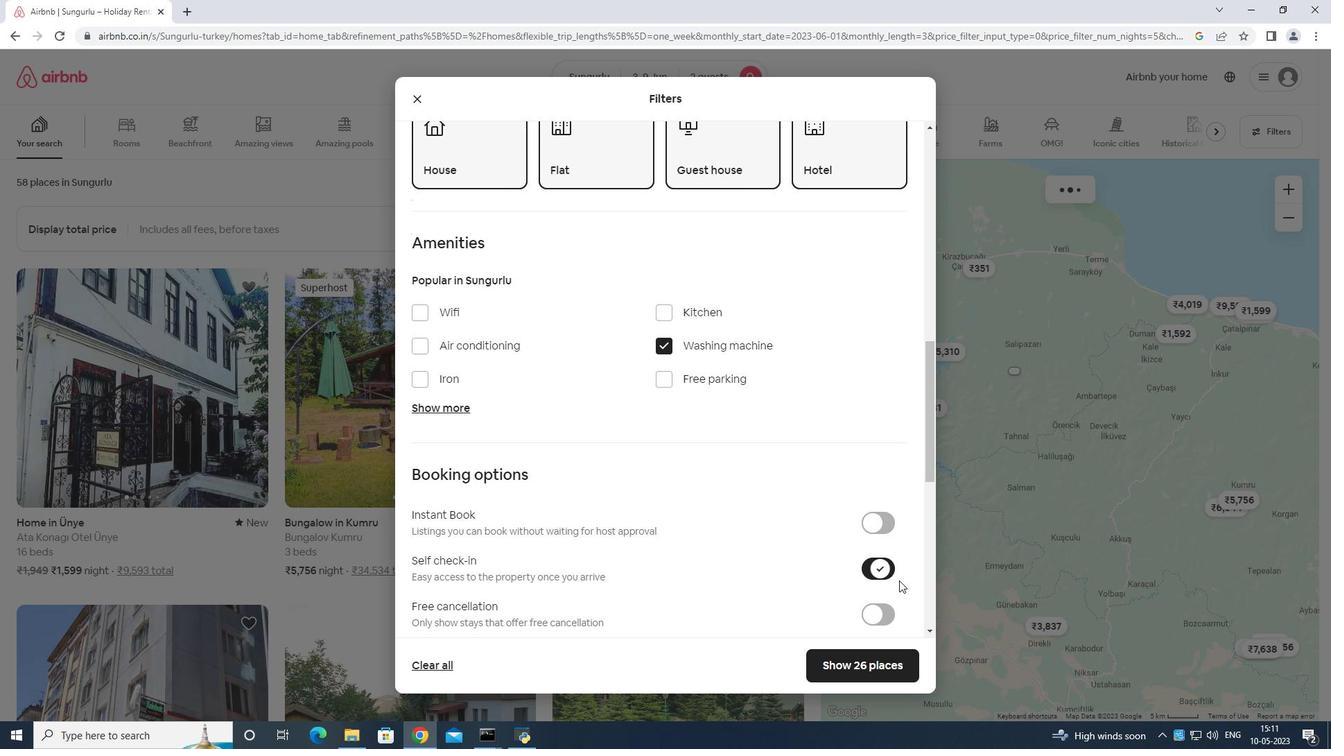 
Action: Mouse moved to (900, 580)
Screenshot: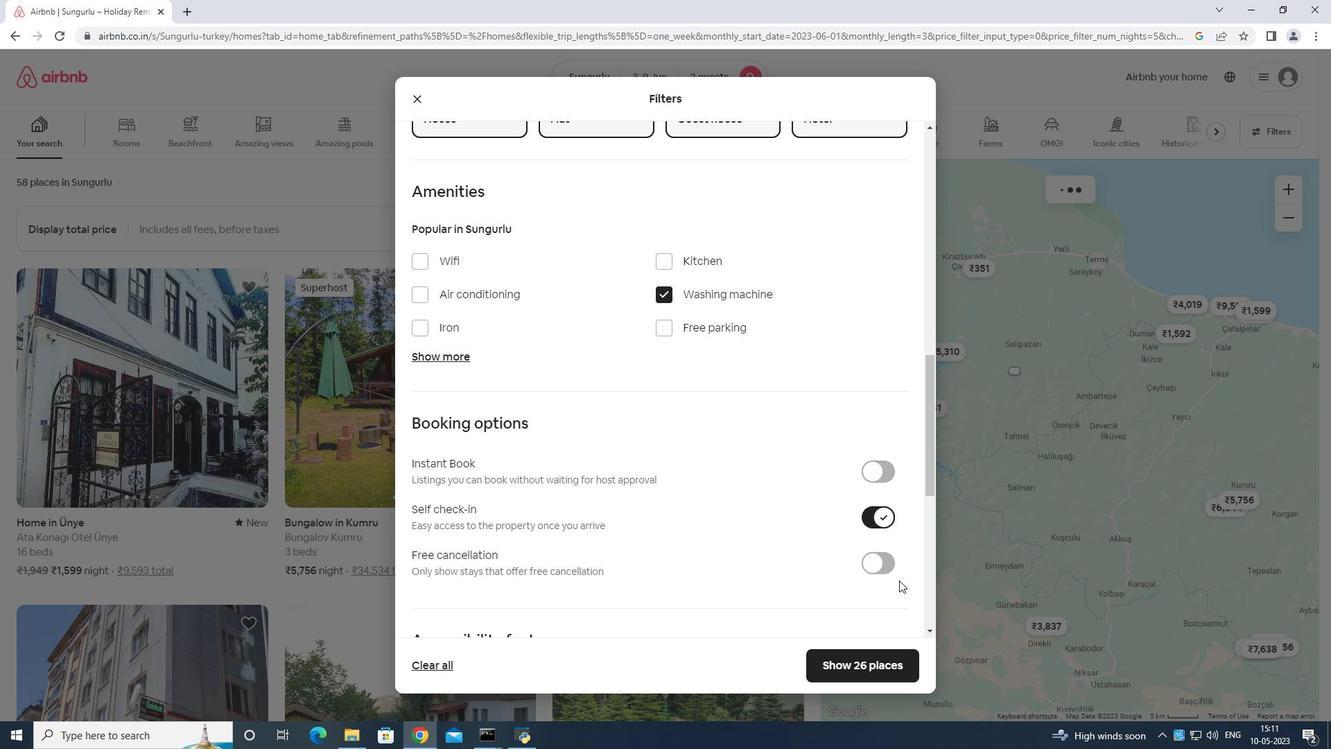 
Action: Mouse scrolled (900, 579) with delta (0, 0)
Screenshot: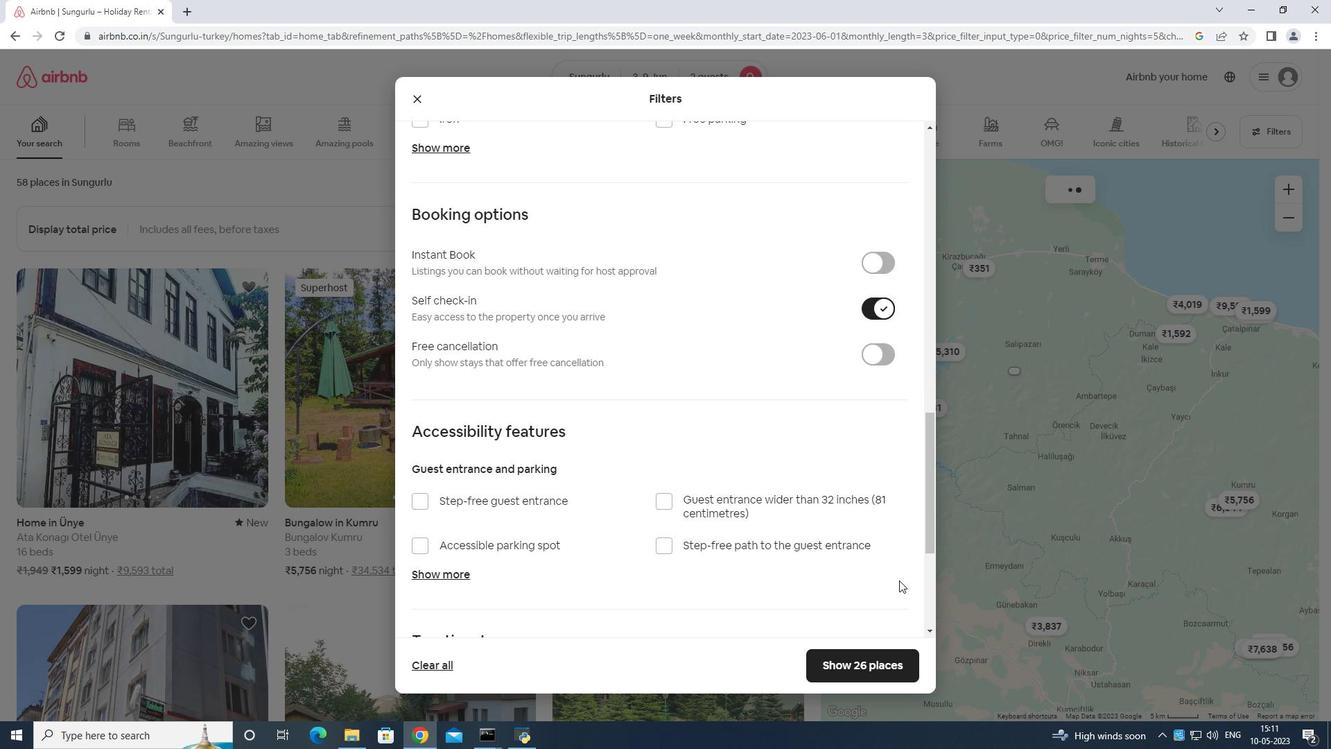 
Action: Mouse scrolled (900, 579) with delta (0, 0)
Screenshot: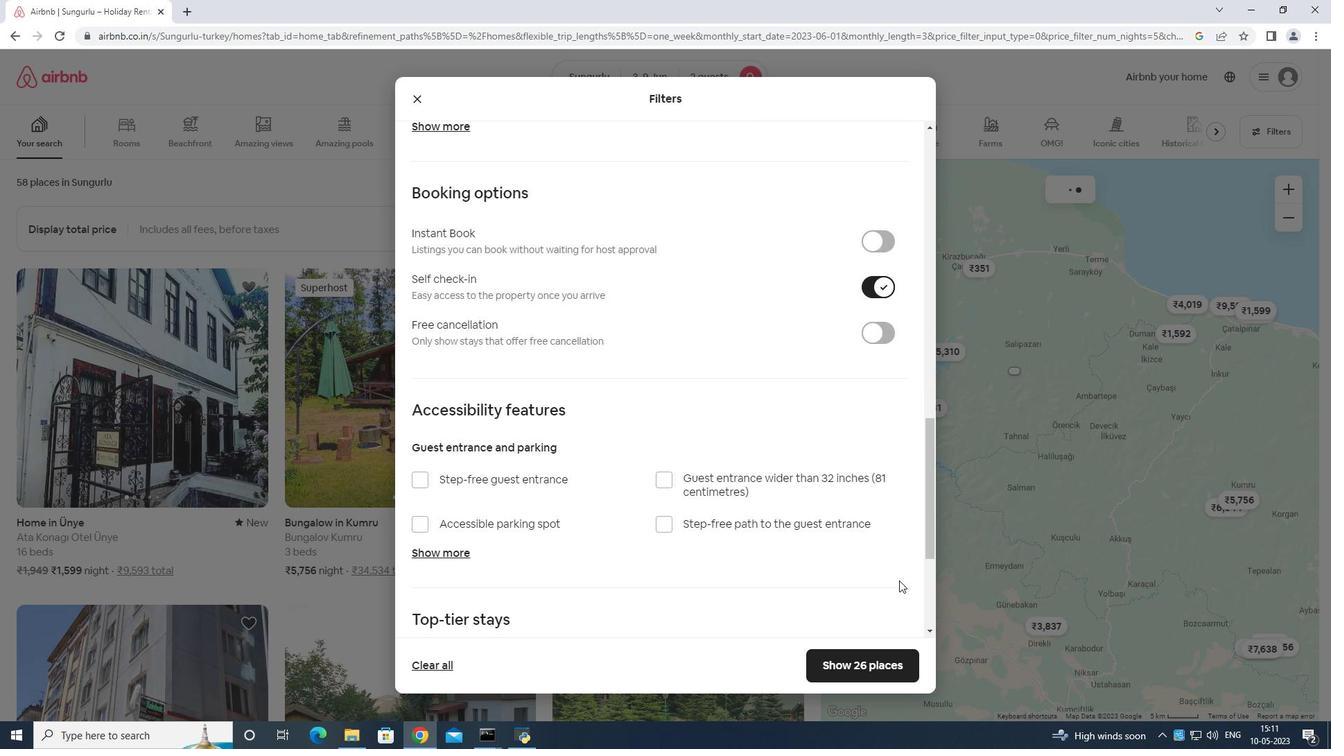 
Action: Mouse scrolled (900, 579) with delta (0, 0)
Screenshot: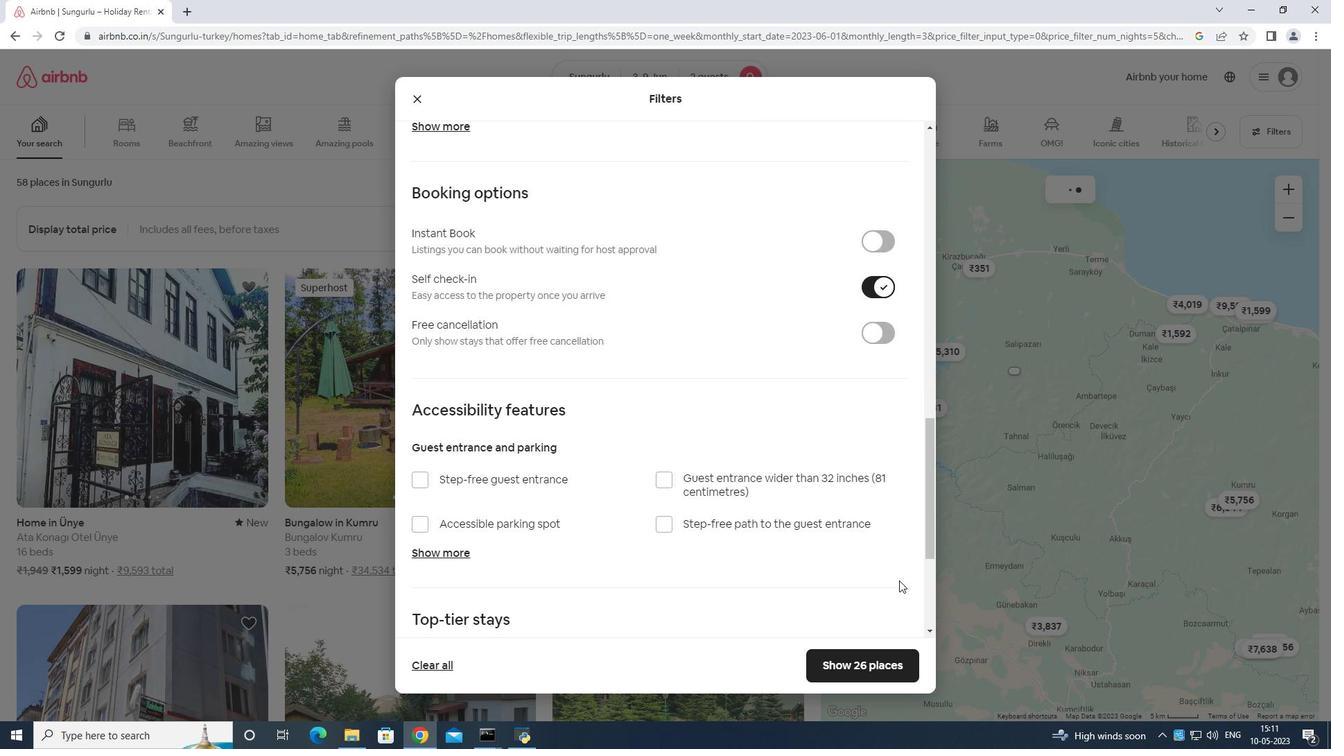 
Action: Mouse moved to (414, 561)
Screenshot: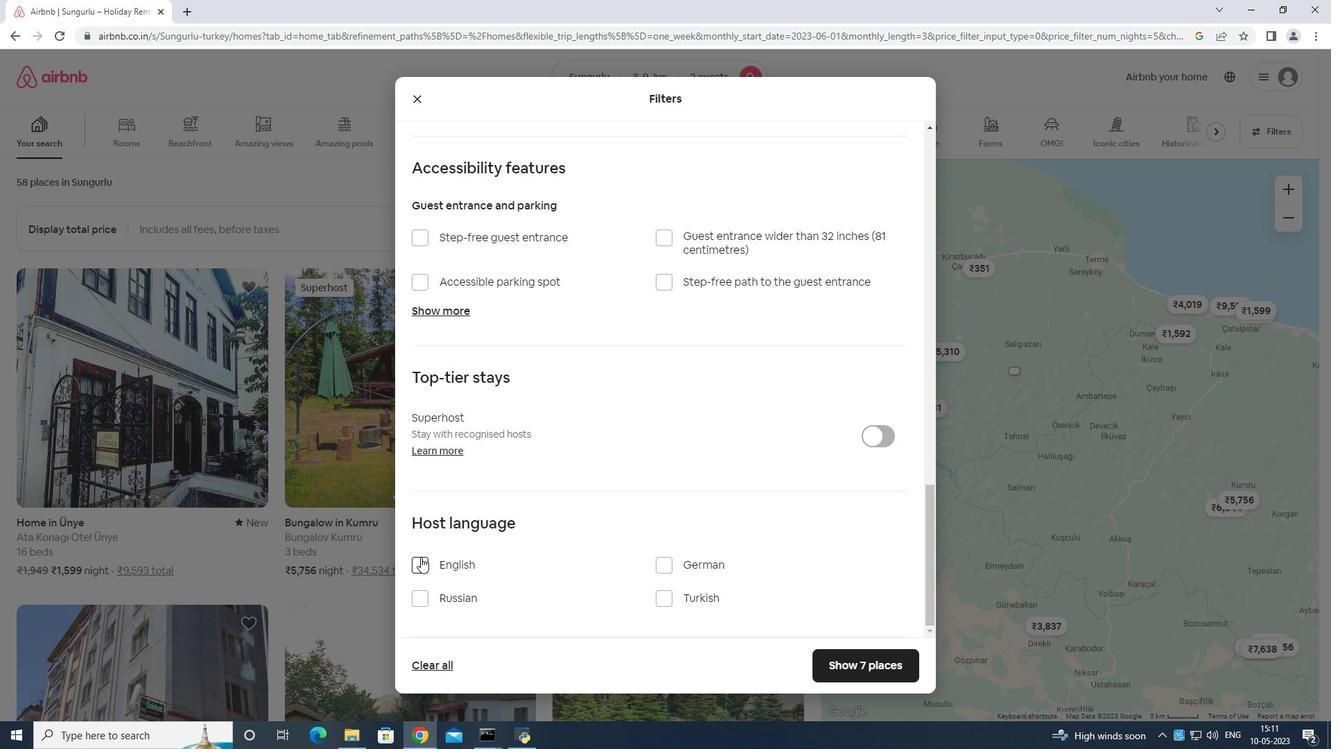
Action: Mouse pressed left at (414, 561)
Screenshot: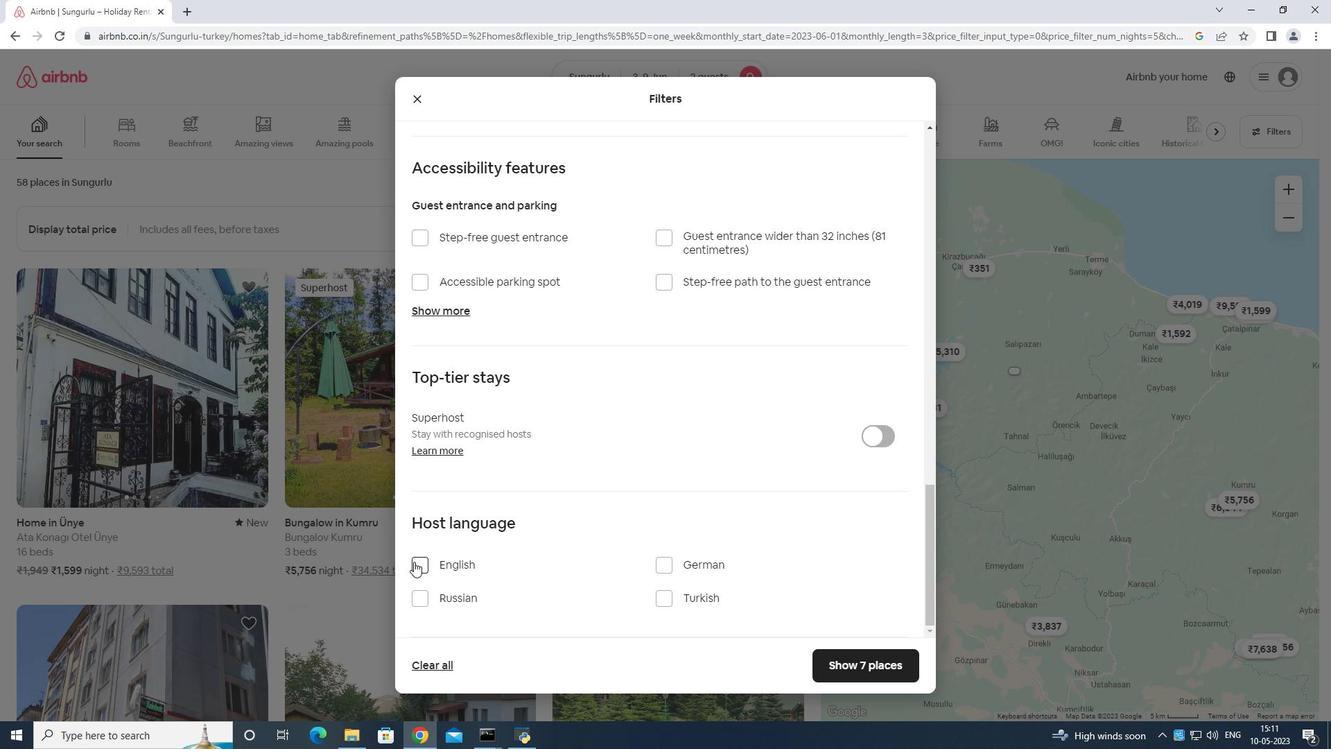 
Action: Mouse moved to (839, 663)
Screenshot: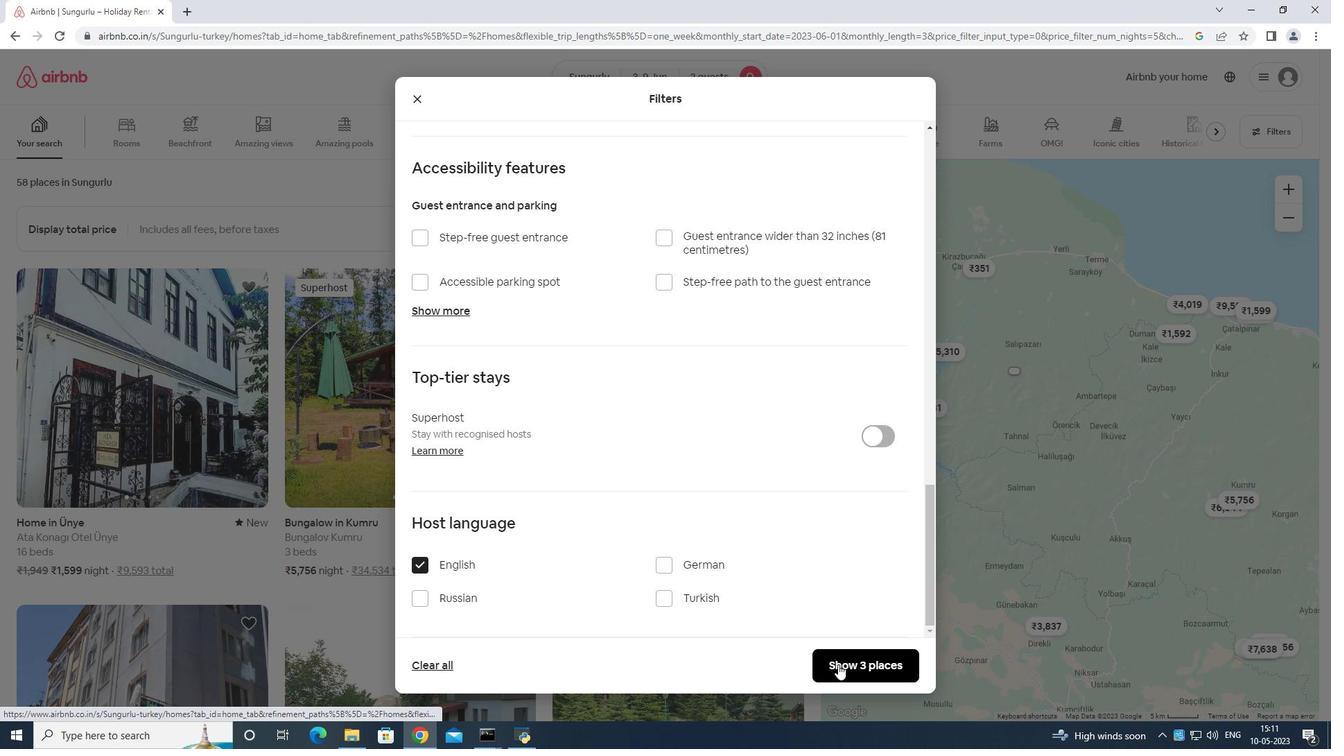 
Action: Mouse pressed left at (839, 663)
Screenshot: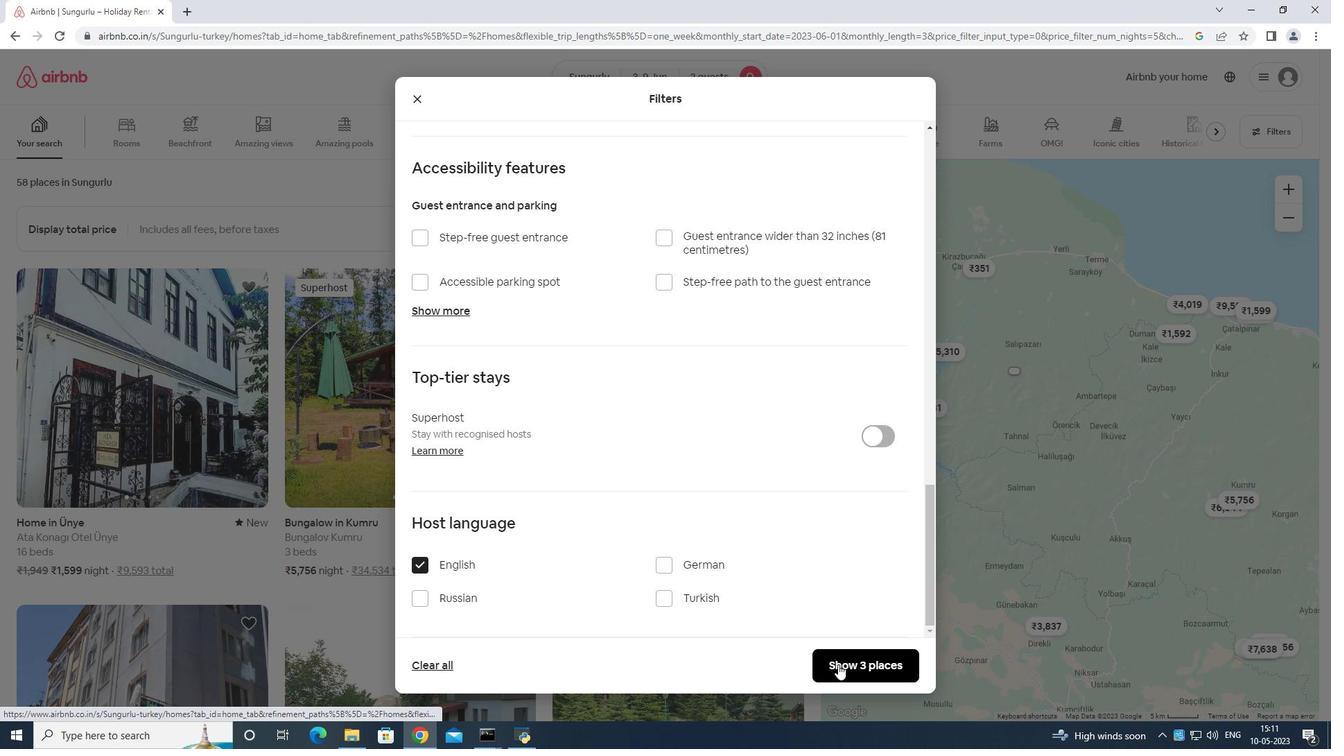 
Action: Mouse moved to (850, 662)
Screenshot: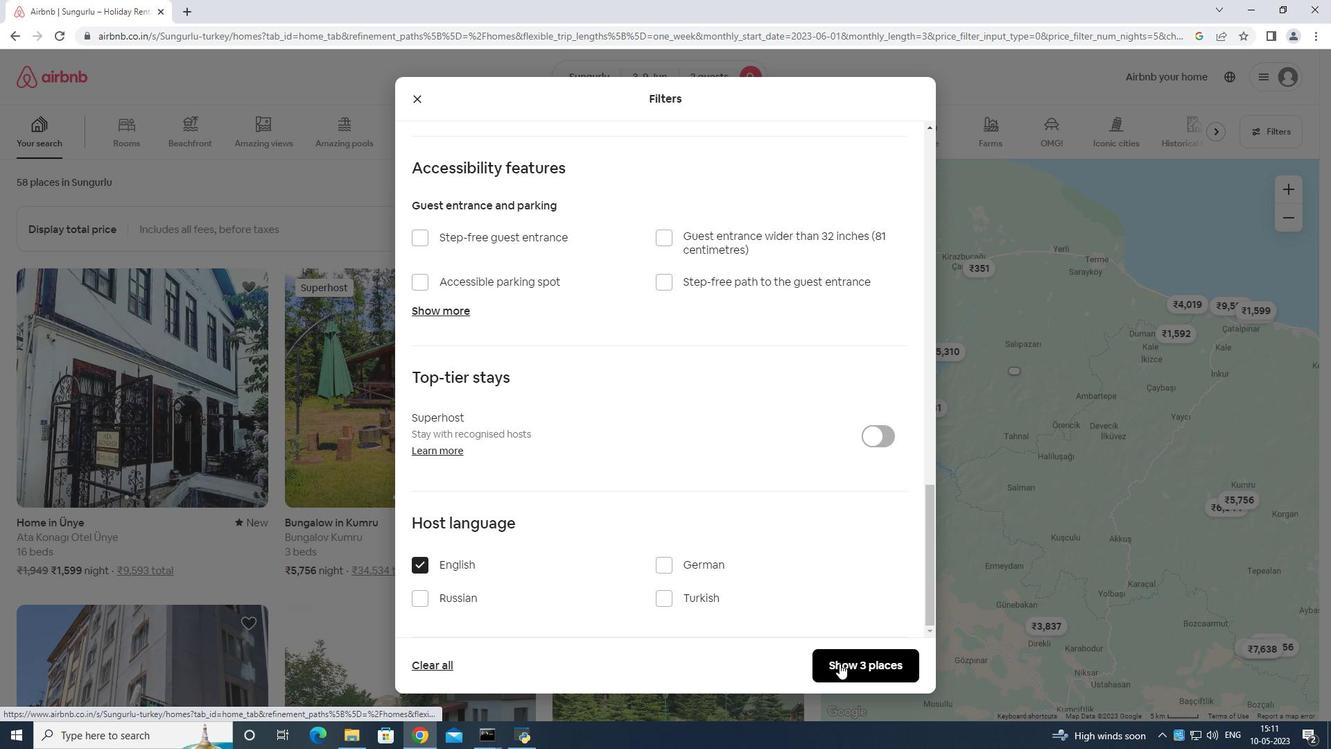 
